 Task: Find connections with filter location Simmerath with filter topic #socialentrepreneurswith filter profile language Spanish with filter current company IFF with filter school KLE College of Engineering & Technology with filter industry Computer Hardware Manufacturing with filter service category Relocation with filter keywords title Entrepreneur
Action: Mouse moved to (213, 310)
Screenshot: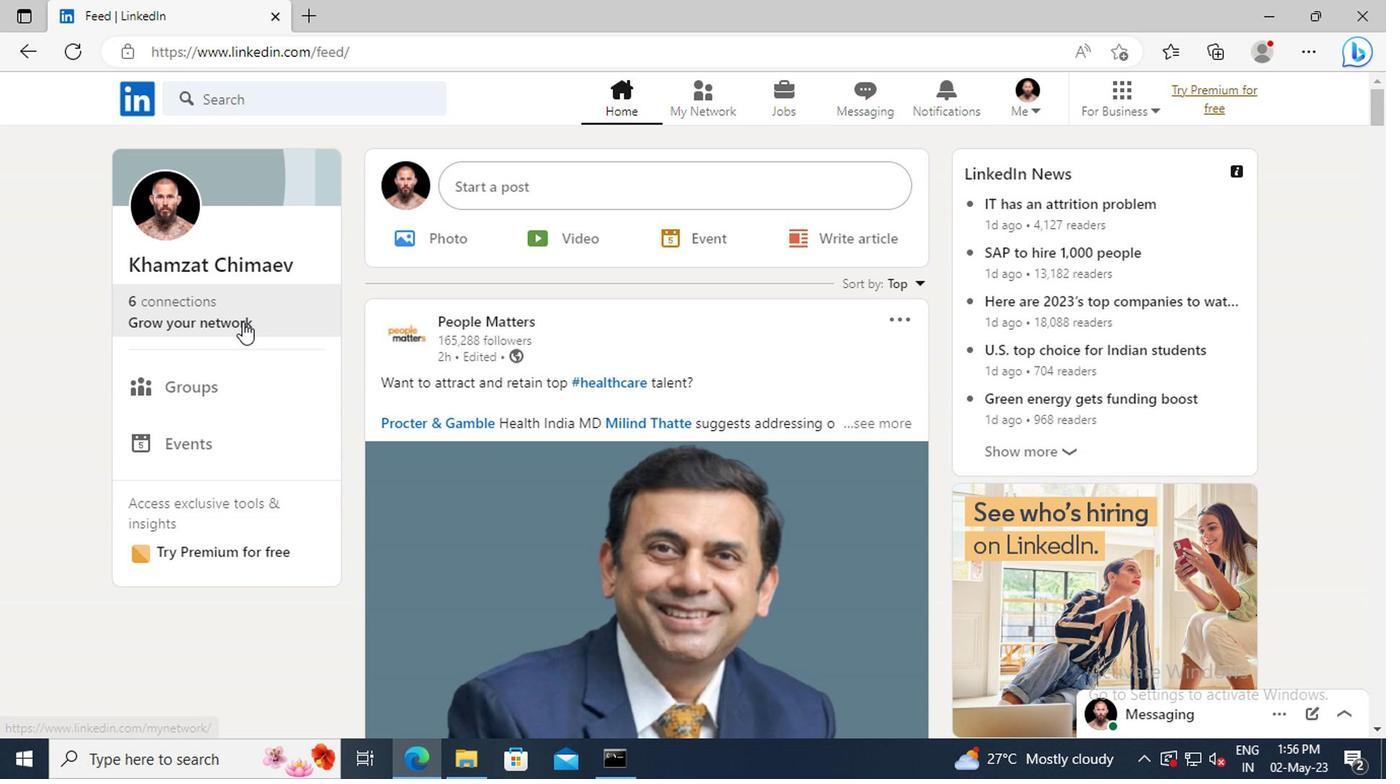 
Action: Mouse pressed left at (213, 310)
Screenshot: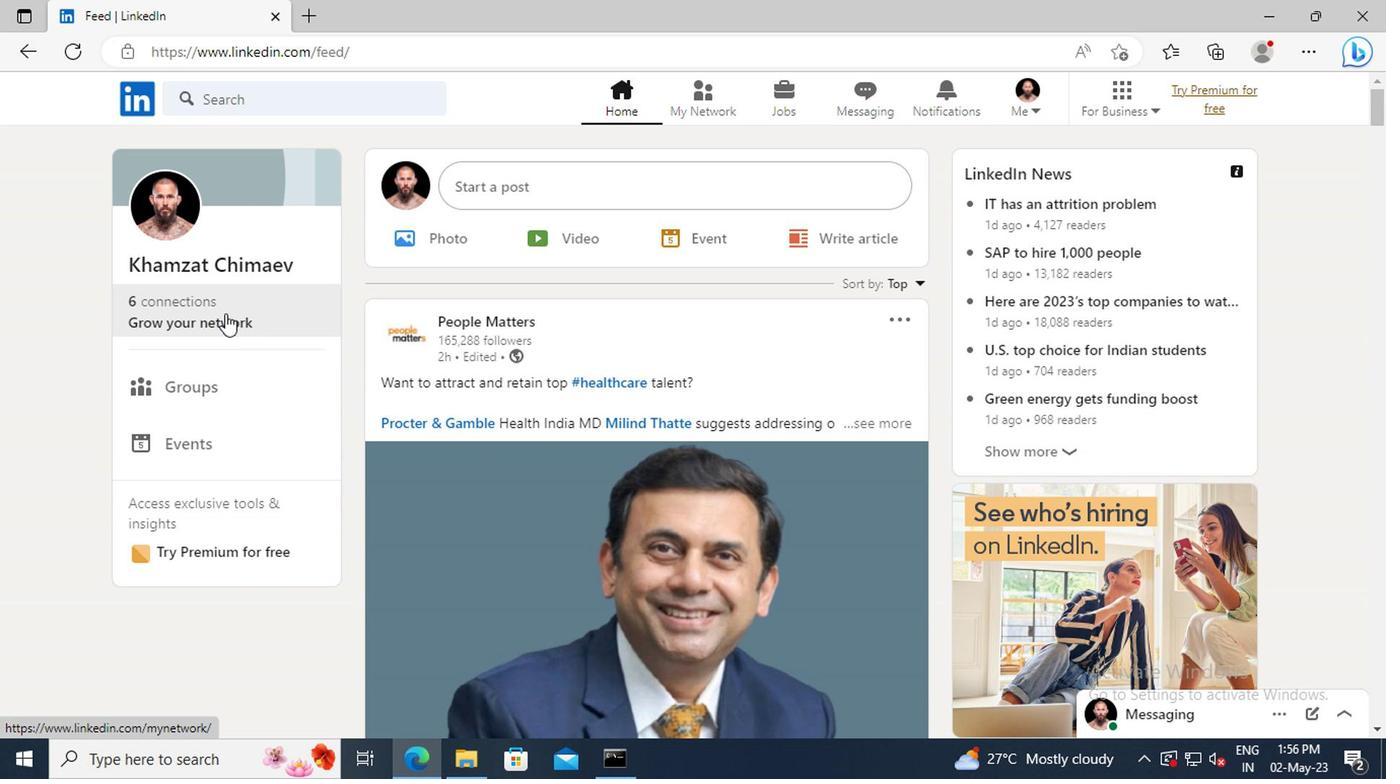 
Action: Mouse moved to (216, 217)
Screenshot: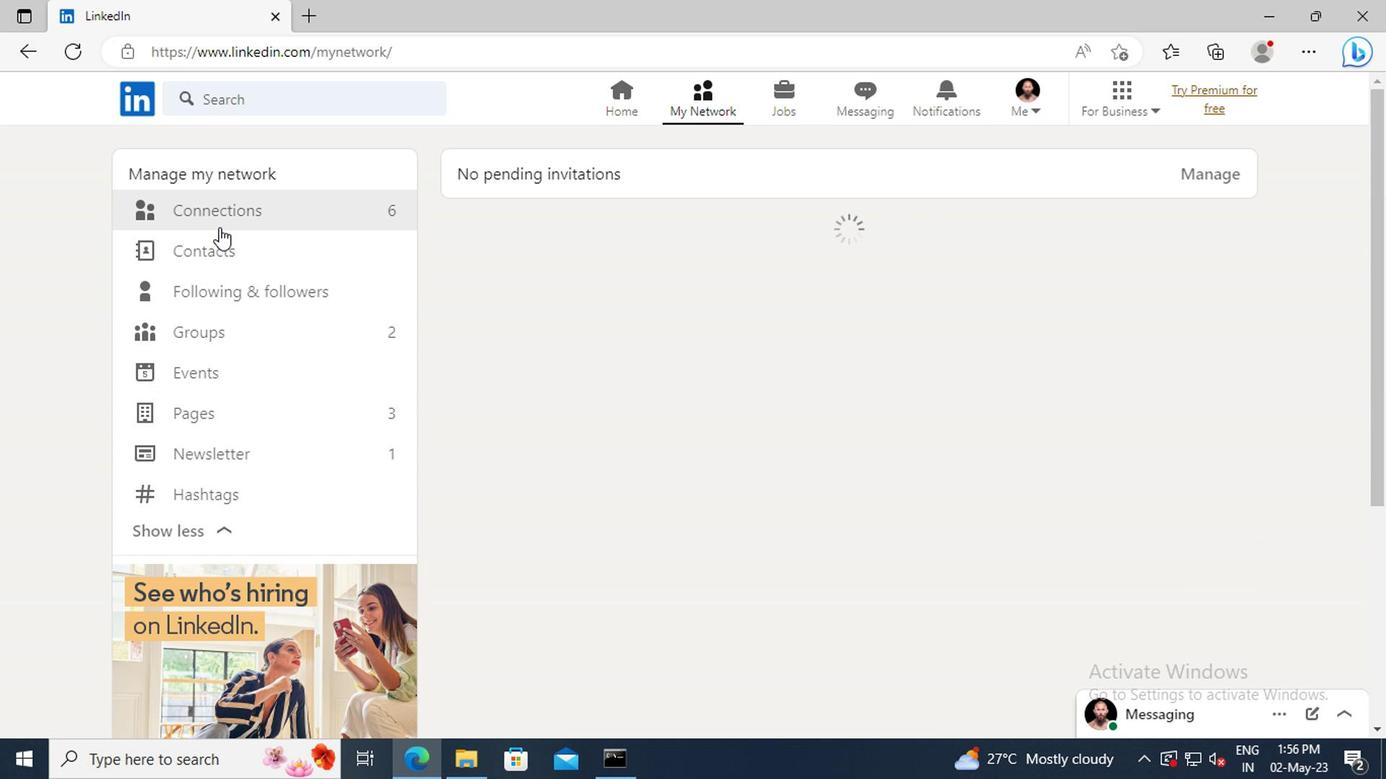 
Action: Mouse pressed left at (216, 217)
Screenshot: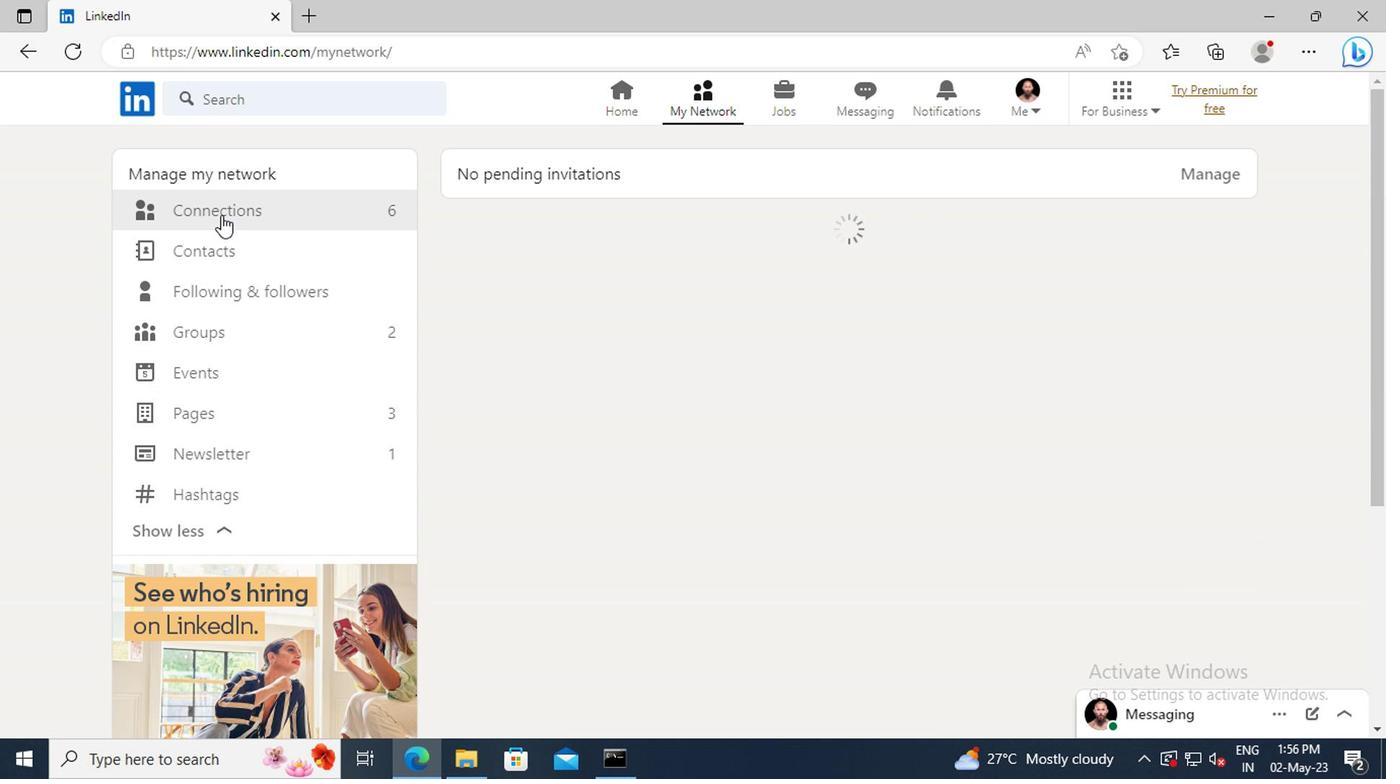 
Action: Mouse moved to (816, 220)
Screenshot: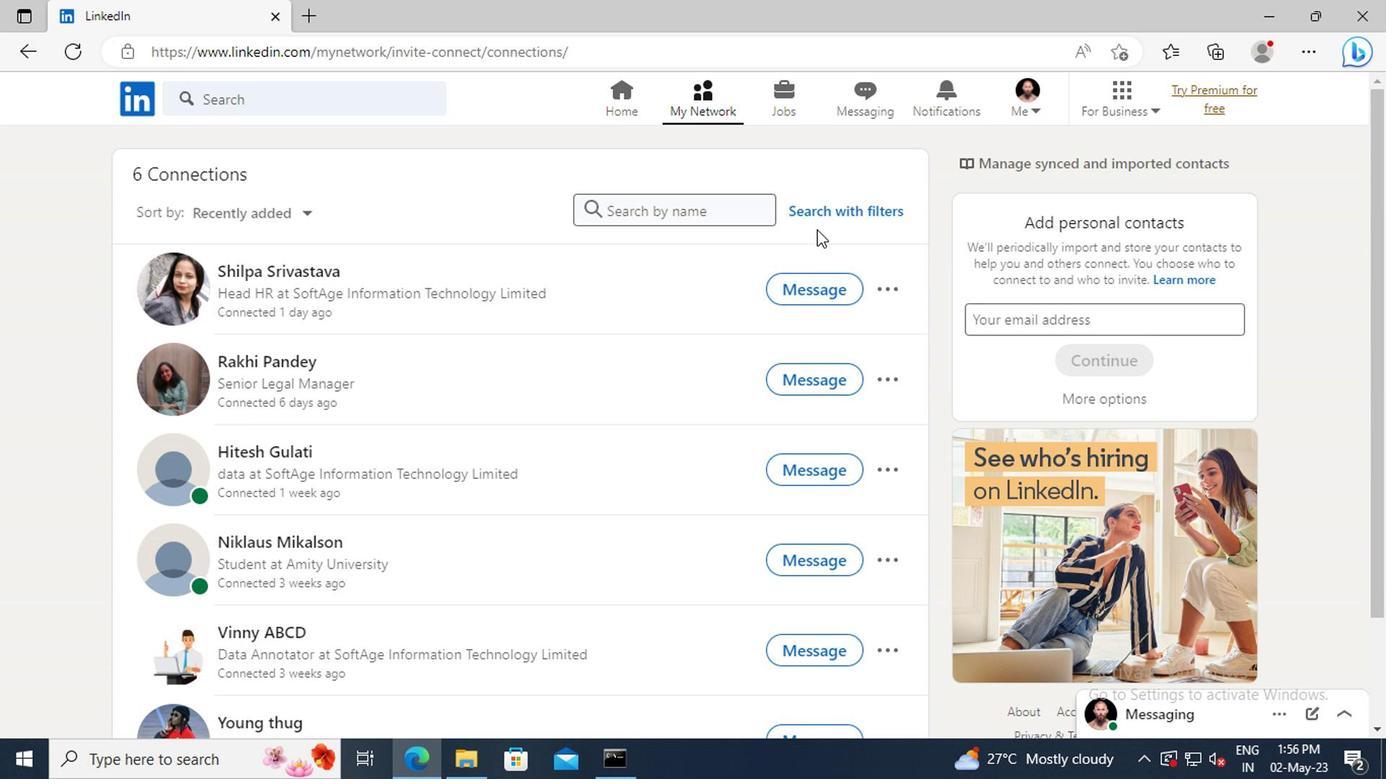 
Action: Mouse pressed left at (816, 220)
Screenshot: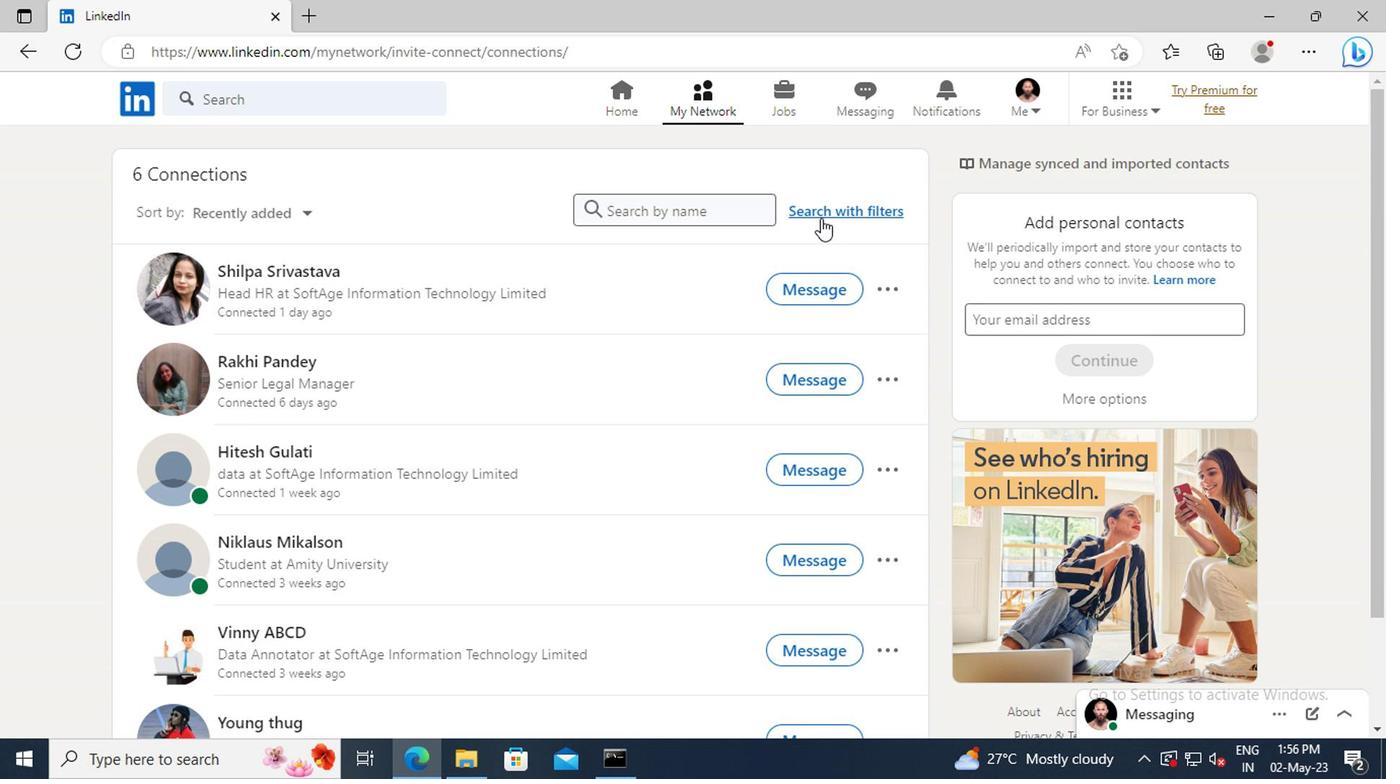 
Action: Mouse moved to (765, 162)
Screenshot: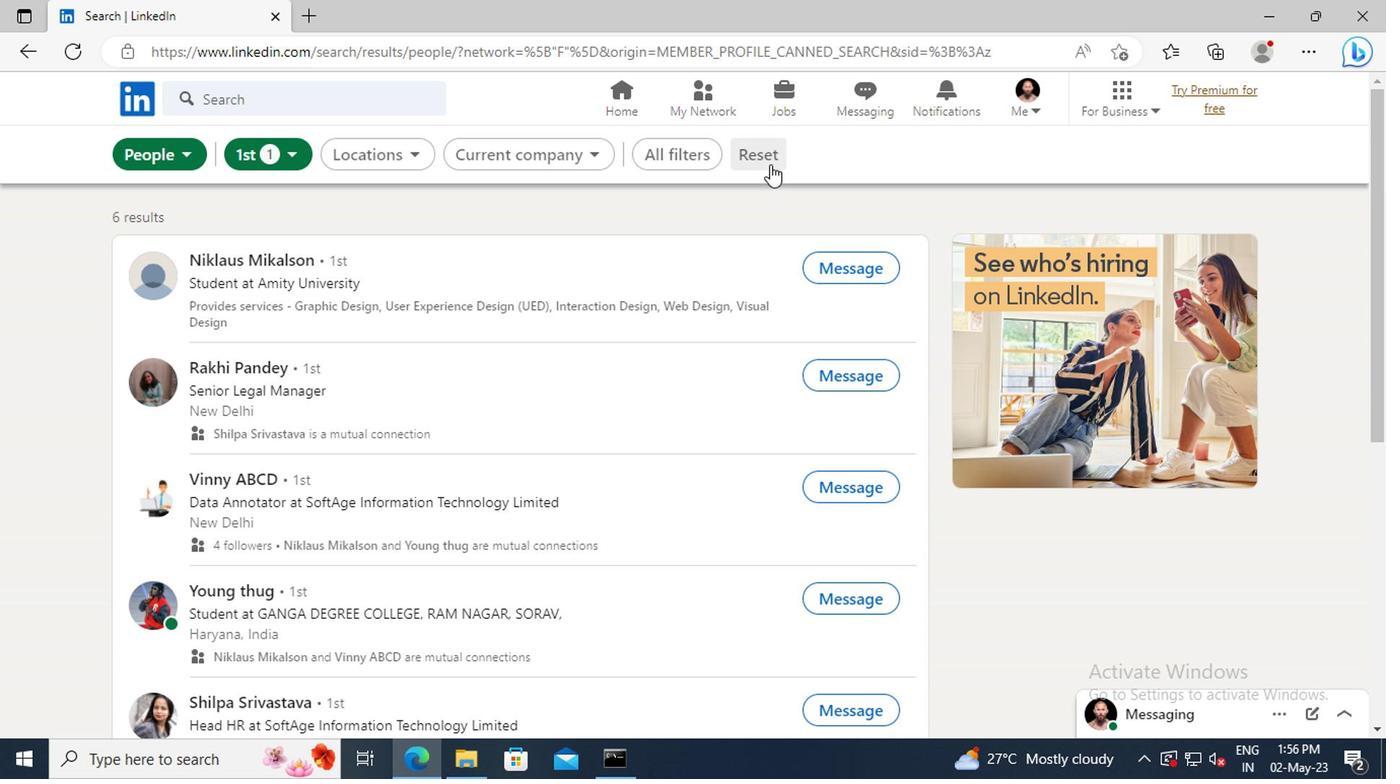 
Action: Mouse pressed left at (765, 162)
Screenshot: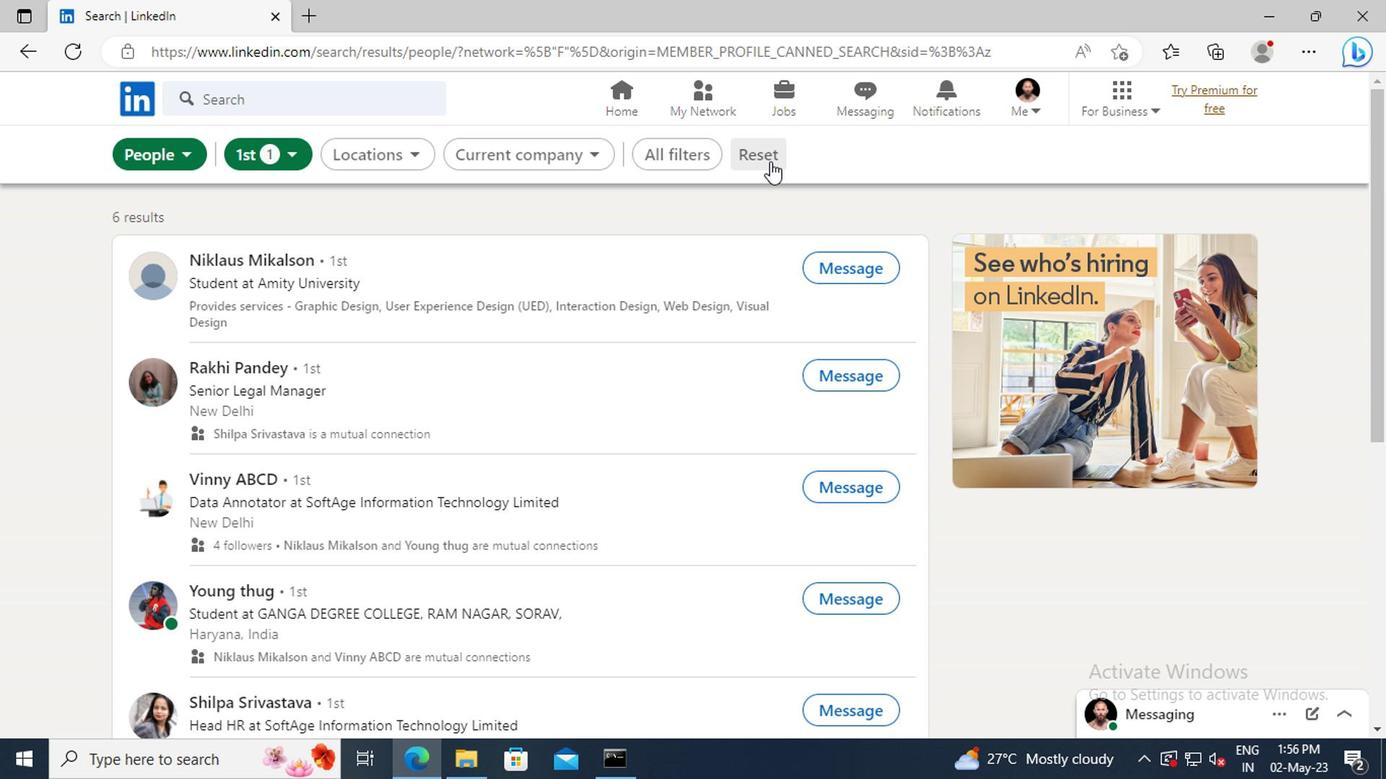 
Action: Mouse moved to (734, 160)
Screenshot: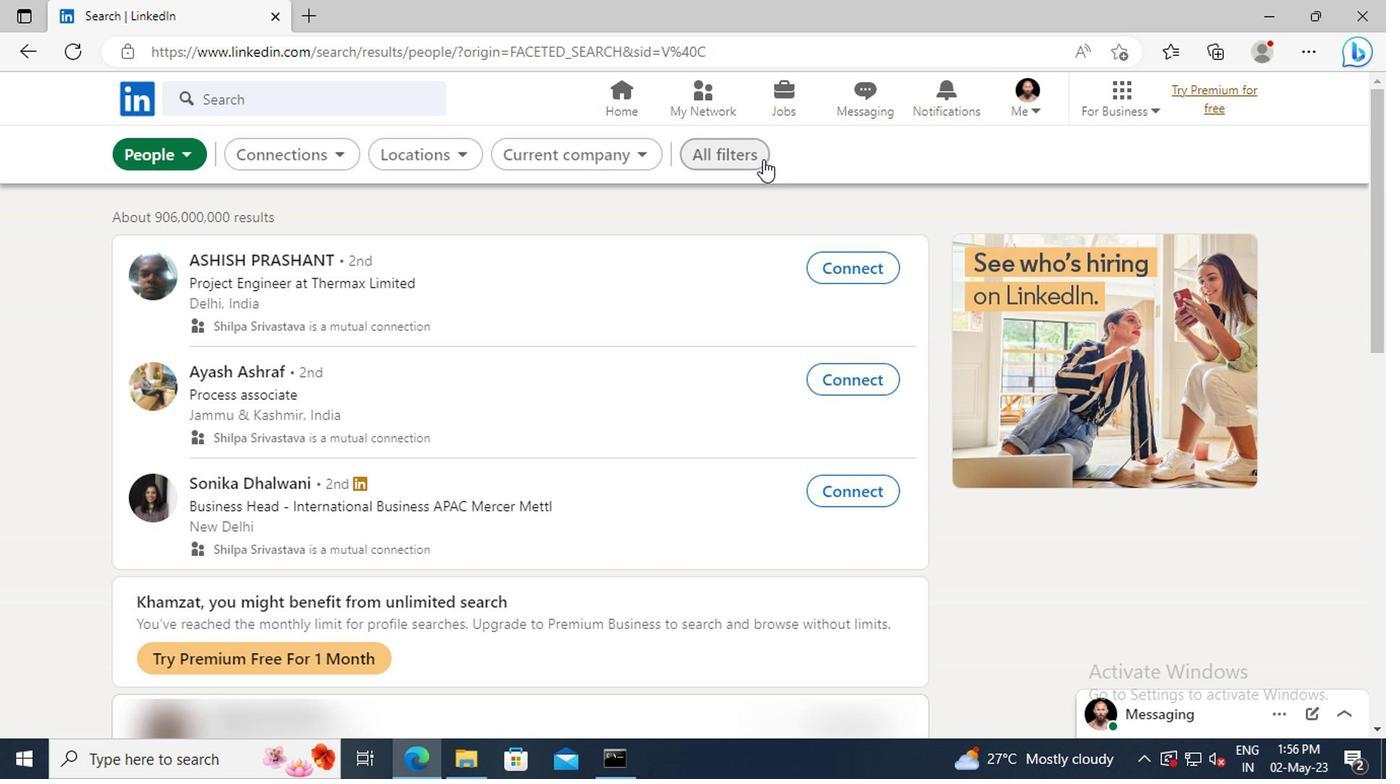 
Action: Mouse pressed left at (734, 160)
Screenshot: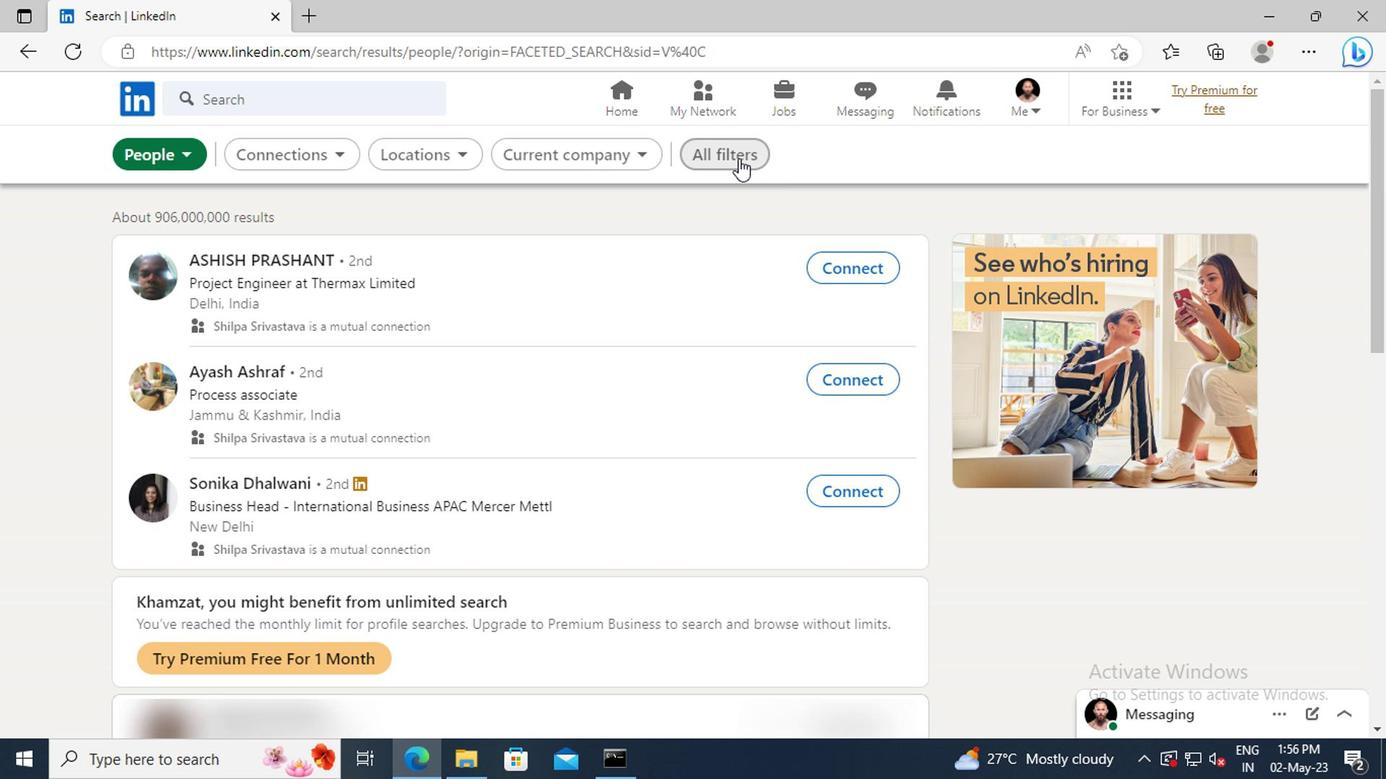 
Action: Mouse moved to (1077, 355)
Screenshot: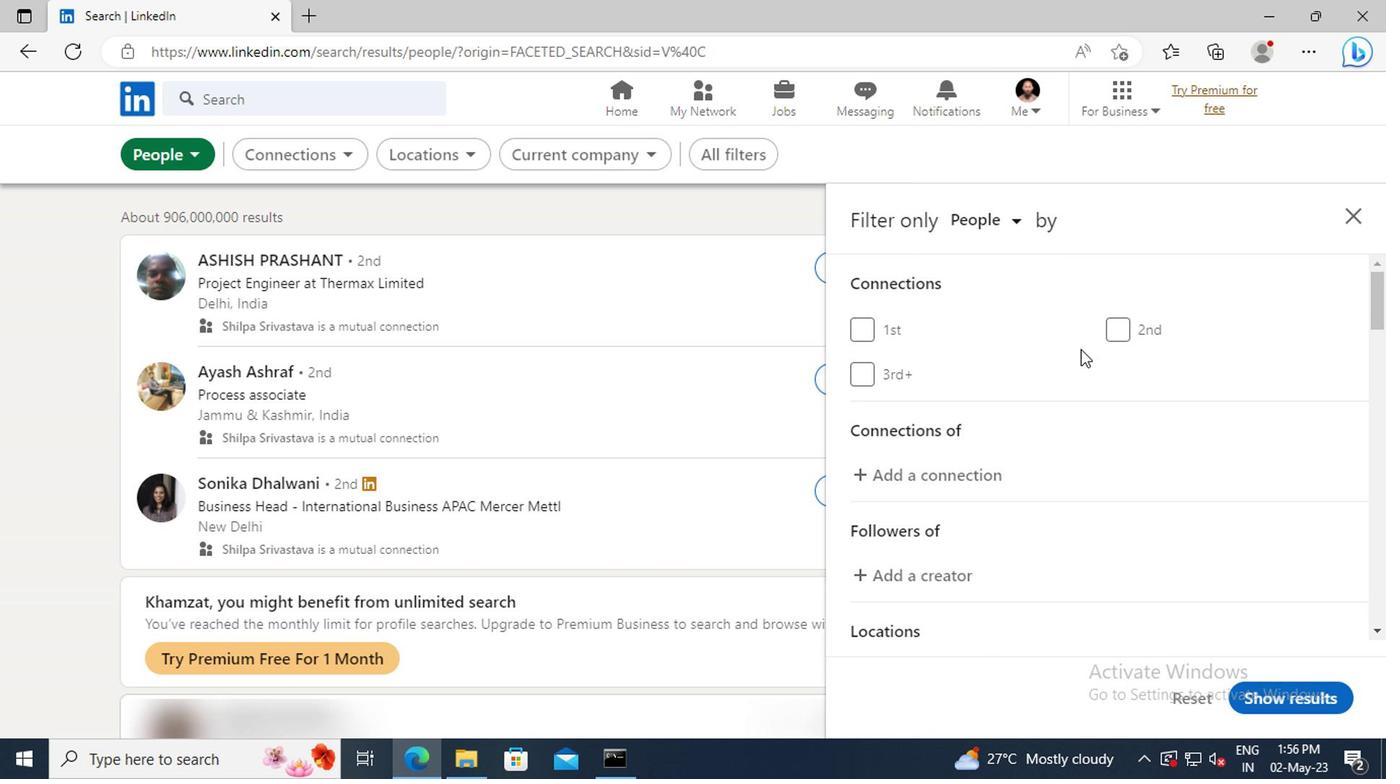 
Action: Mouse scrolled (1077, 354) with delta (0, -1)
Screenshot: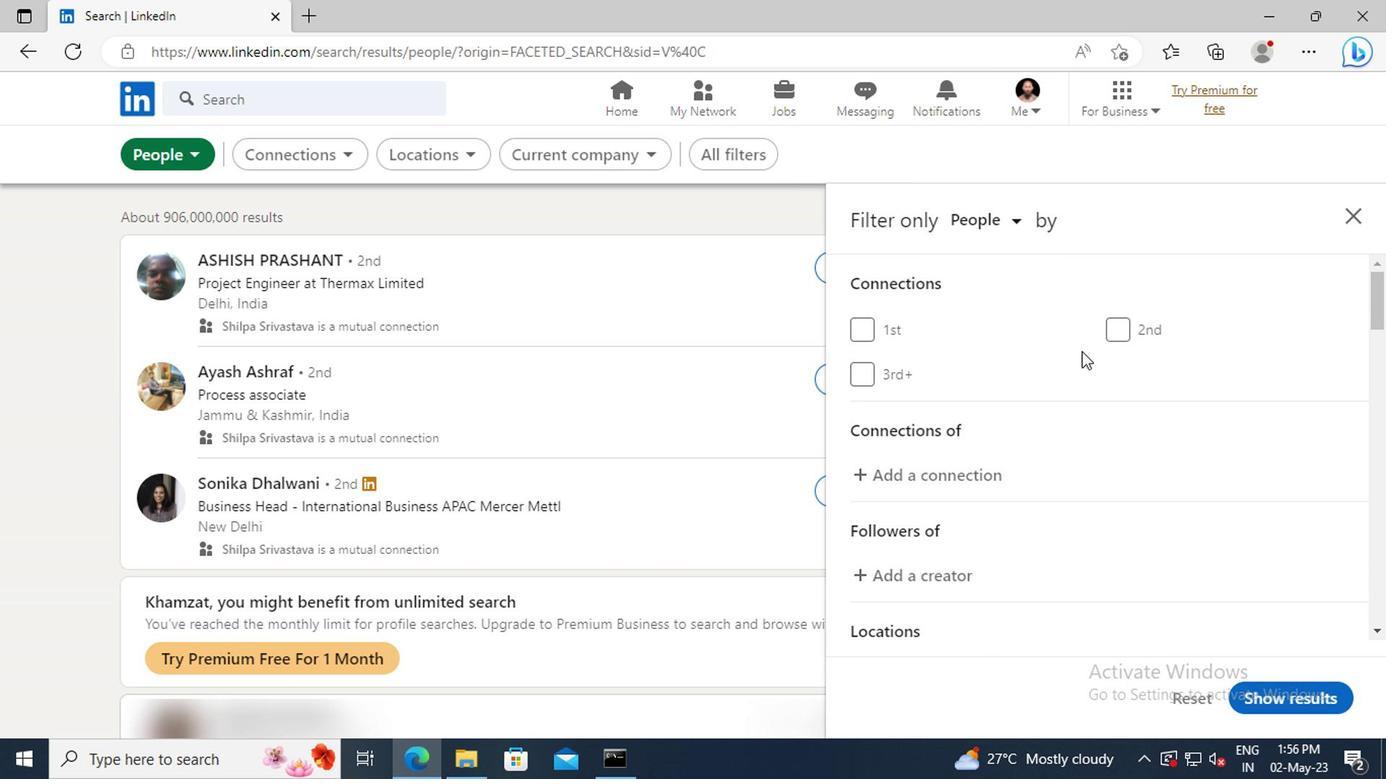
Action: Mouse moved to (1079, 356)
Screenshot: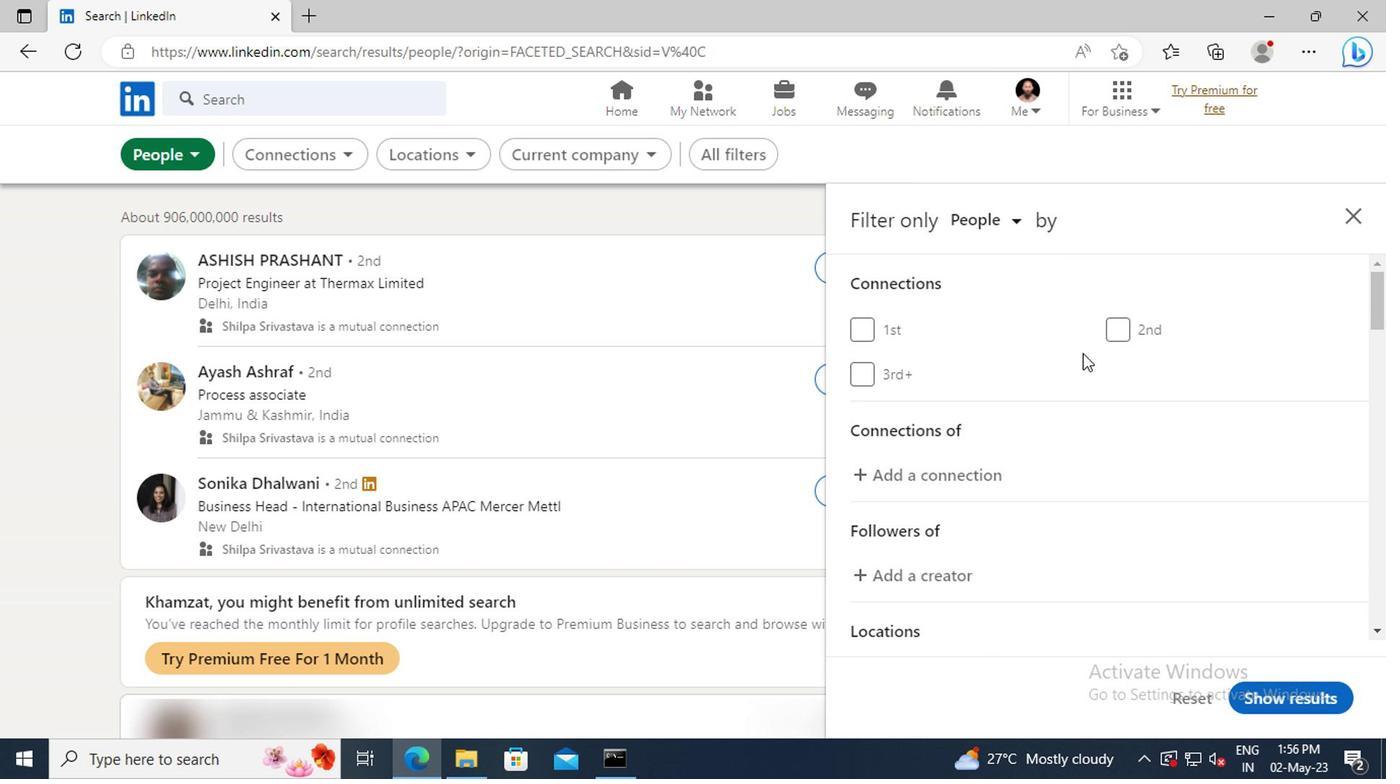 
Action: Mouse scrolled (1079, 355) with delta (0, 0)
Screenshot: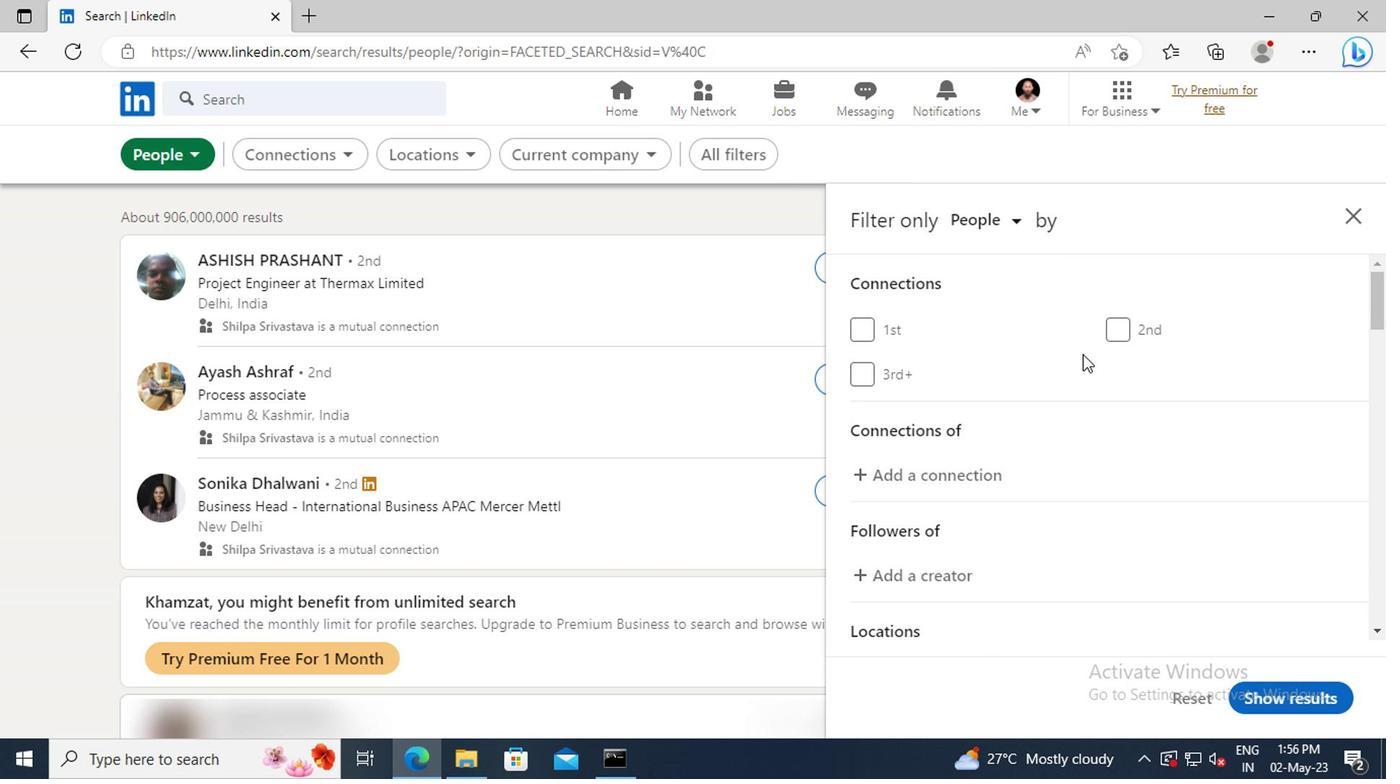 
Action: Mouse moved to (1079, 359)
Screenshot: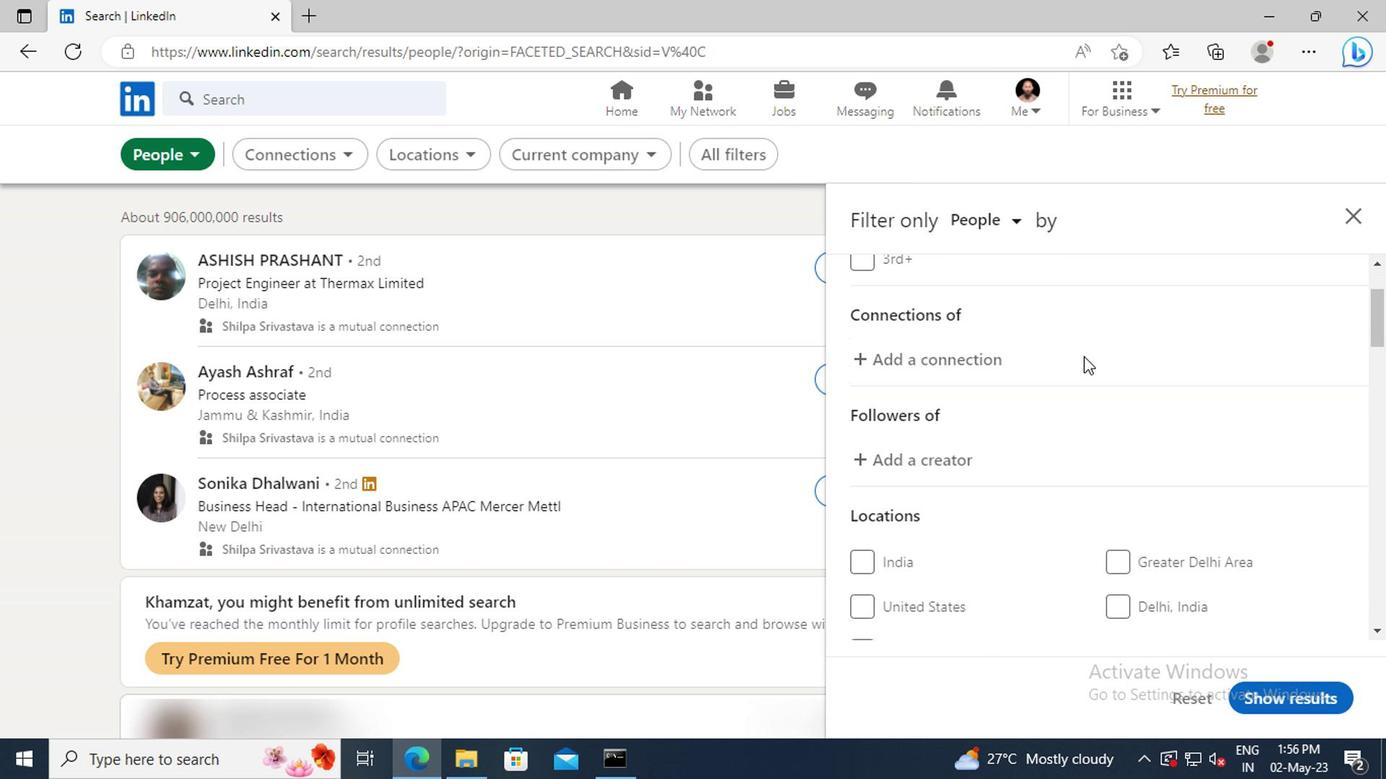 
Action: Mouse scrolled (1079, 358) with delta (0, 0)
Screenshot: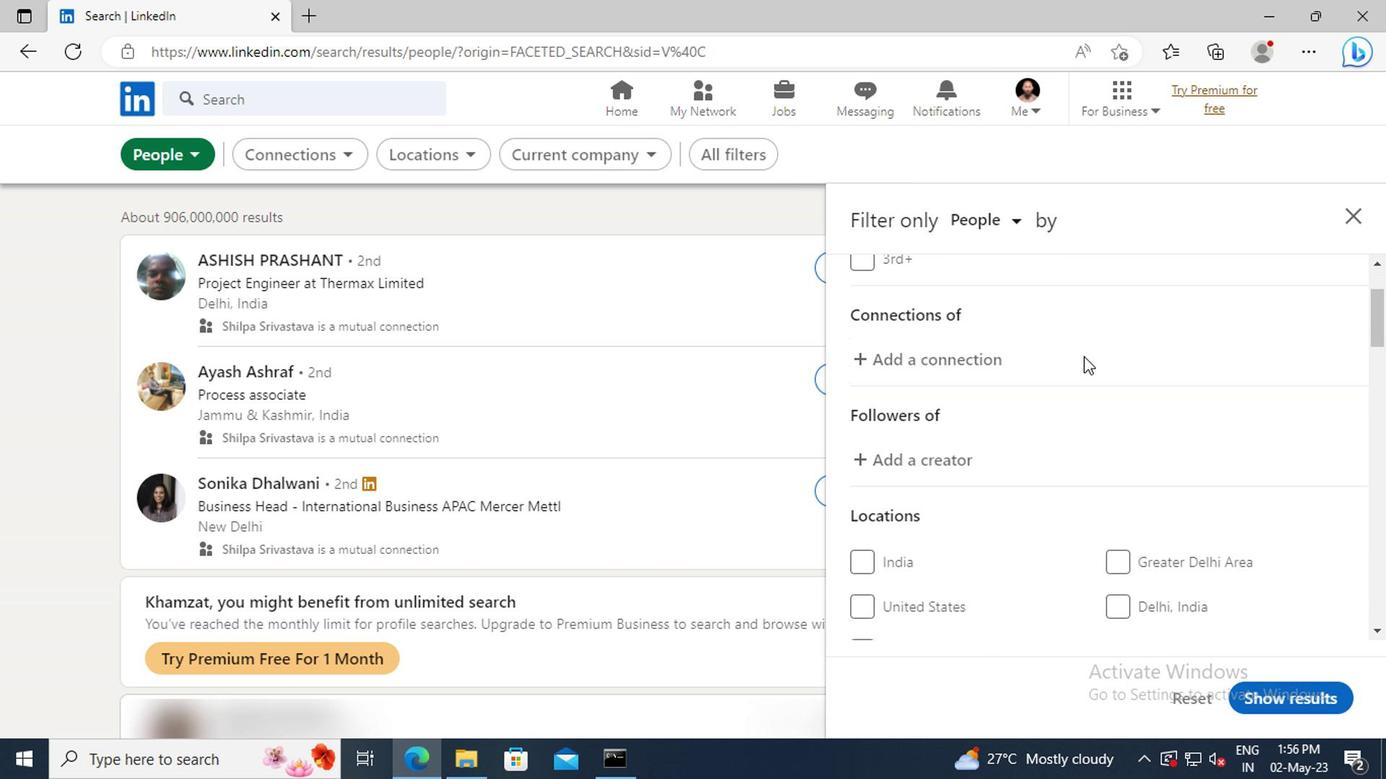 
Action: Mouse moved to (1079, 359)
Screenshot: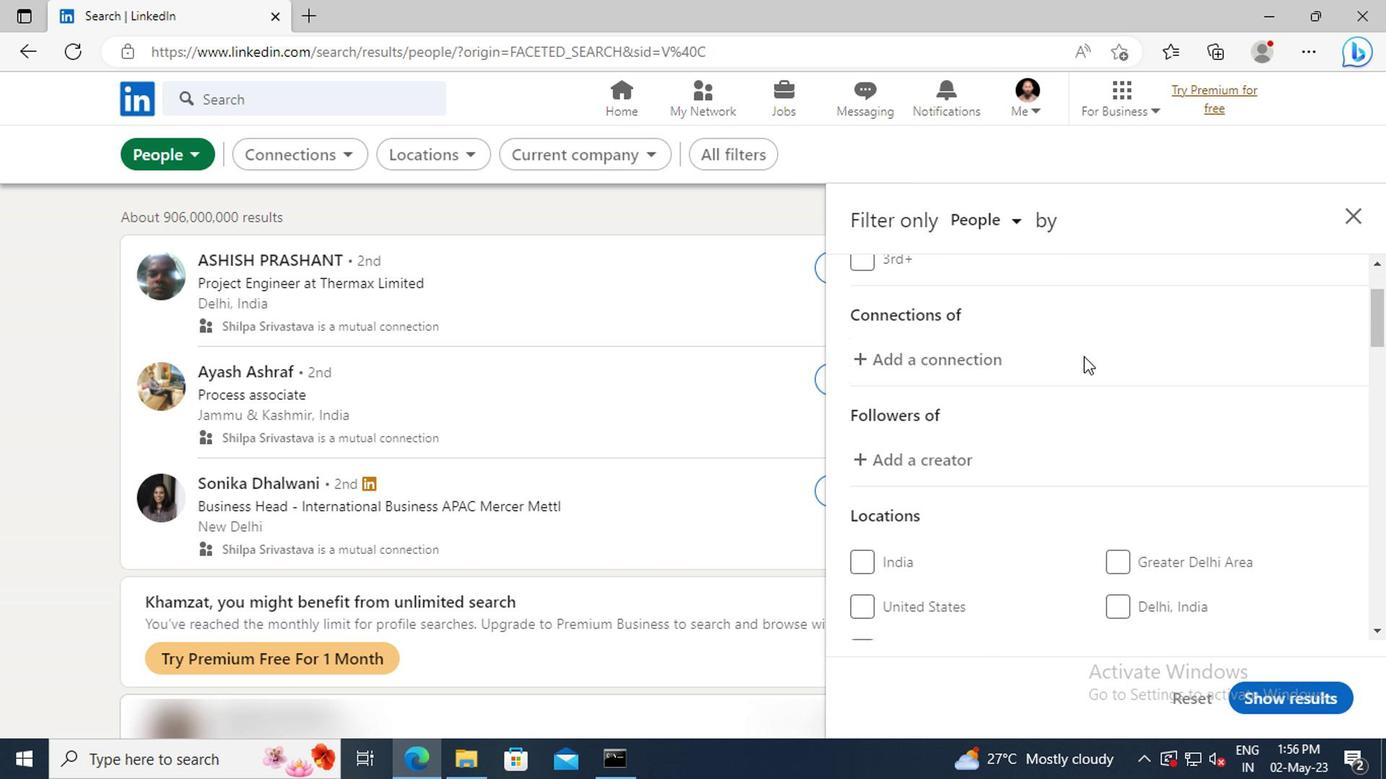 
Action: Mouse scrolled (1079, 358) with delta (0, 0)
Screenshot: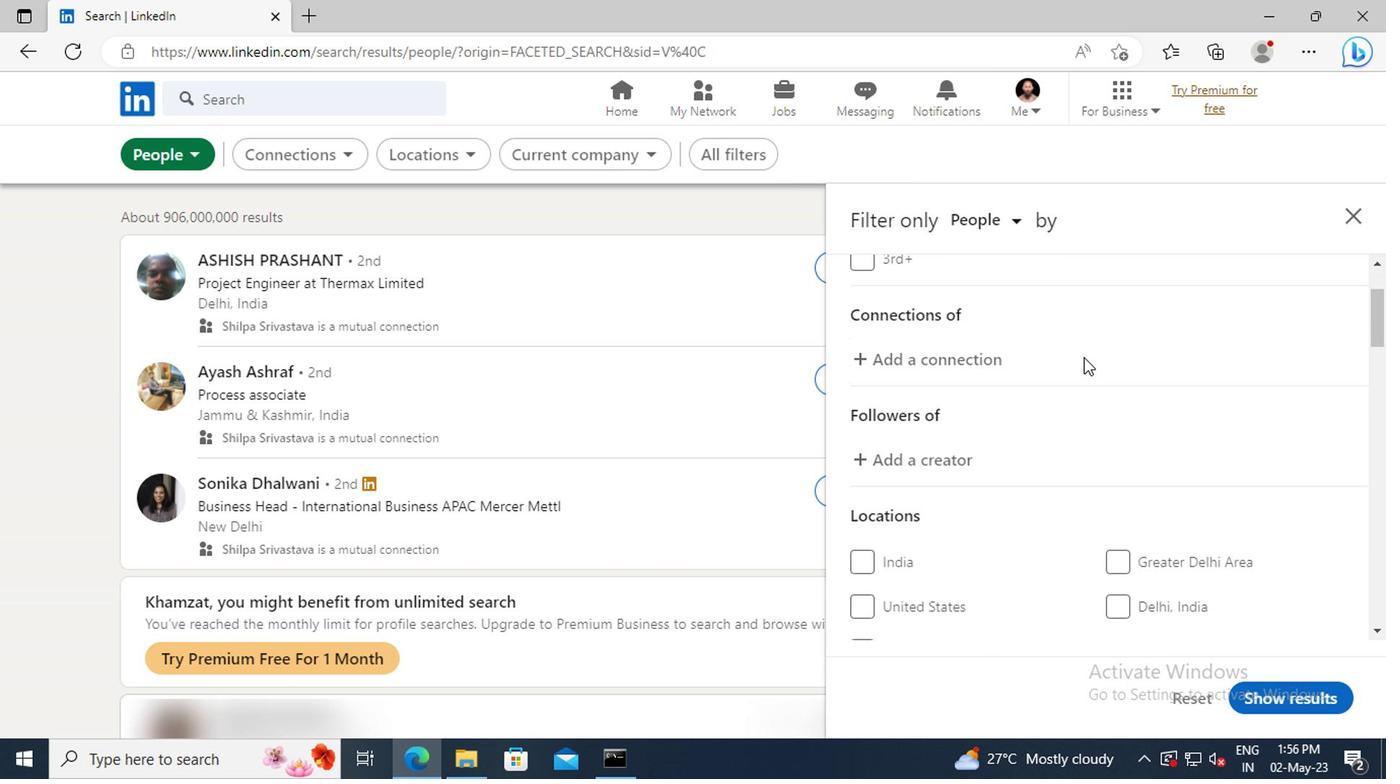 
Action: Mouse moved to (1080, 366)
Screenshot: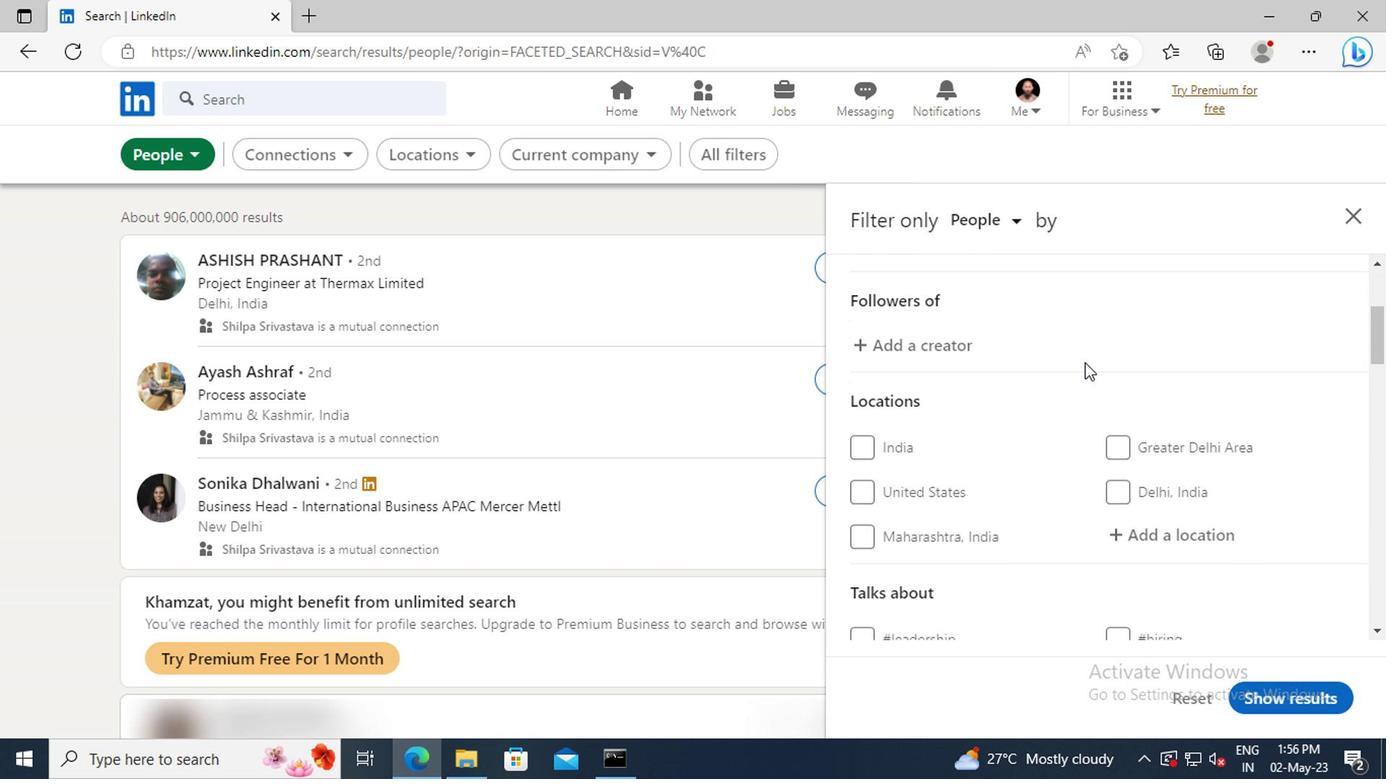 
Action: Mouse scrolled (1080, 364) with delta (0, -1)
Screenshot: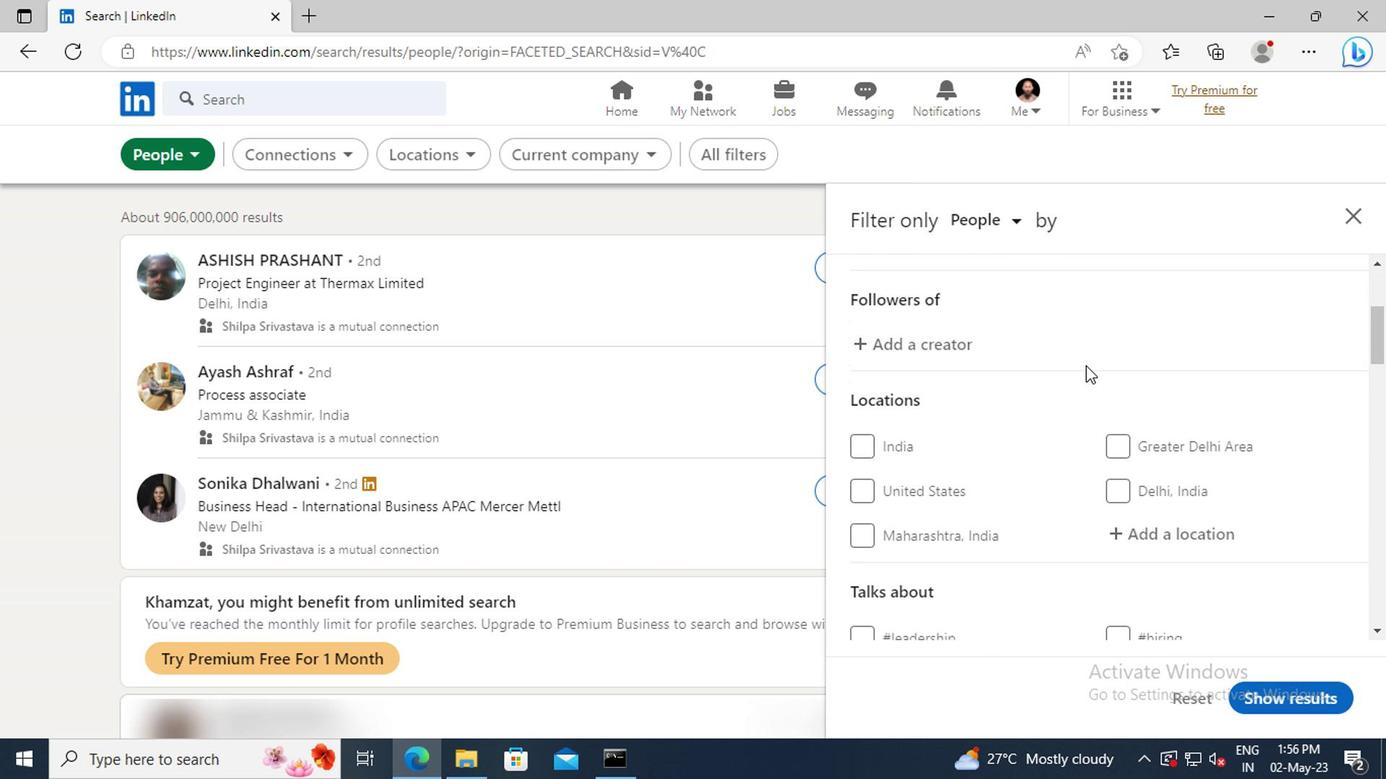 
Action: Mouse moved to (1113, 473)
Screenshot: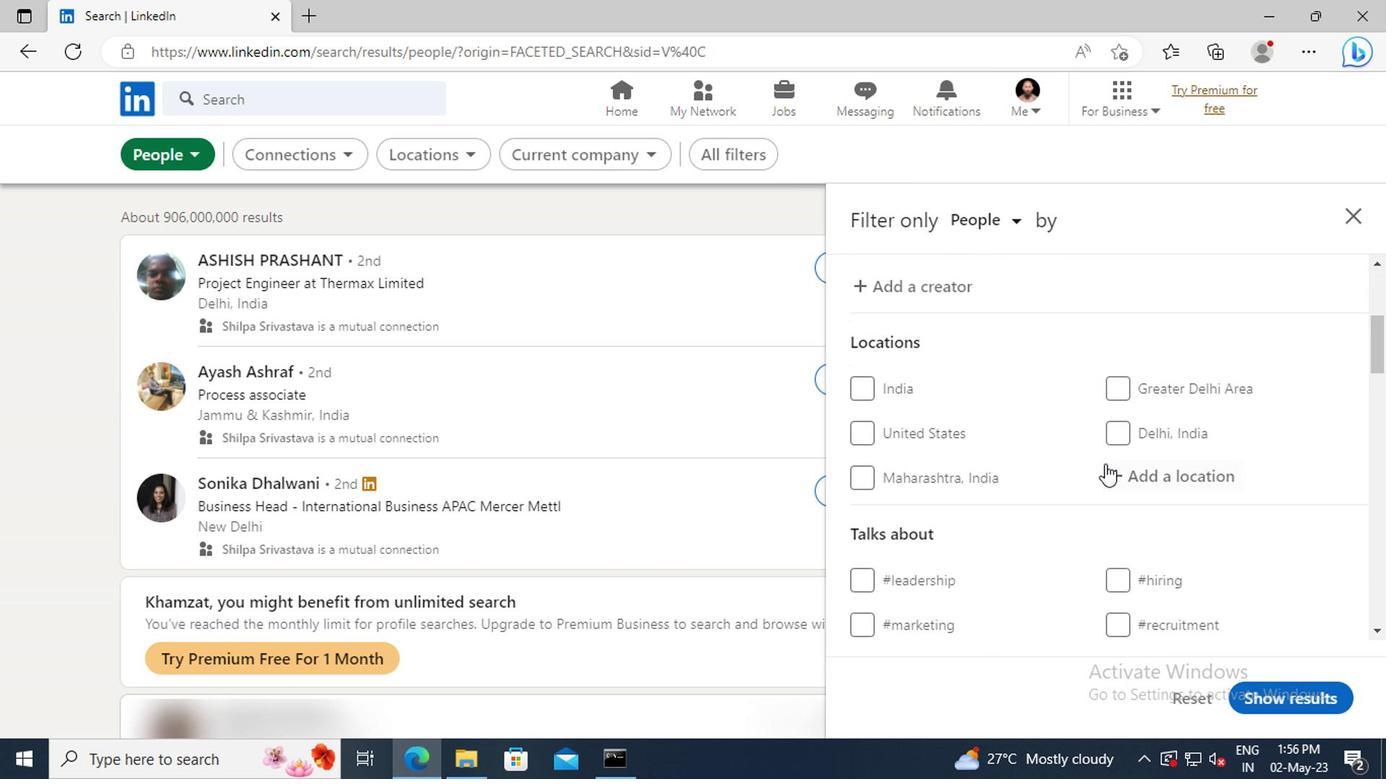 
Action: Mouse pressed left at (1113, 473)
Screenshot: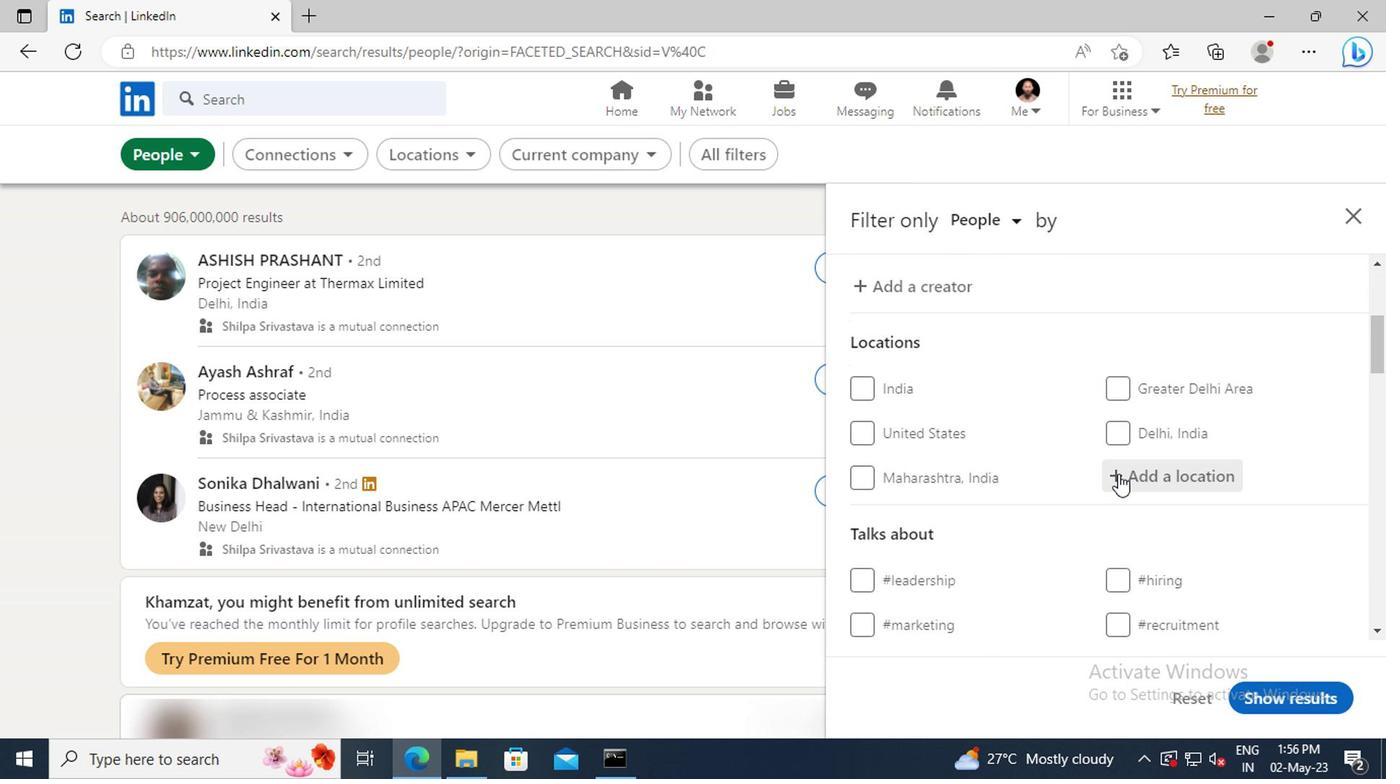 
Action: Mouse moved to (1113, 475)
Screenshot: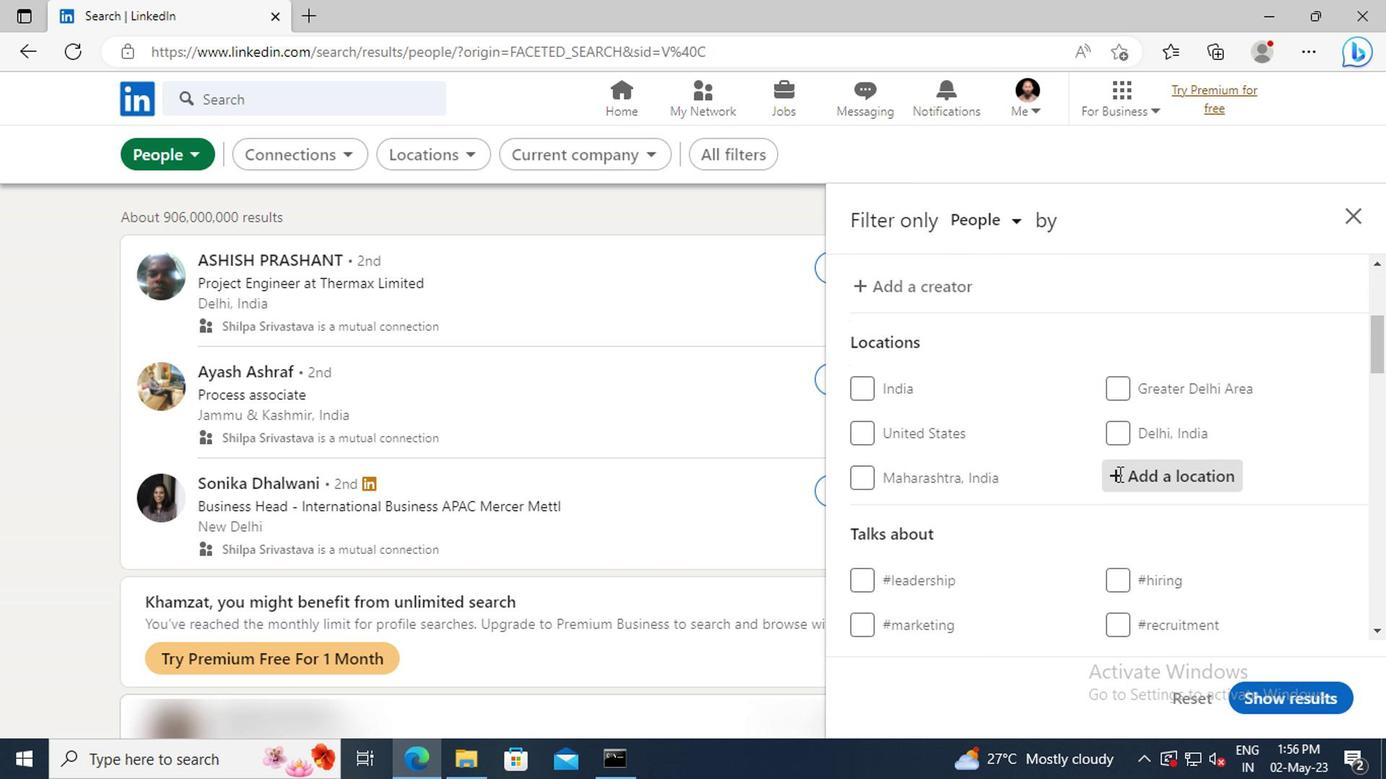 
Action: Key pressed <Key.shift>SIMMERATH
Screenshot: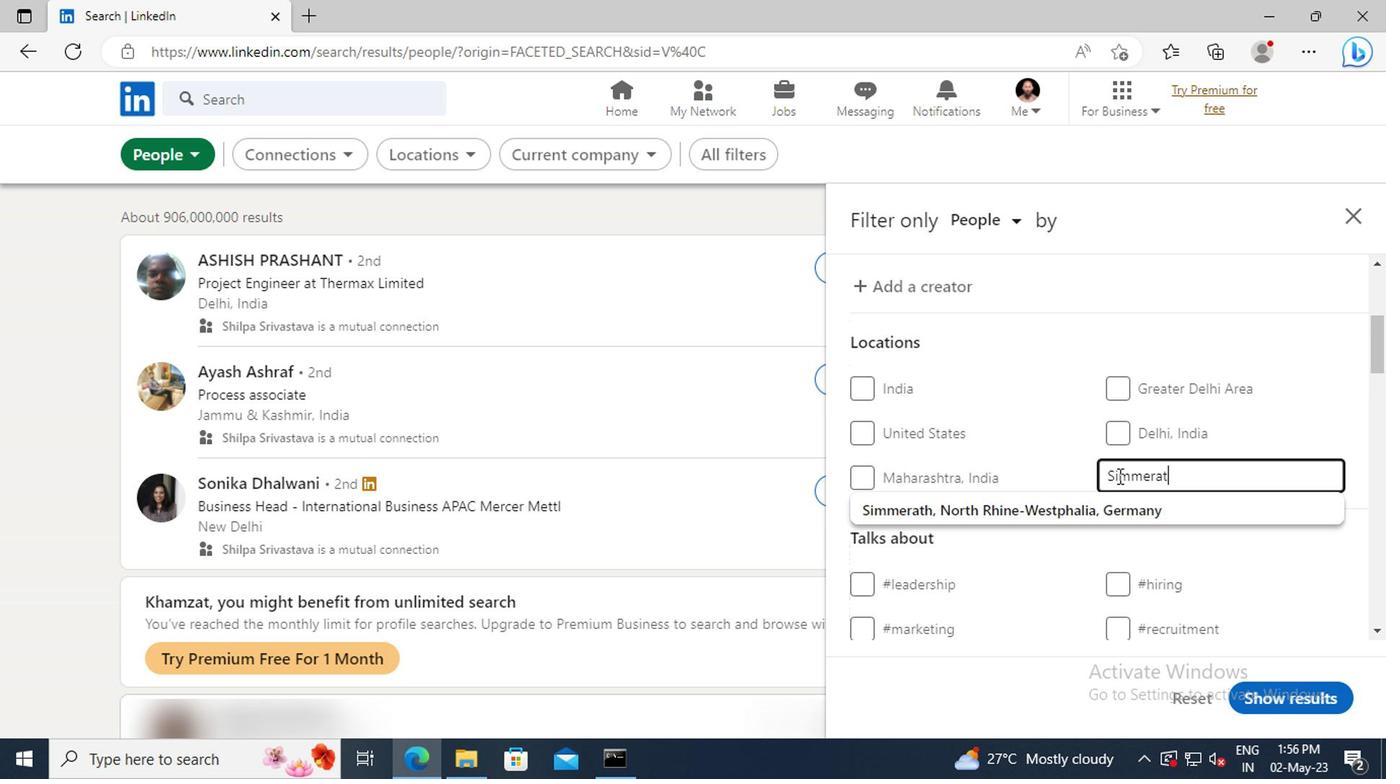 
Action: Mouse moved to (1117, 511)
Screenshot: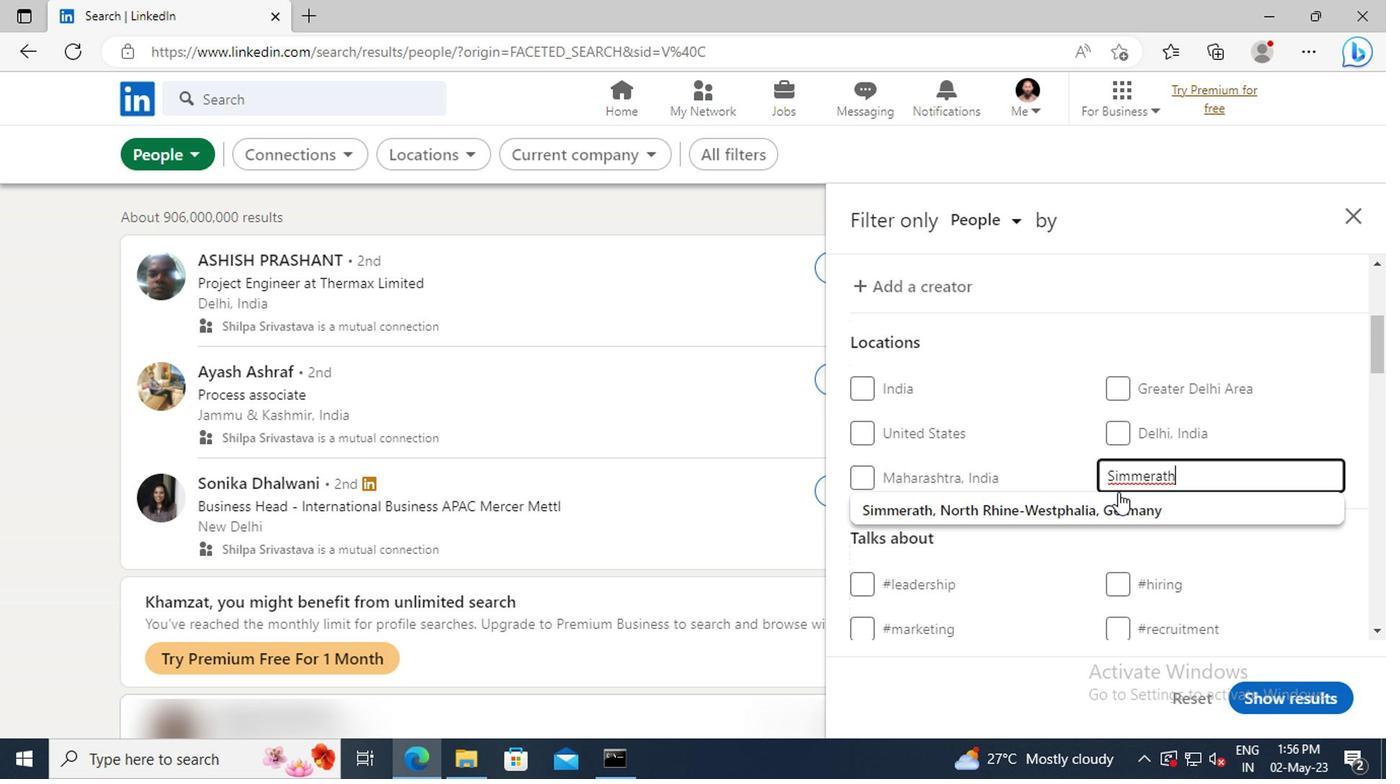 
Action: Mouse pressed left at (1117, 511)
Screenshot: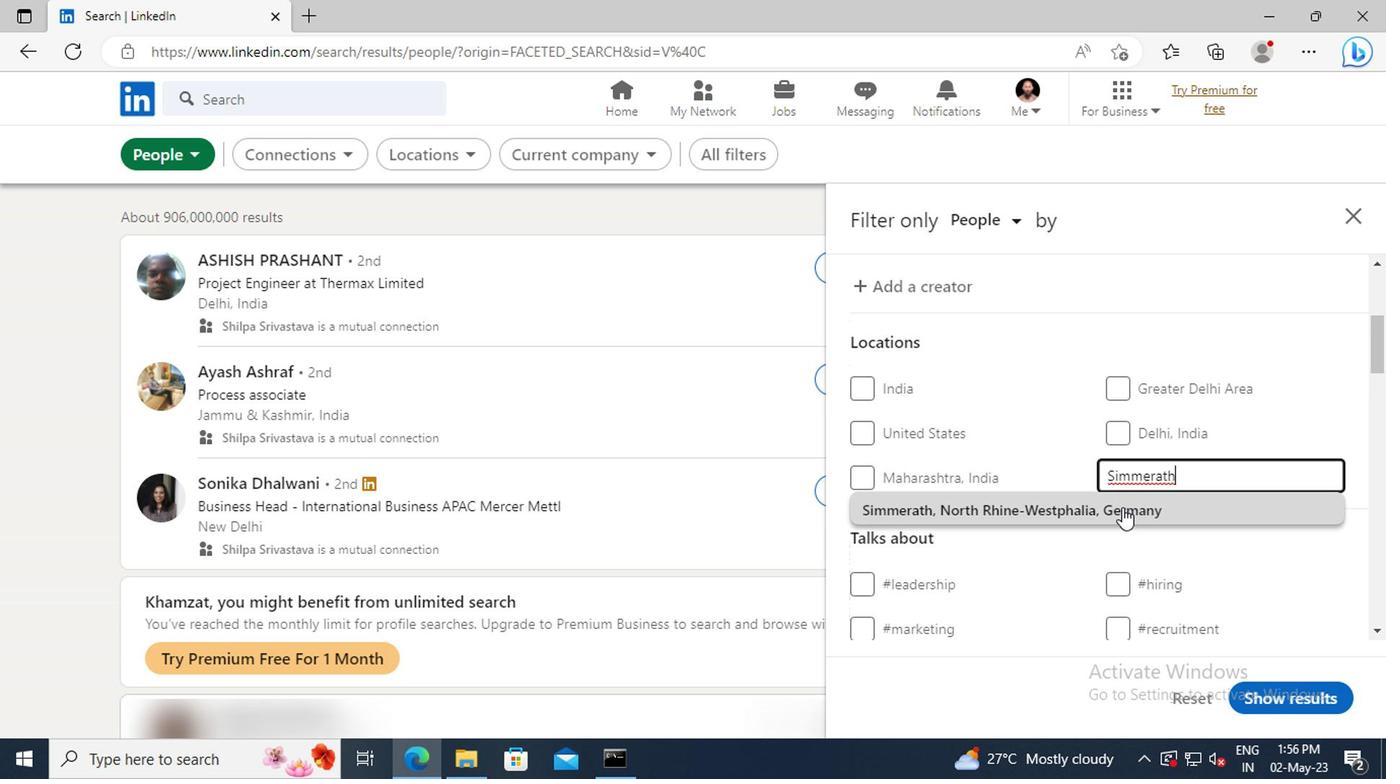 
Action: Mouse moved to (1118, 511)
Screenshot: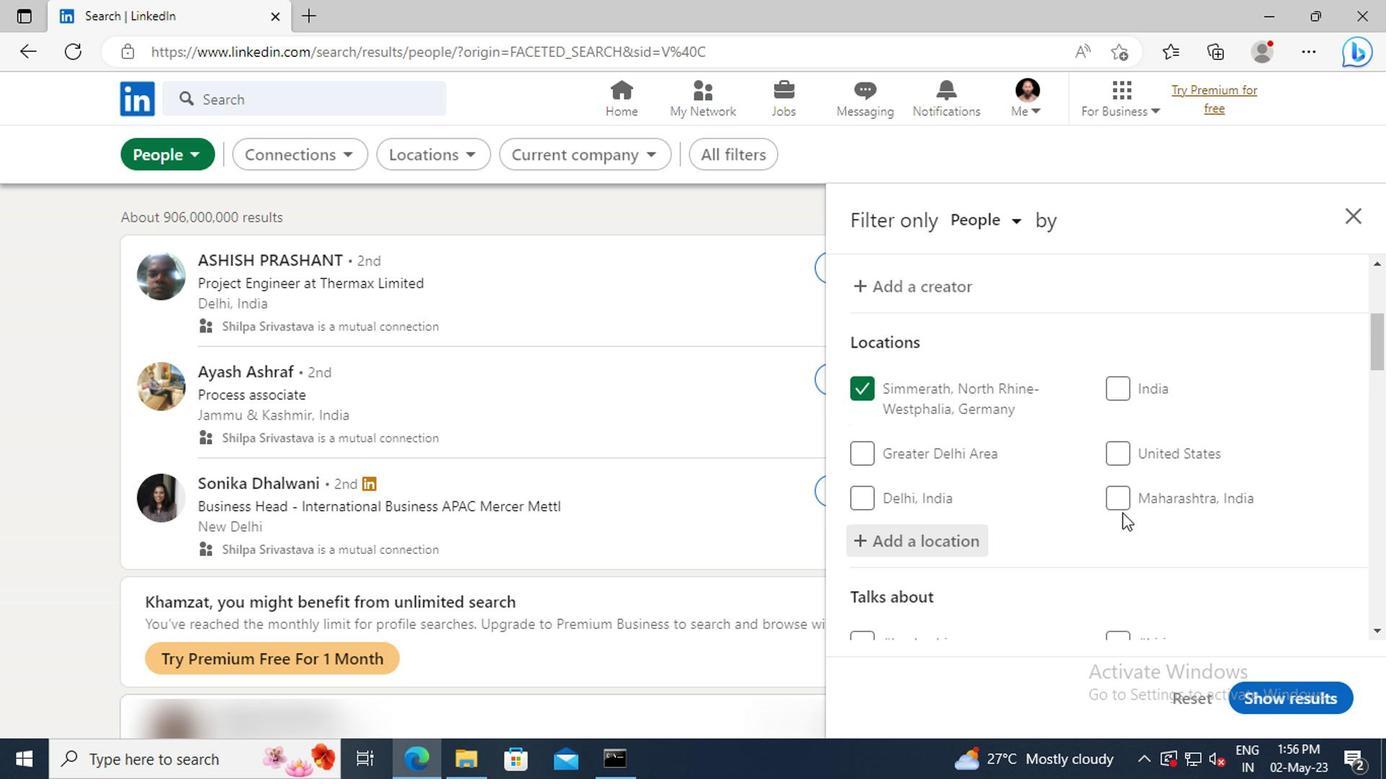 
Action: Mouse scrolled (1118, 510) with delta (0, -1)
Screenshot: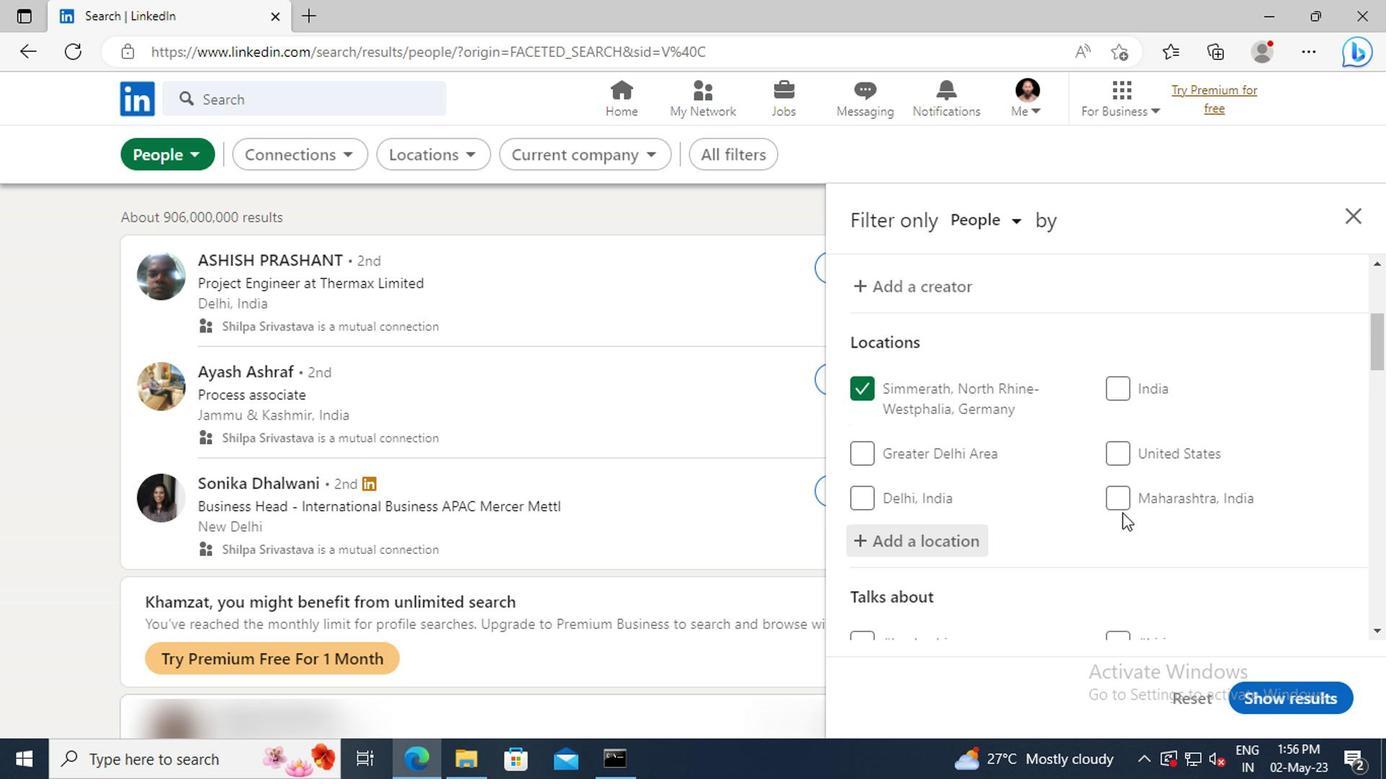 
Action: Mouse scrolled (1118, 510) with delta (0, -1)
Screenshot: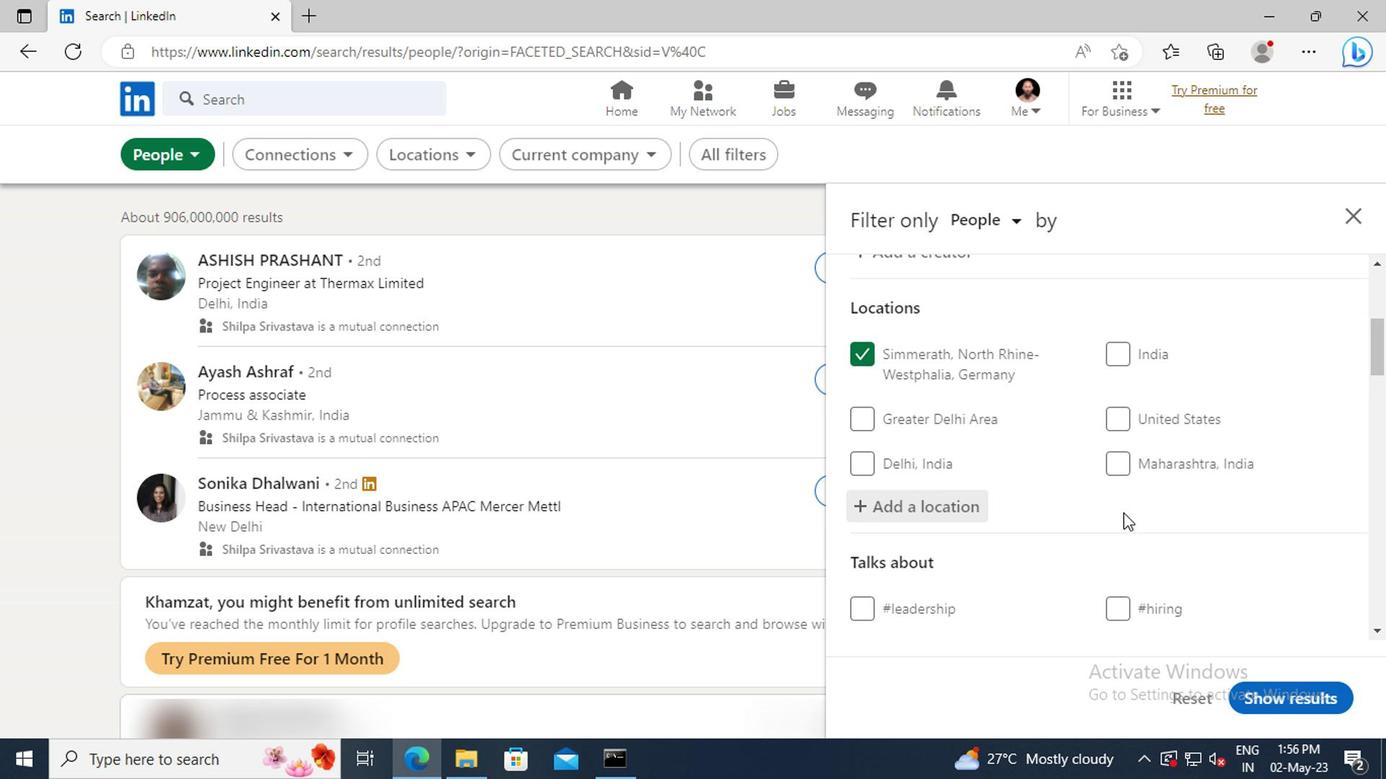 
Action: Mouse moved to (1120, 491)
Screenshot: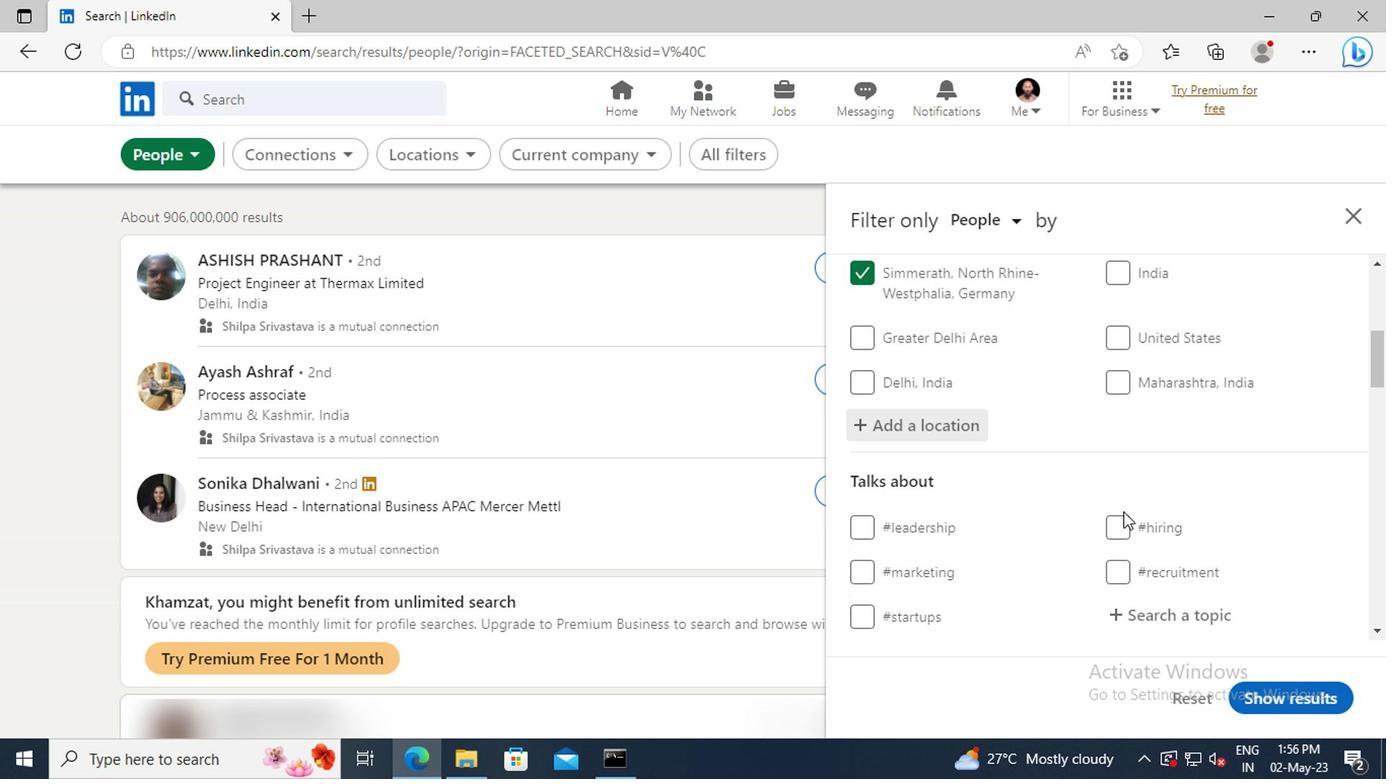 
Action: Mouse scrolled (1120, 490) with delta (0, -1)
Screenshot: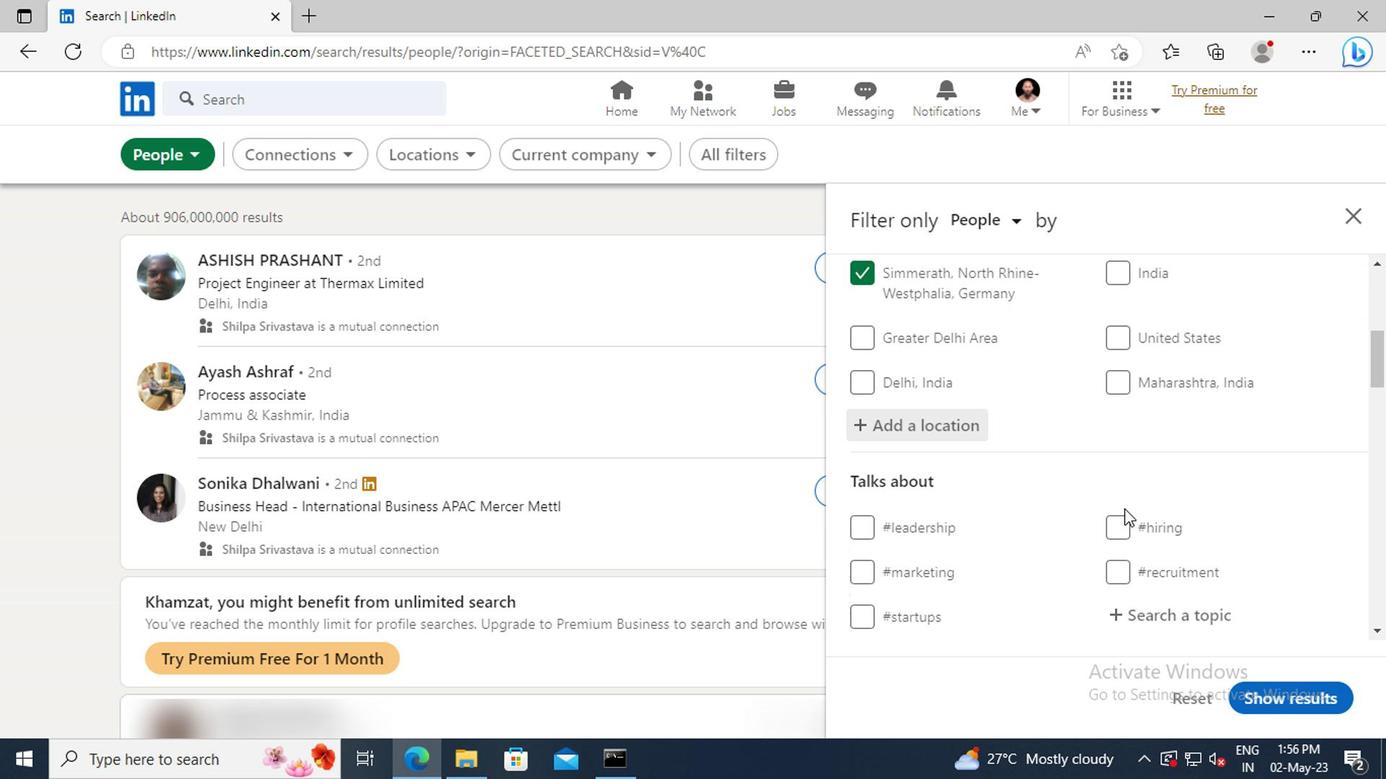 
Action: Mouse scrolled (1120, 490) with delta (0, -1)
Screenshot: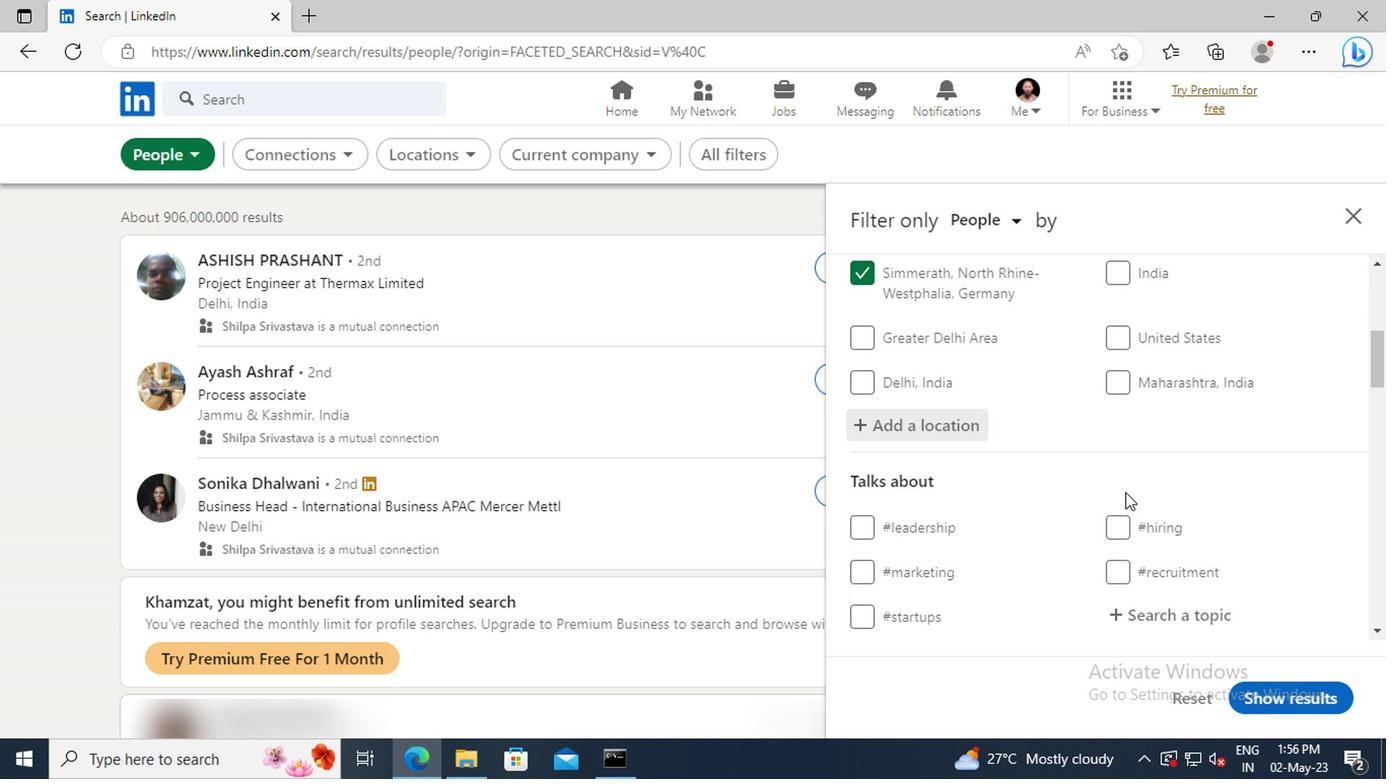 
Action: Mouse moved to (1125, 495)
Screenshot: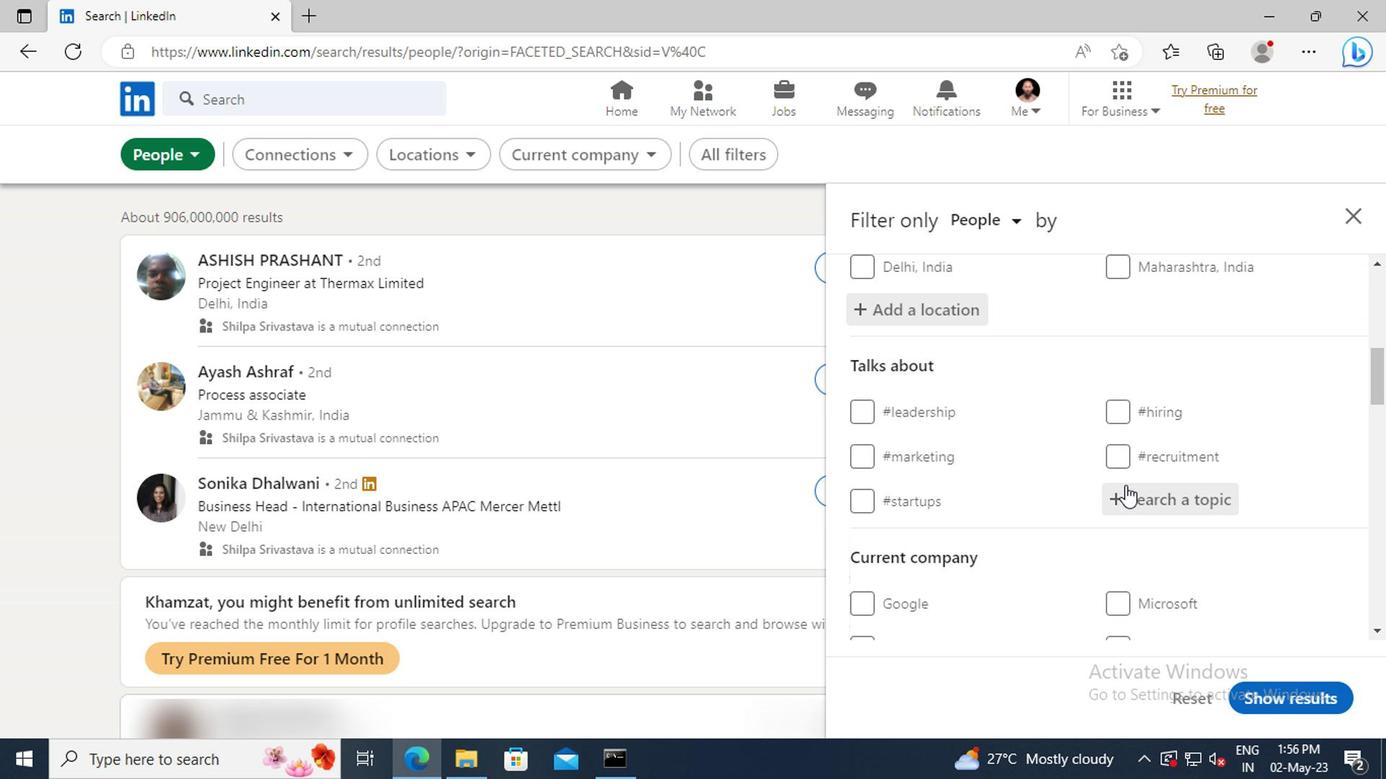 
Action: Mouse pressed left at (1125, 495)
Screenshot: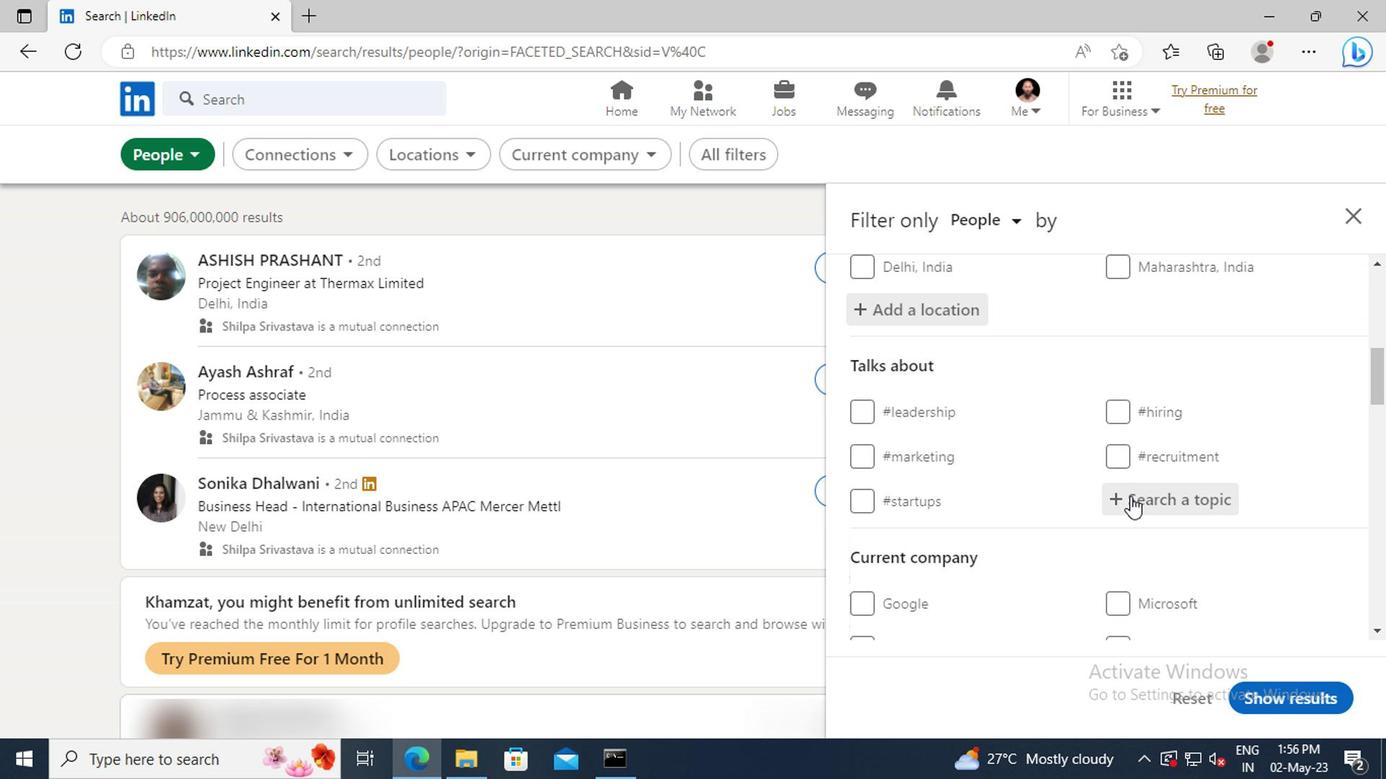 
Action: Key pressed SOCIALENTR
Screenshot: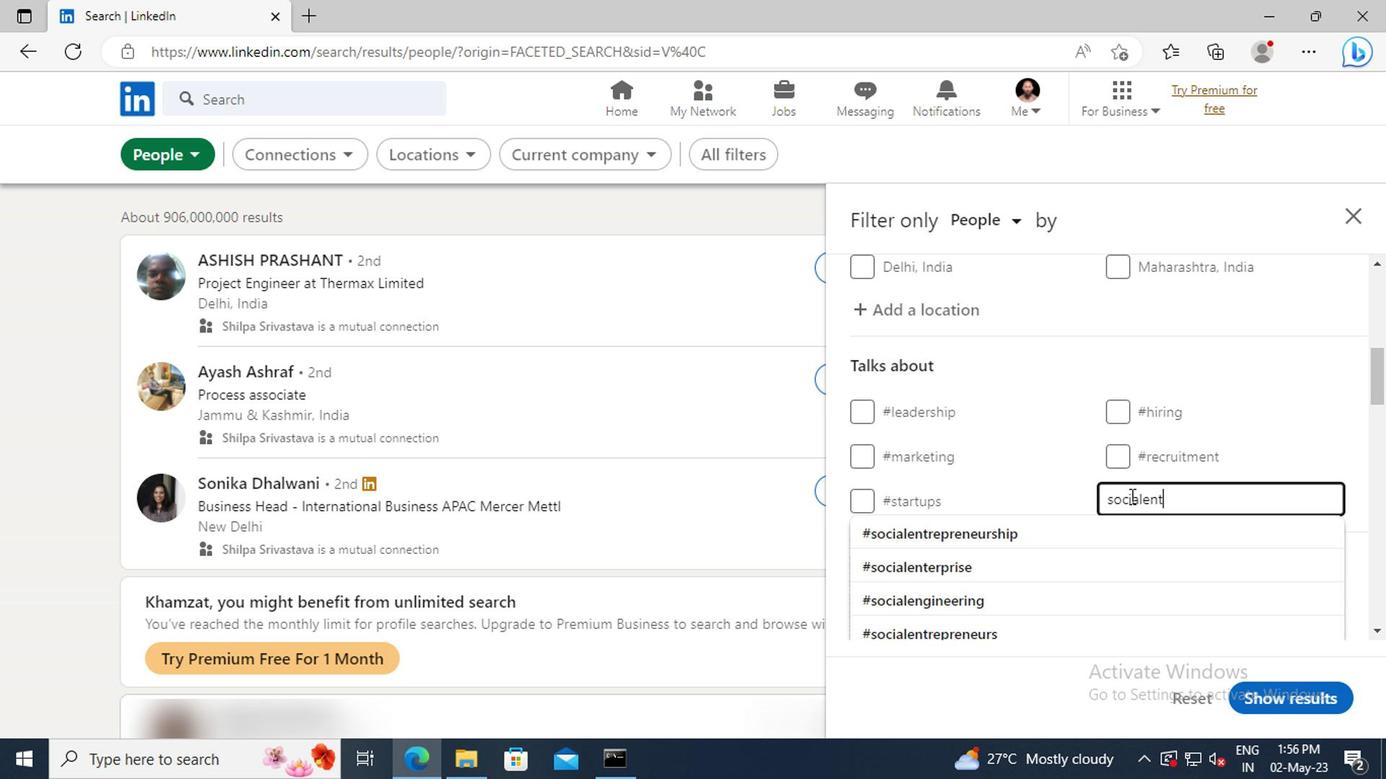 
Action: Mouse moved to (1109, 559)
Screenshot: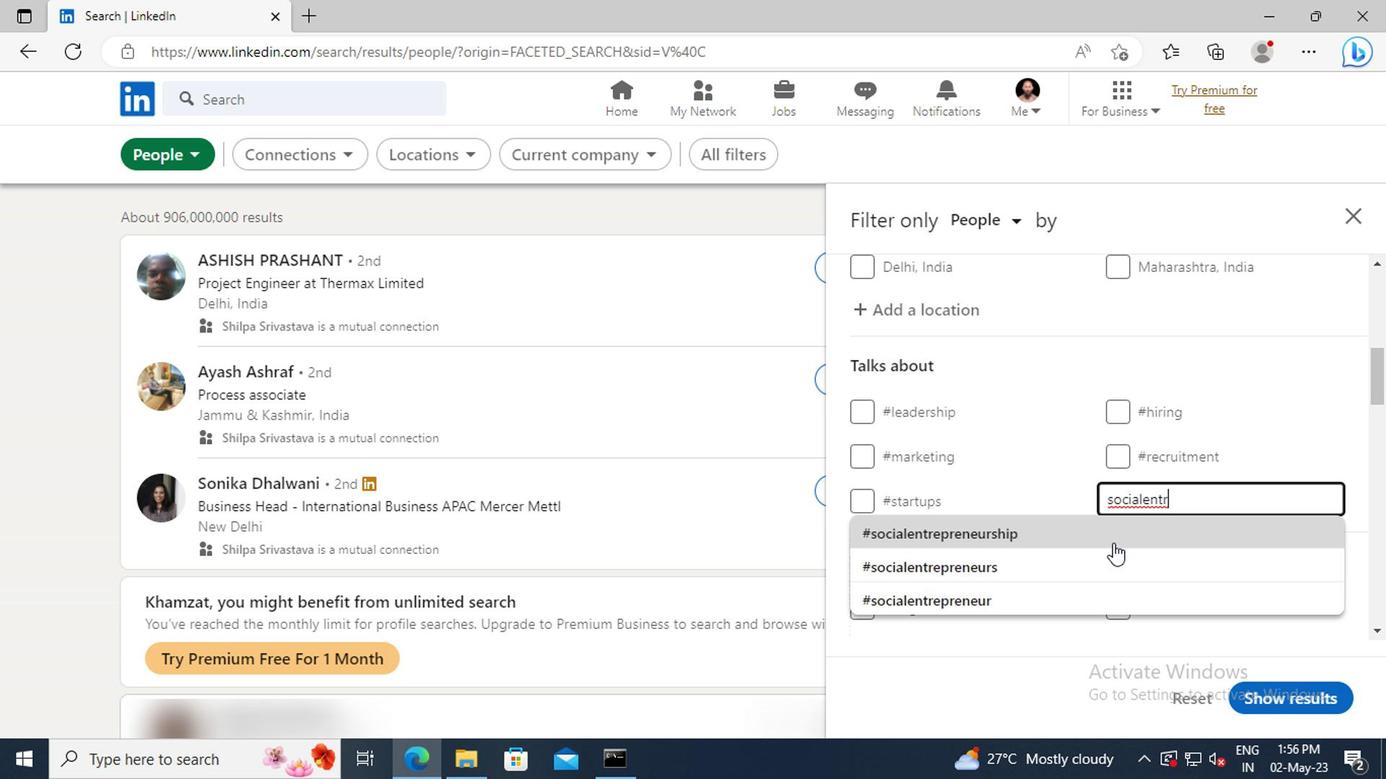 
Action: Mouse pressed left at (1109, 559)
Screenshot: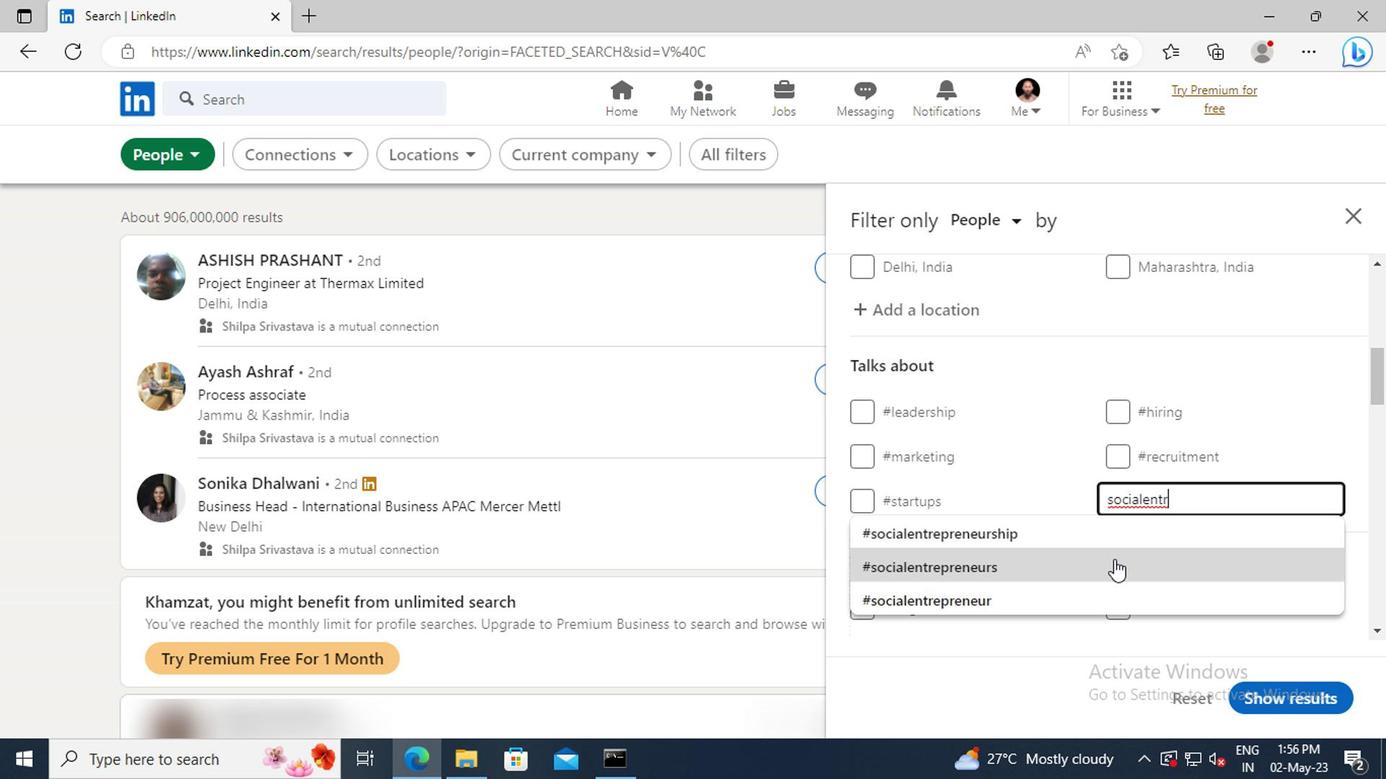 
Action: Mouse scrolled (1109, 558) with delta (0, 0)
Screenshot: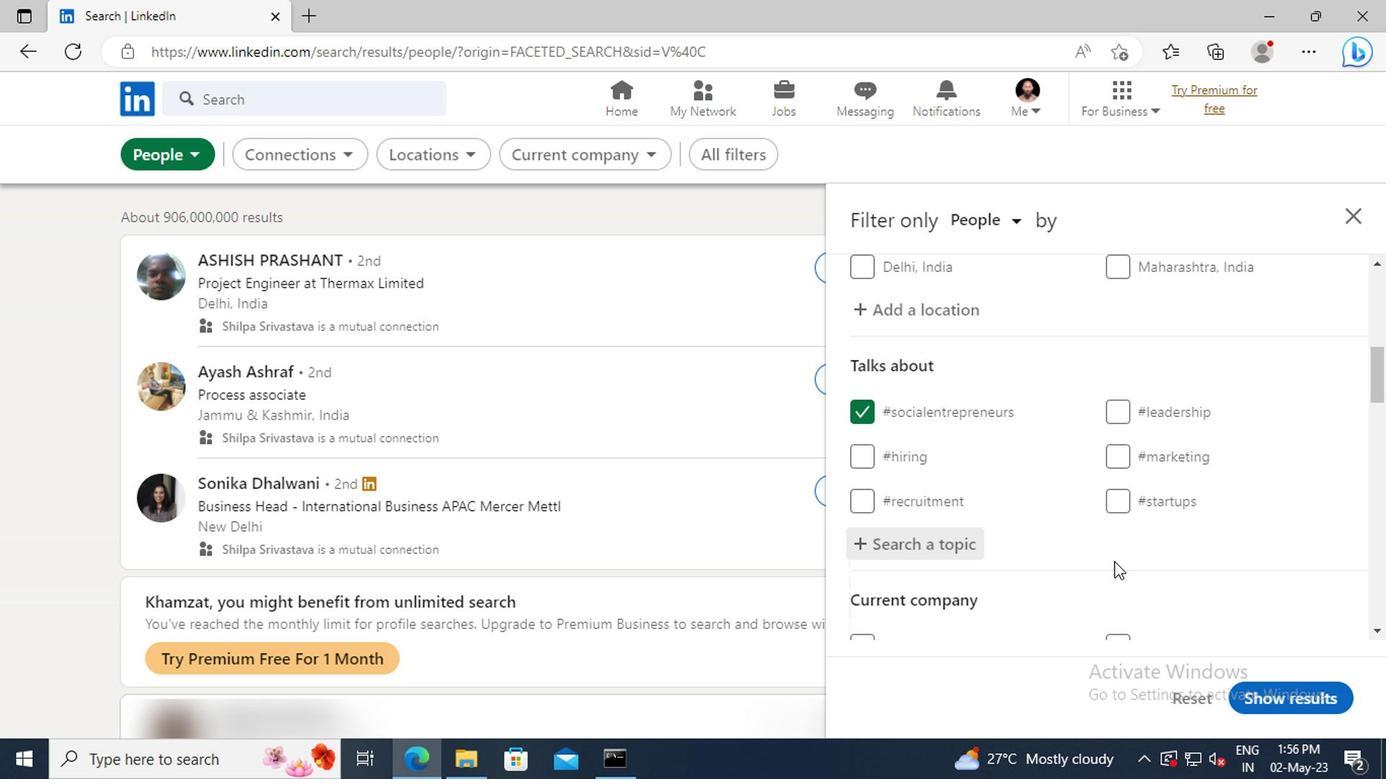 
Action: Mouse scrolled (1109, 558) with delta (0, 0)
Screenshot: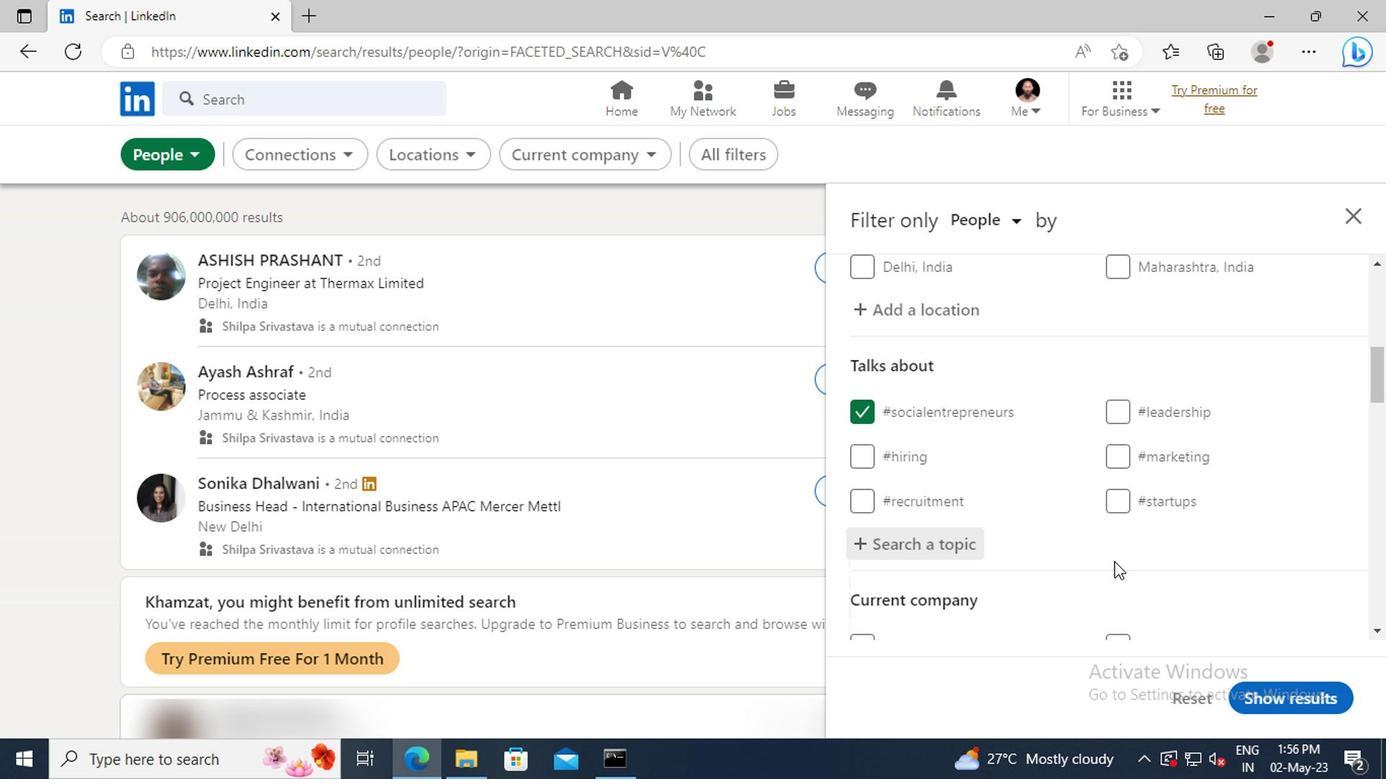 
Action: Mouse scrolled (1109, 558) with delta (0, 0)
Screenshot: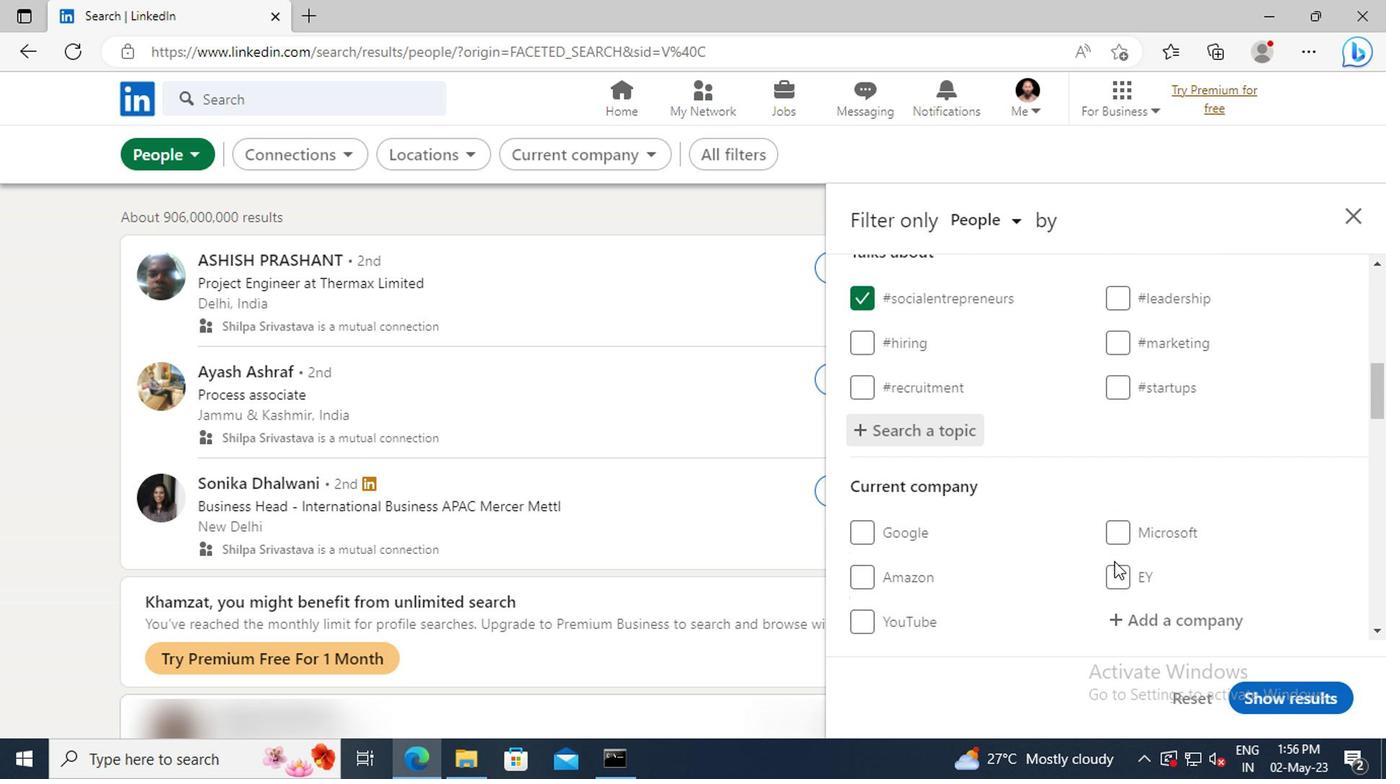 
Action: Mouse scrolled (1109, 558) with delta (0, 0)
Screenshot: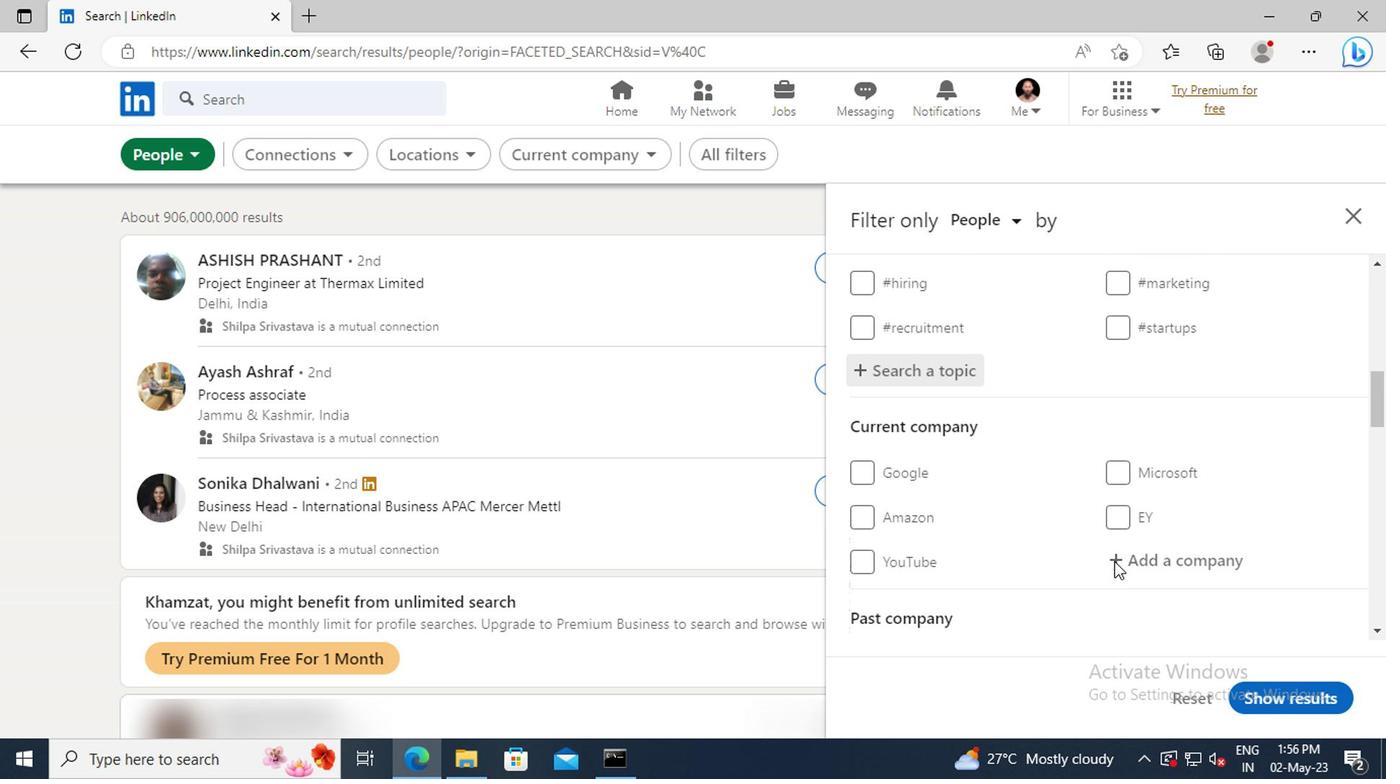 
Action: Mouse scrolled (1109, 558) with delta (0, 0)
Screenshot: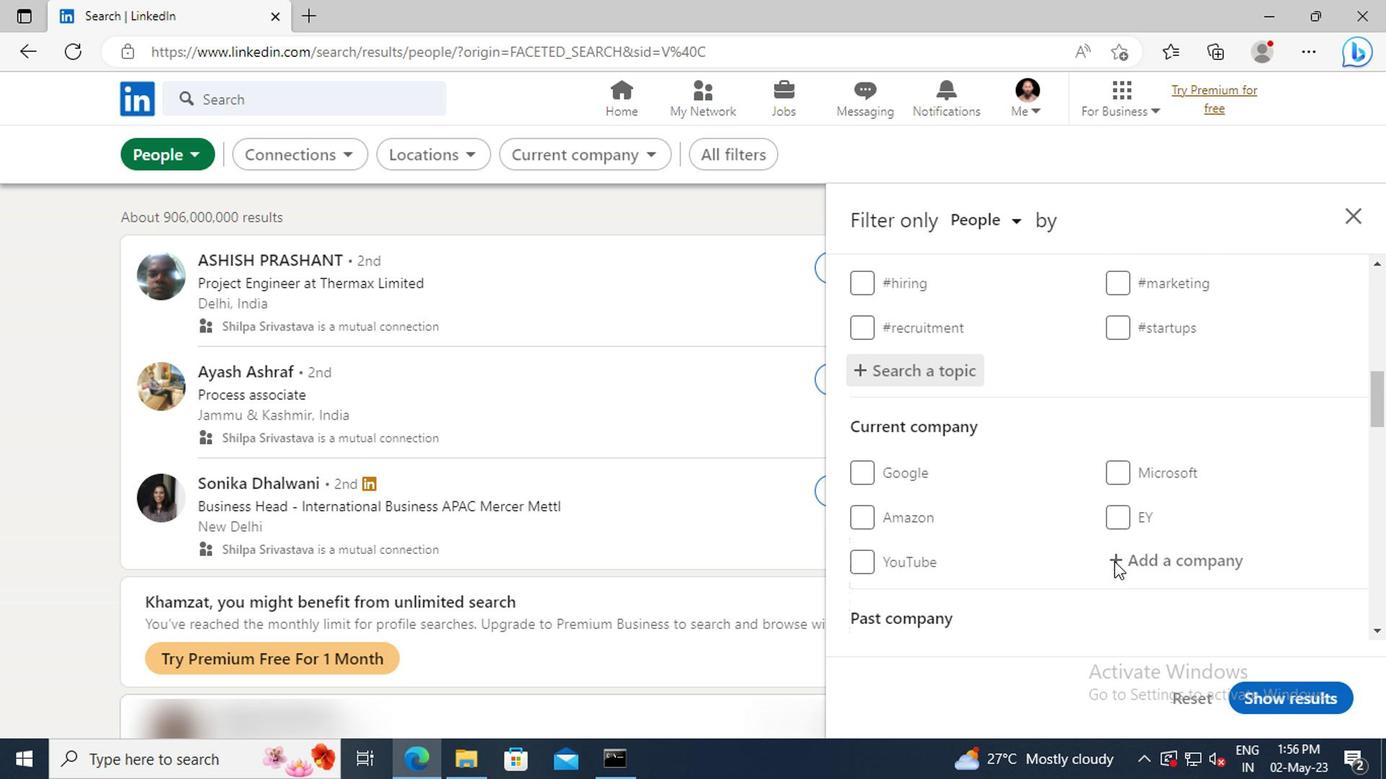 
Action: Mouse scrolled (1109, 558) with delta (0, 0)
Screenshot: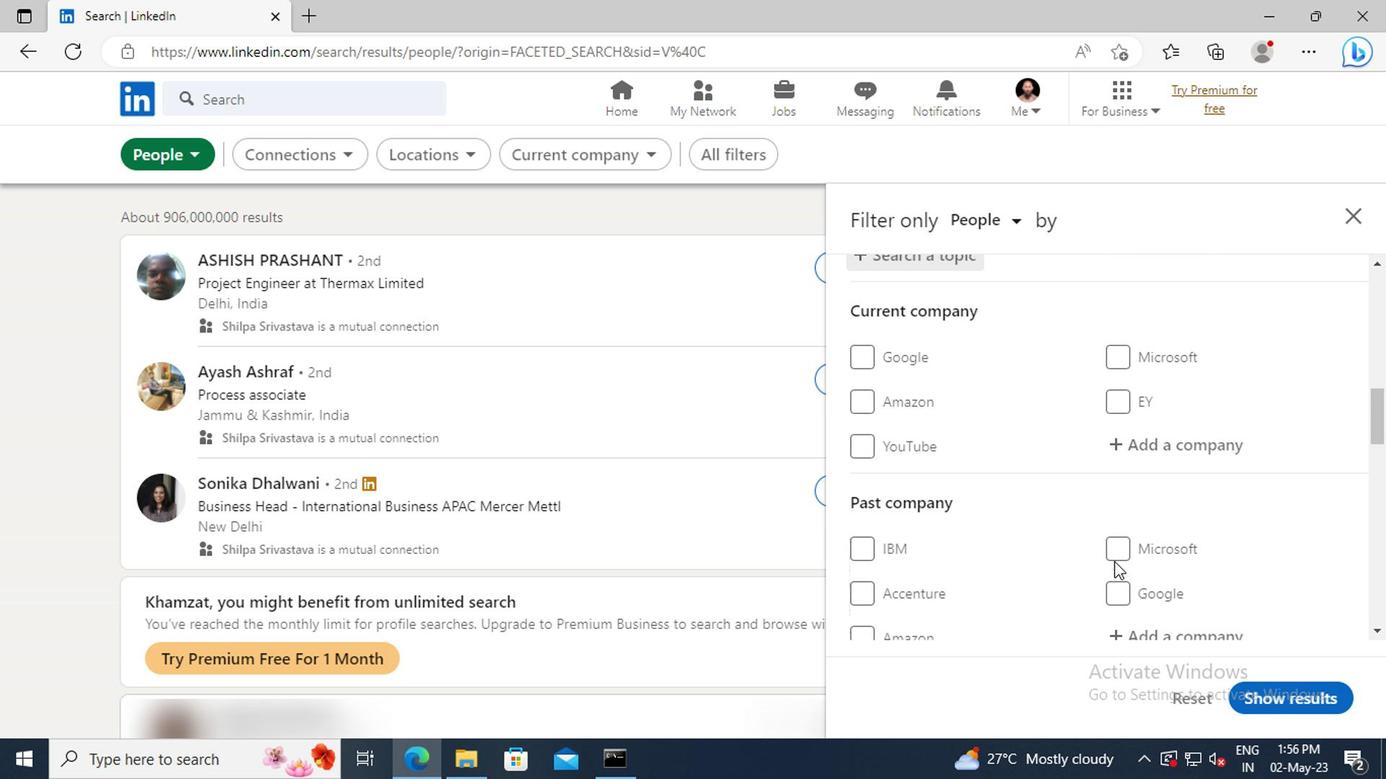 
Action: Mouse scrolled (1109, 558) with delta (0, 0)
Screenshot: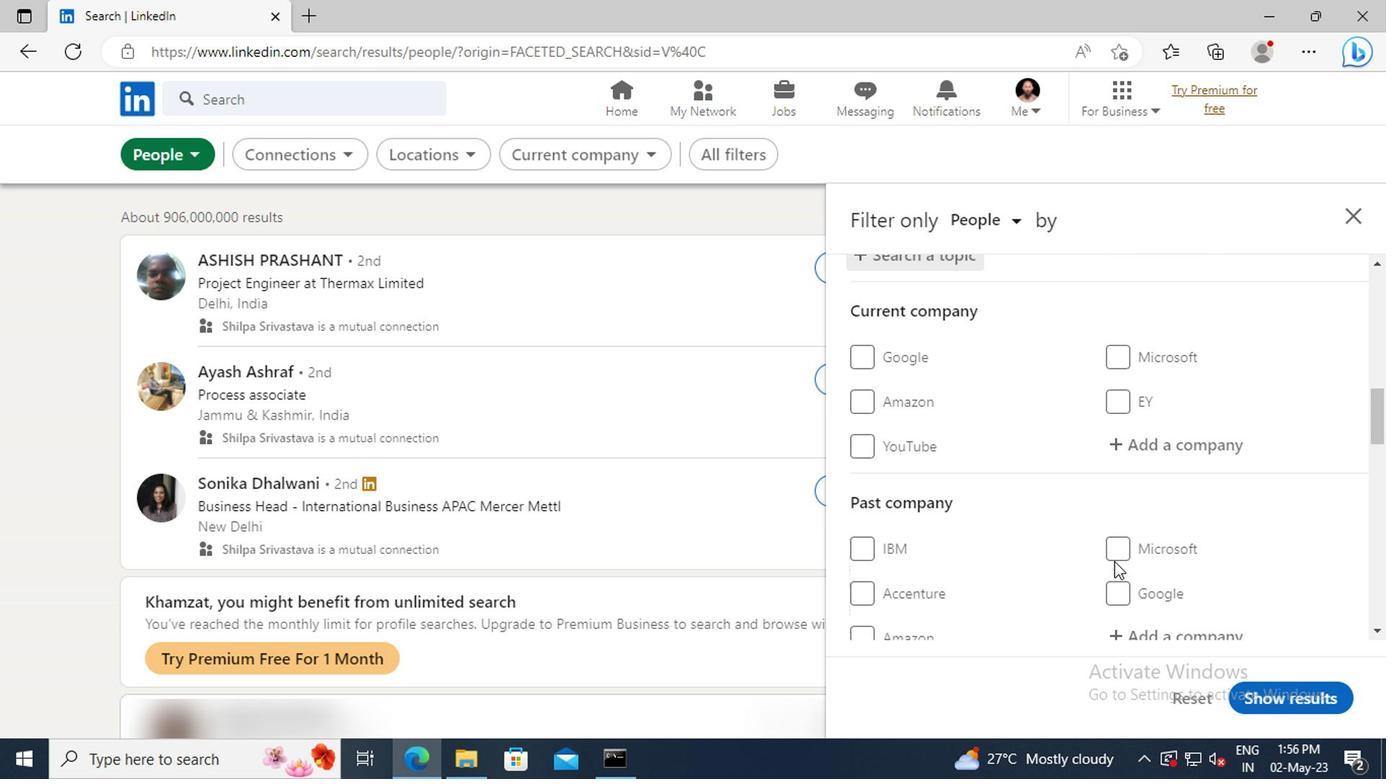 
Action: Mouse scrolled (1109, 558) with delta (0, 0)
Screenshot: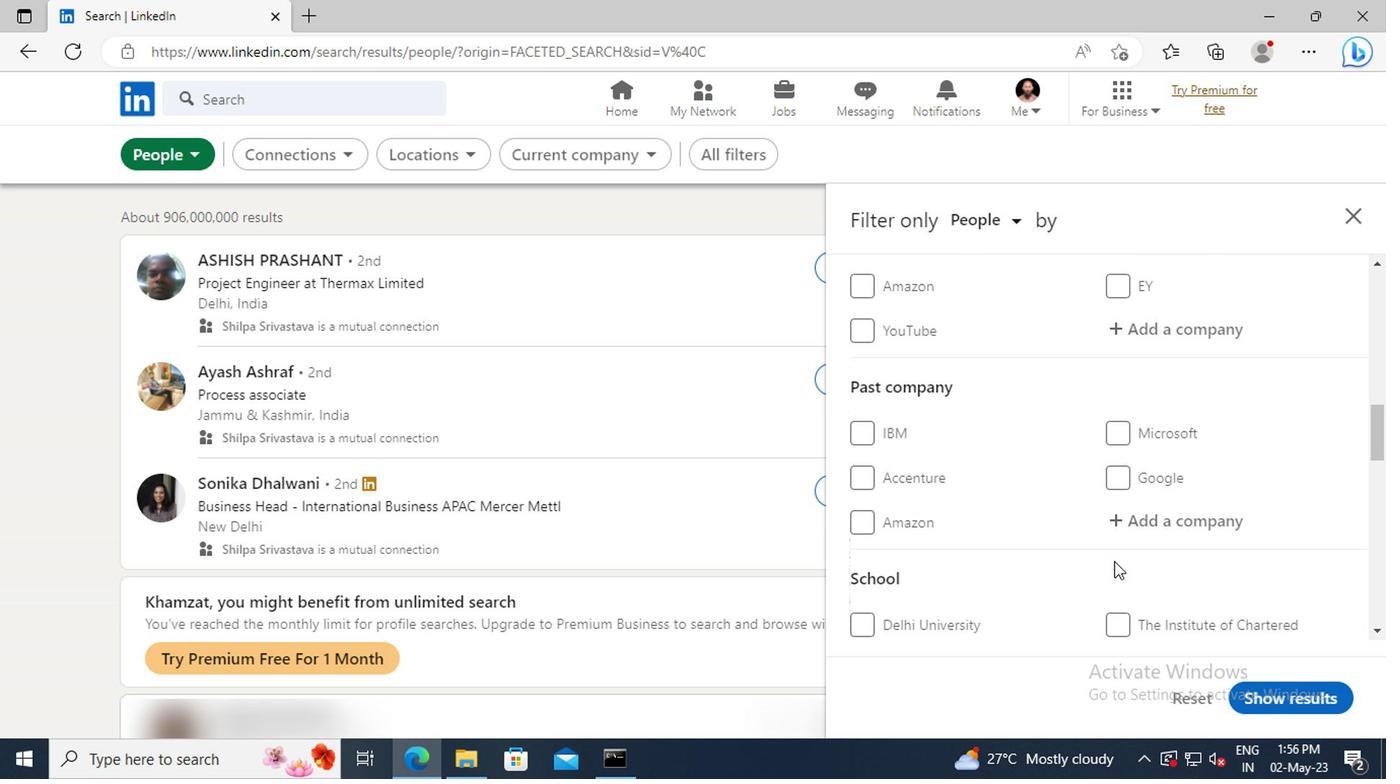 
Action: Mouse scrolled (1109, 558) with delta (0, 0)
Screenshot: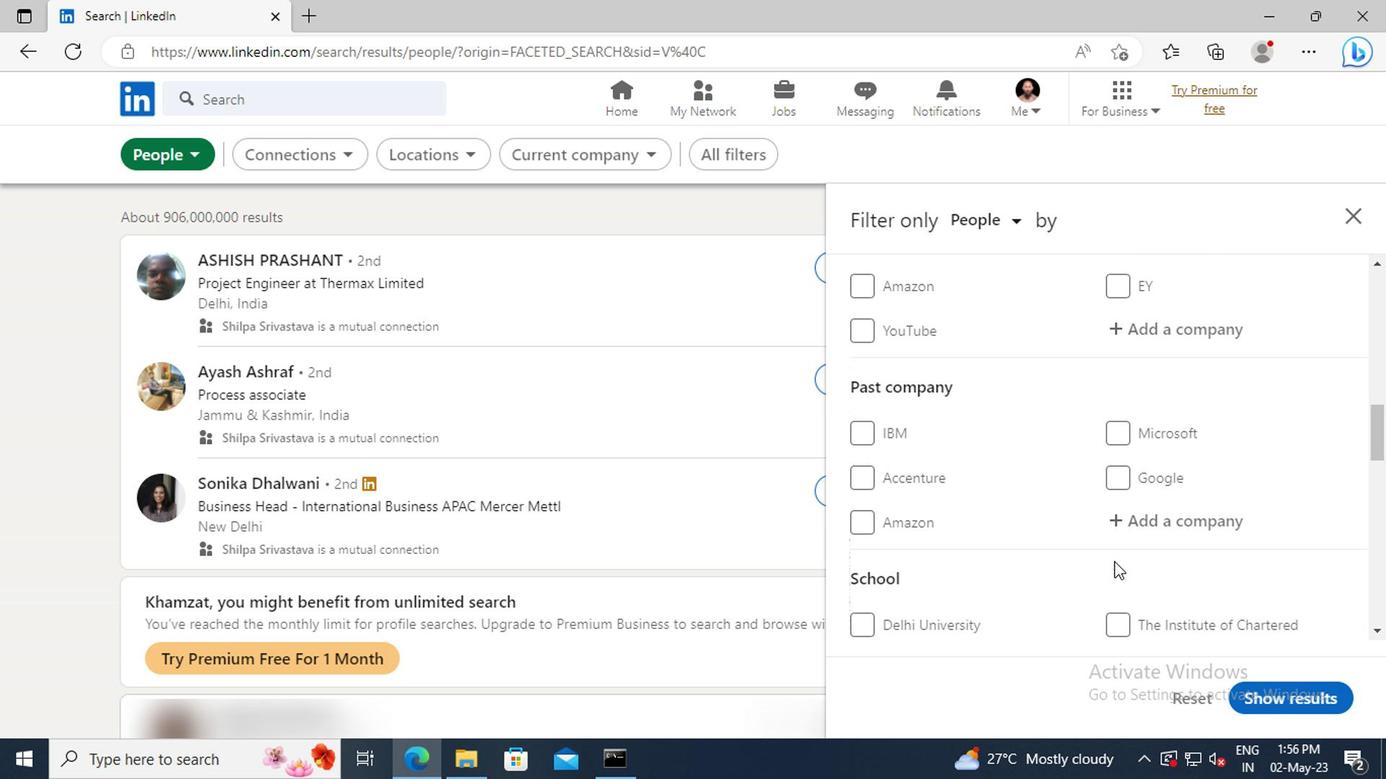 
Action: Mouse scrolled (1109, 558) with delta (0, 0)
Screenshot: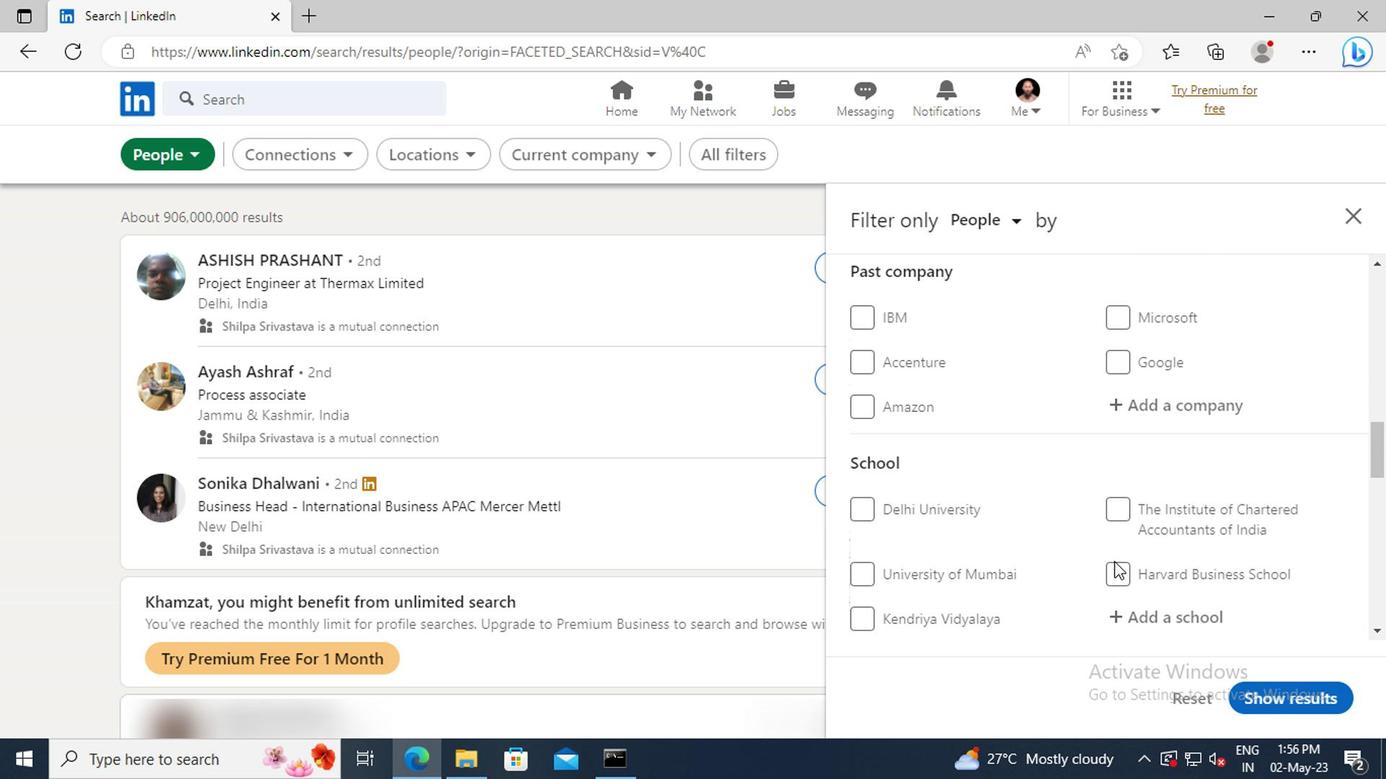 
Action: Mouse scrolled (1109, 558) with delta (0, 0)
Screenshot: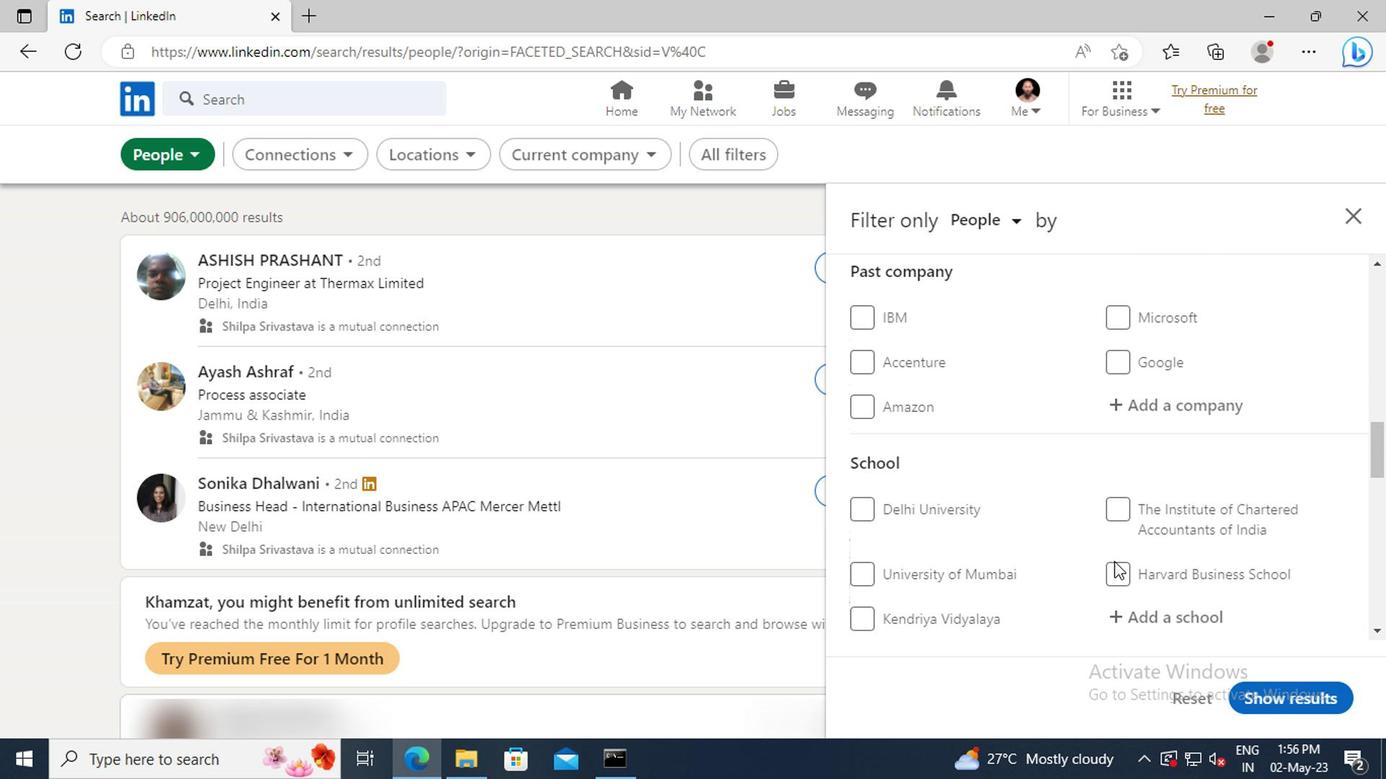 
Action: Mouse scrolled (1109, 558) with delta (0, 0)
Screenshot: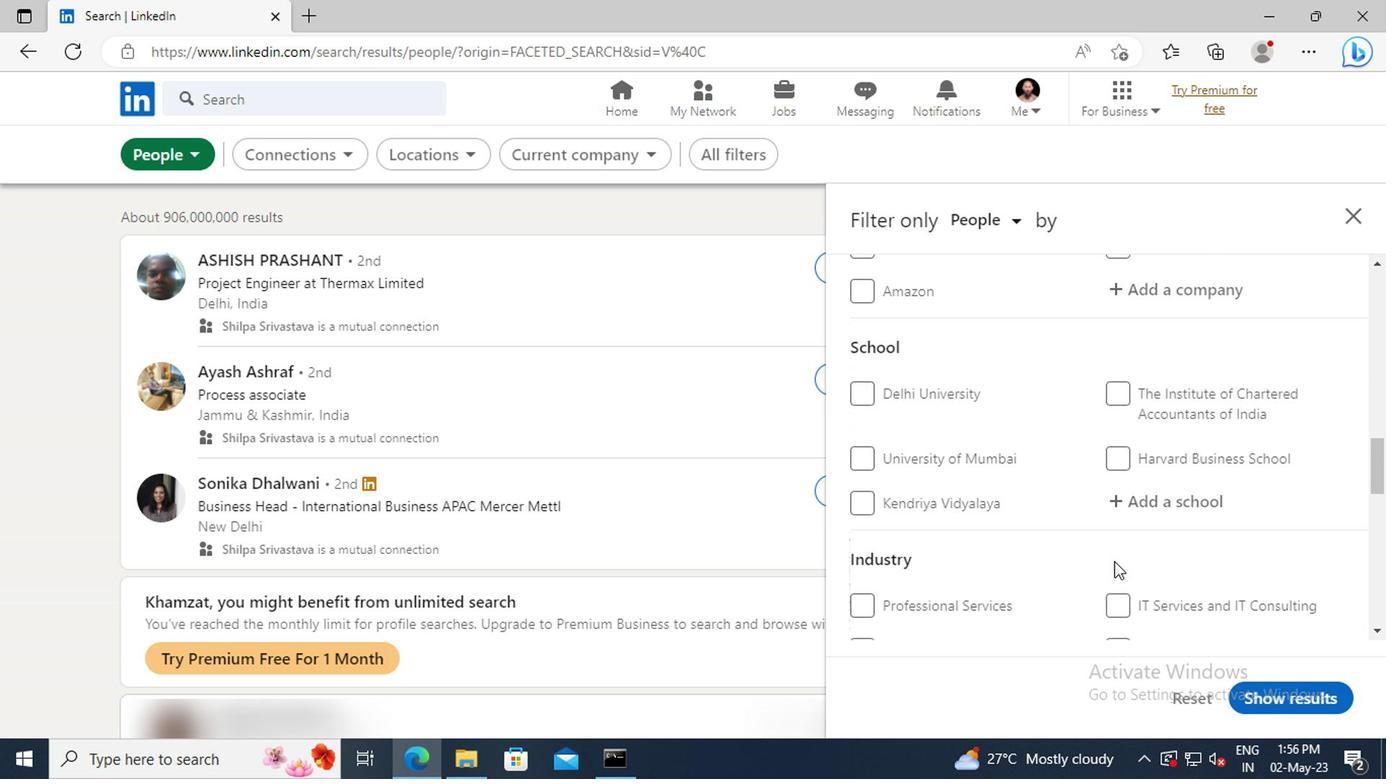 
Action: Mouse scrolled (1109, 558) with delta (0, 0)
Screenshot: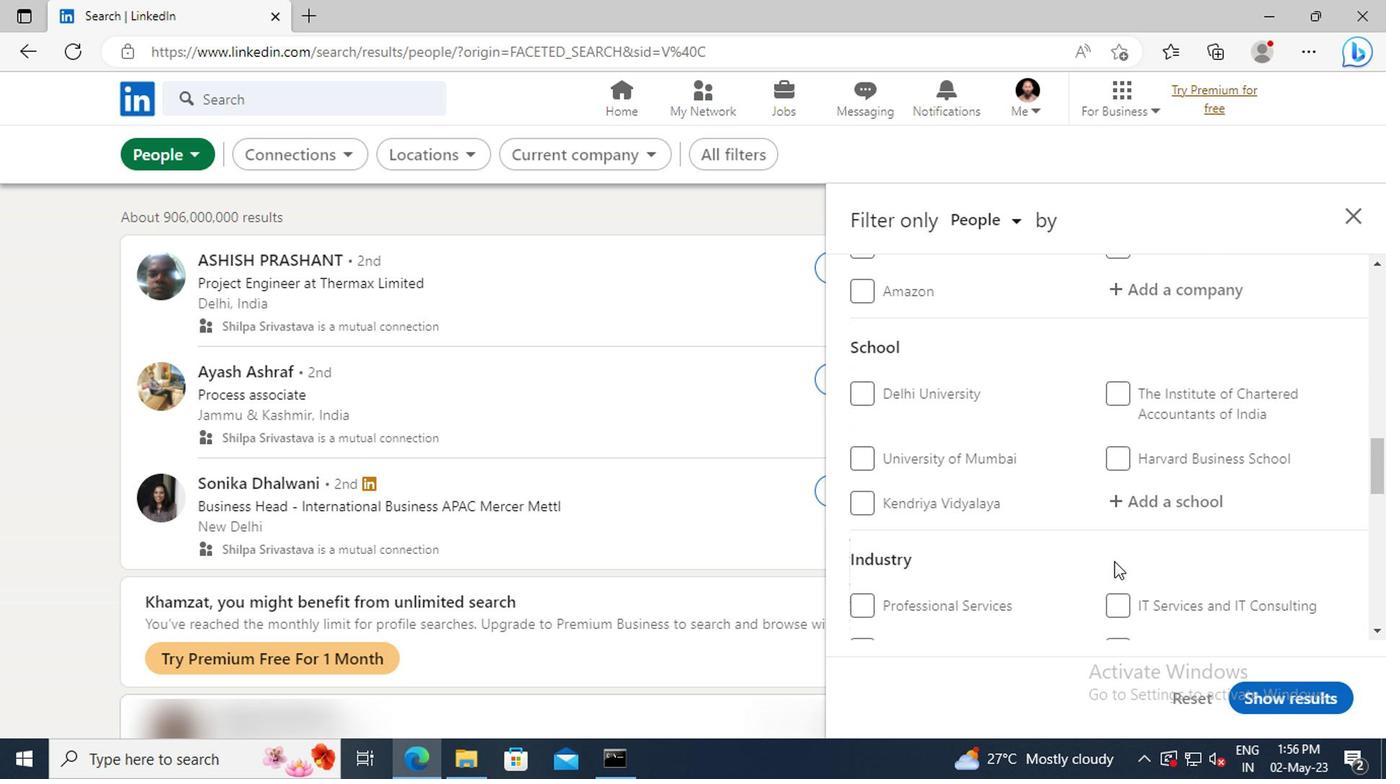 
Action: Mouse scrolled (1109, 558) with delta (0, 0)
Screenshot: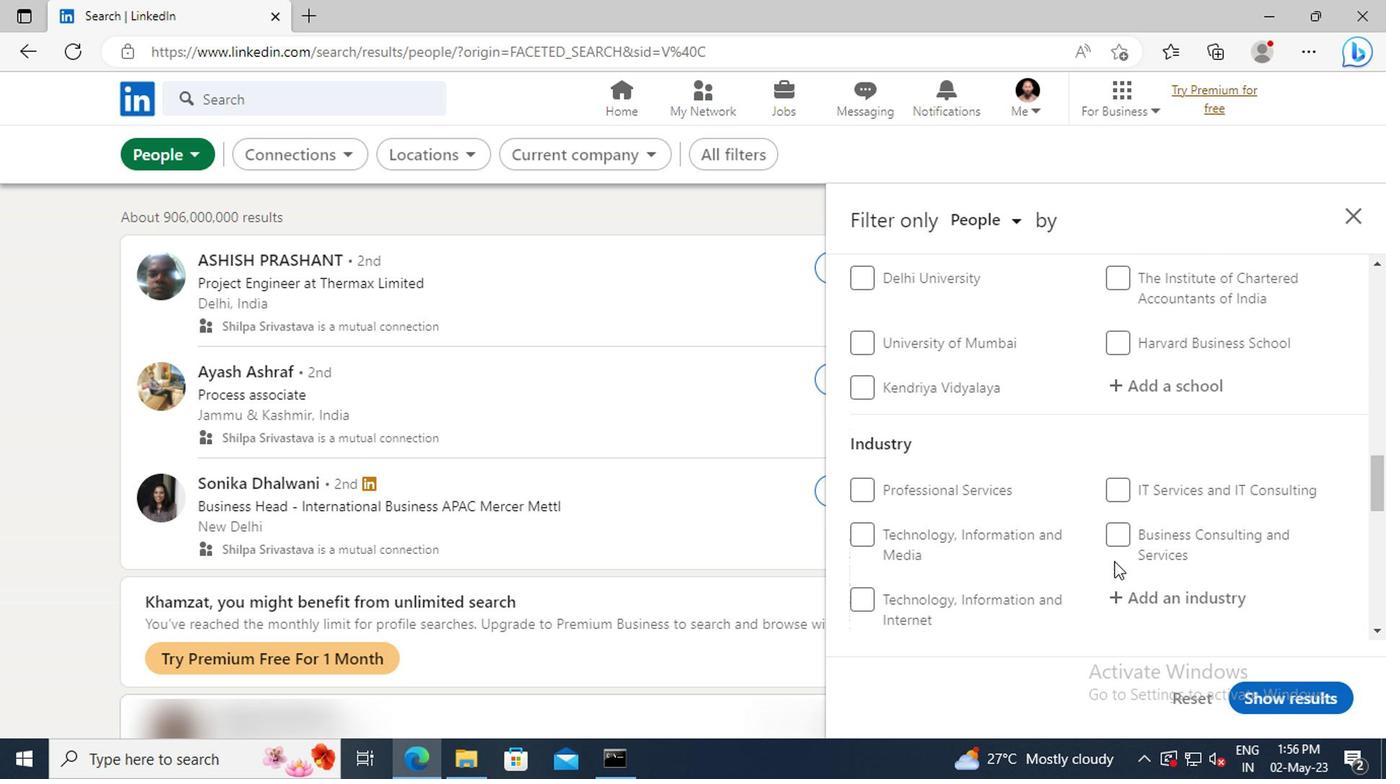 
Action: Mouse scrolled (1109, 558) with delta (0, 0)
Screenshot: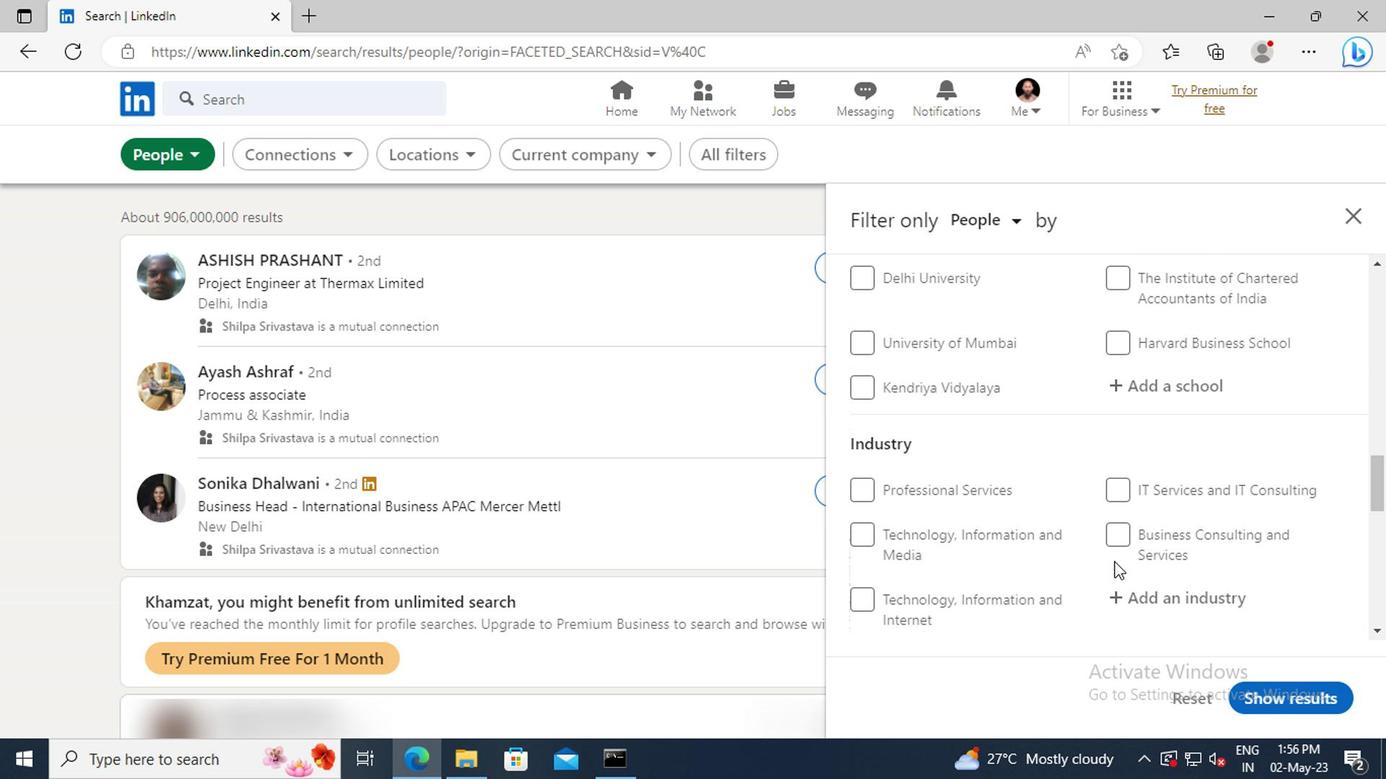 
Action: Mouse scrolled (1109, 558) with delta (0, 0)
Screenshot: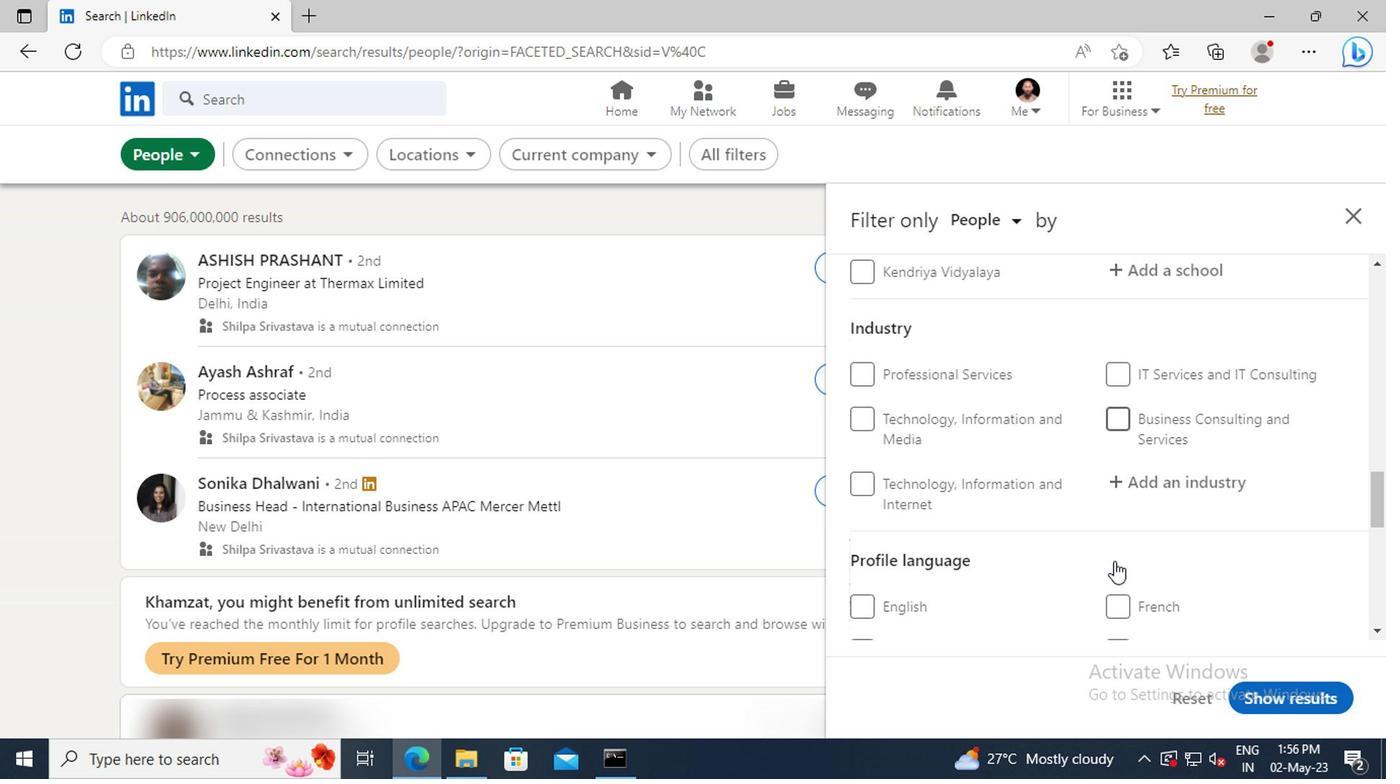 
Action: Mouse scrolled (1109, 558) with delta (0, 0)
Screenshot: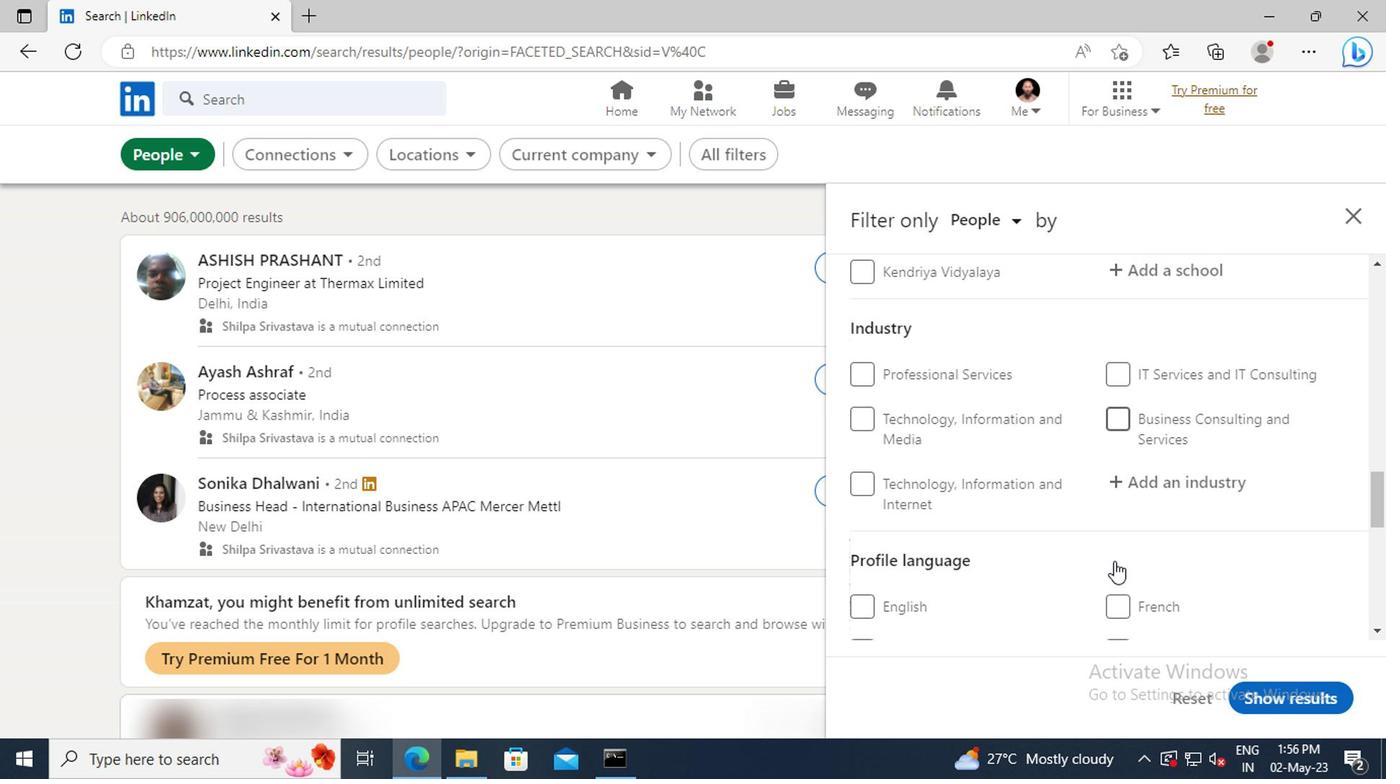 
Action: Mouse moved to (852, 527)
Screenshot: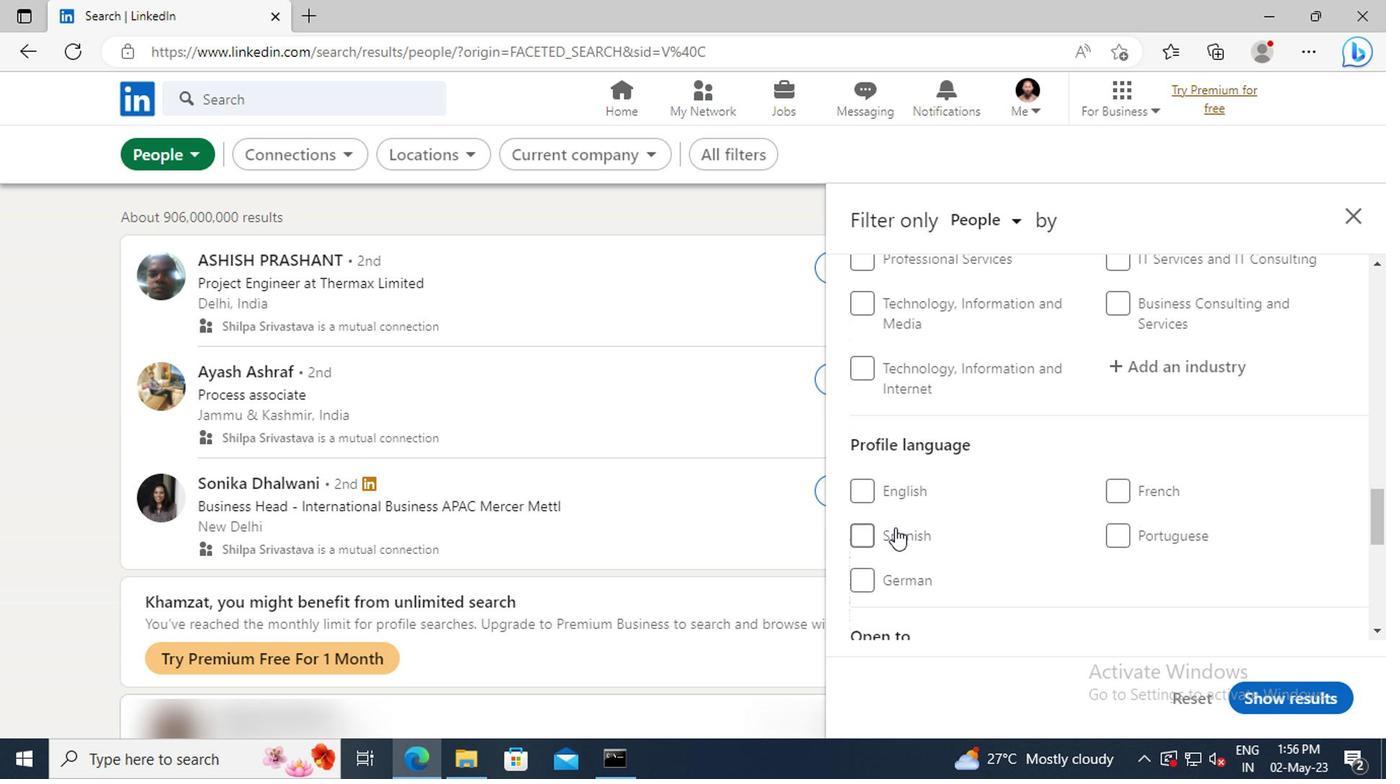 
Action: Mouse pressed left at (852, 527)
Screenshot: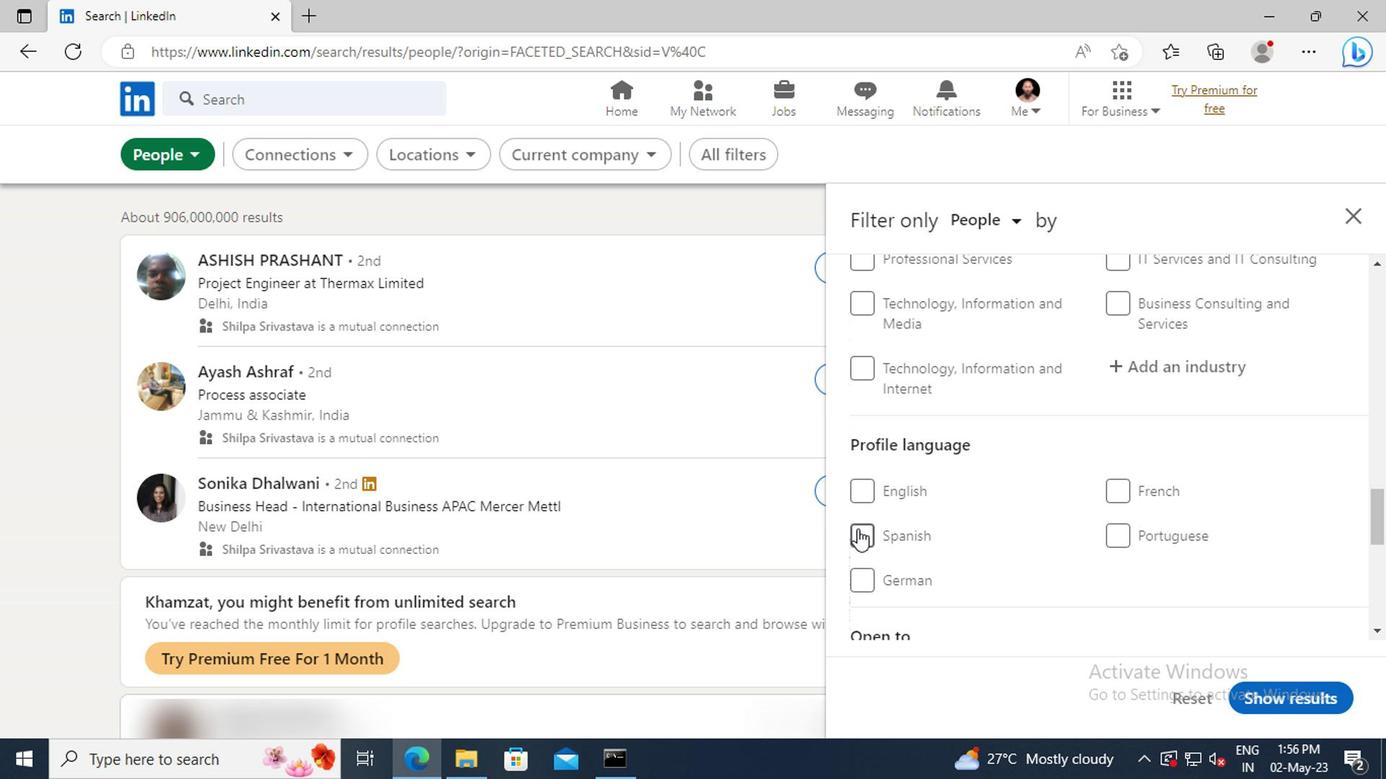 
Action: Mouse moved to (1119, 534)
Screenshot: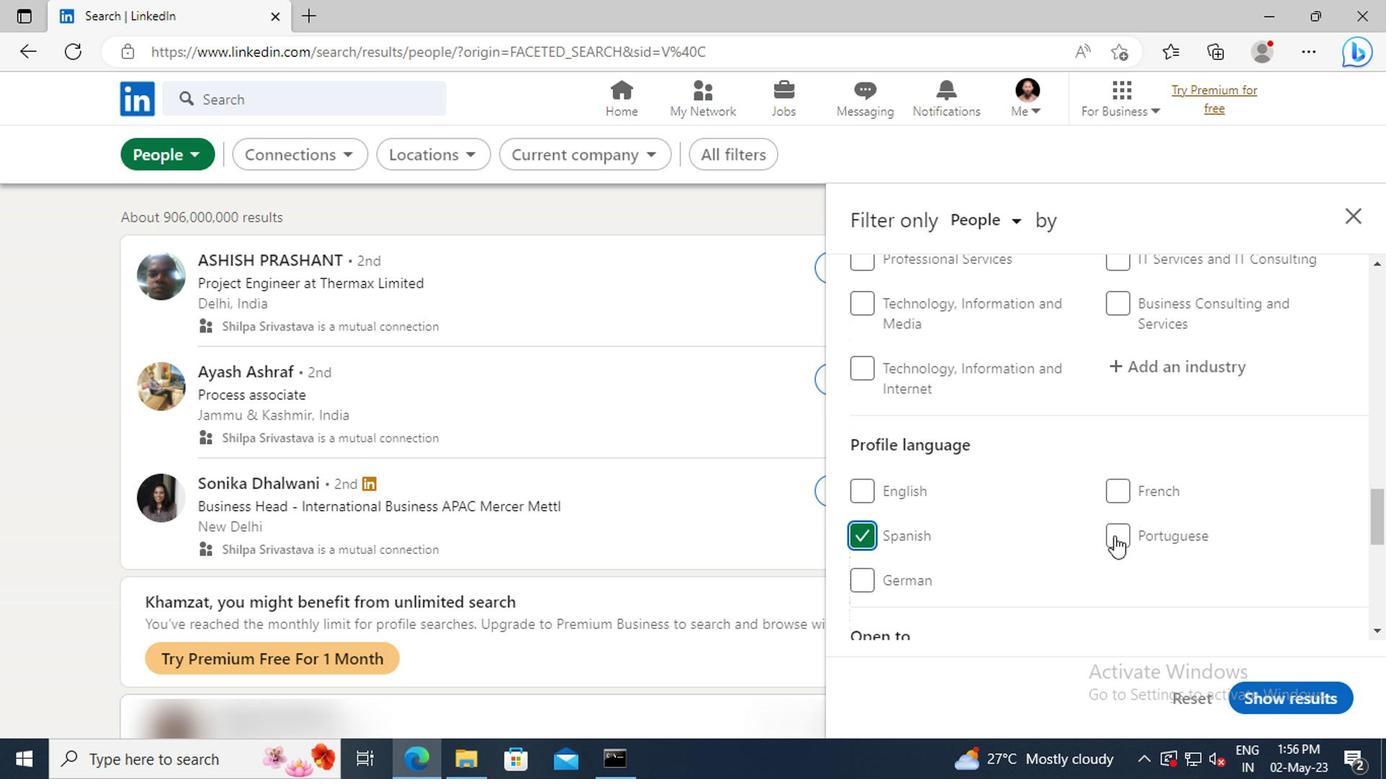 
Action: Mouse scrolled (1119, 535) with delta (0, 0)
Screenshot: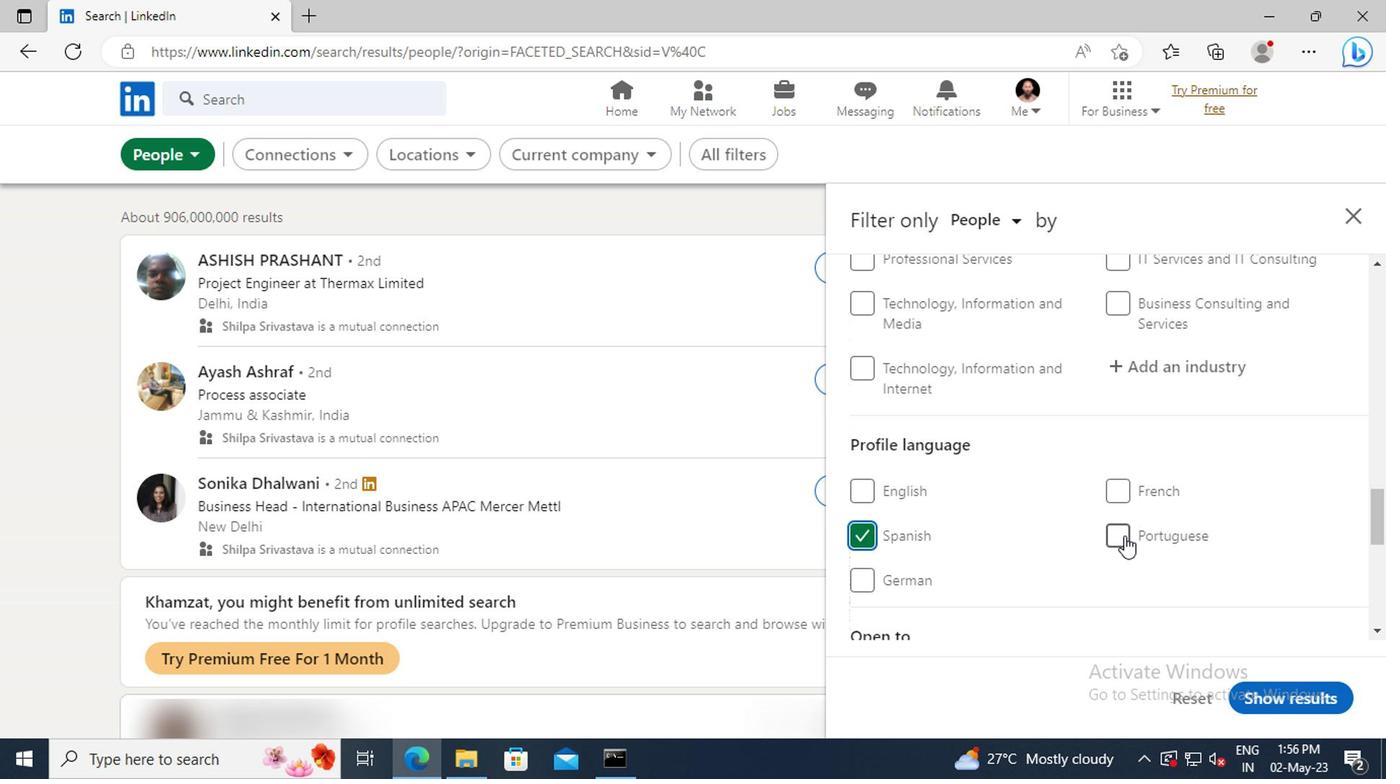 
Action: Mouse scrolled (1119, 535) with delta (0, 0)
Screenshot: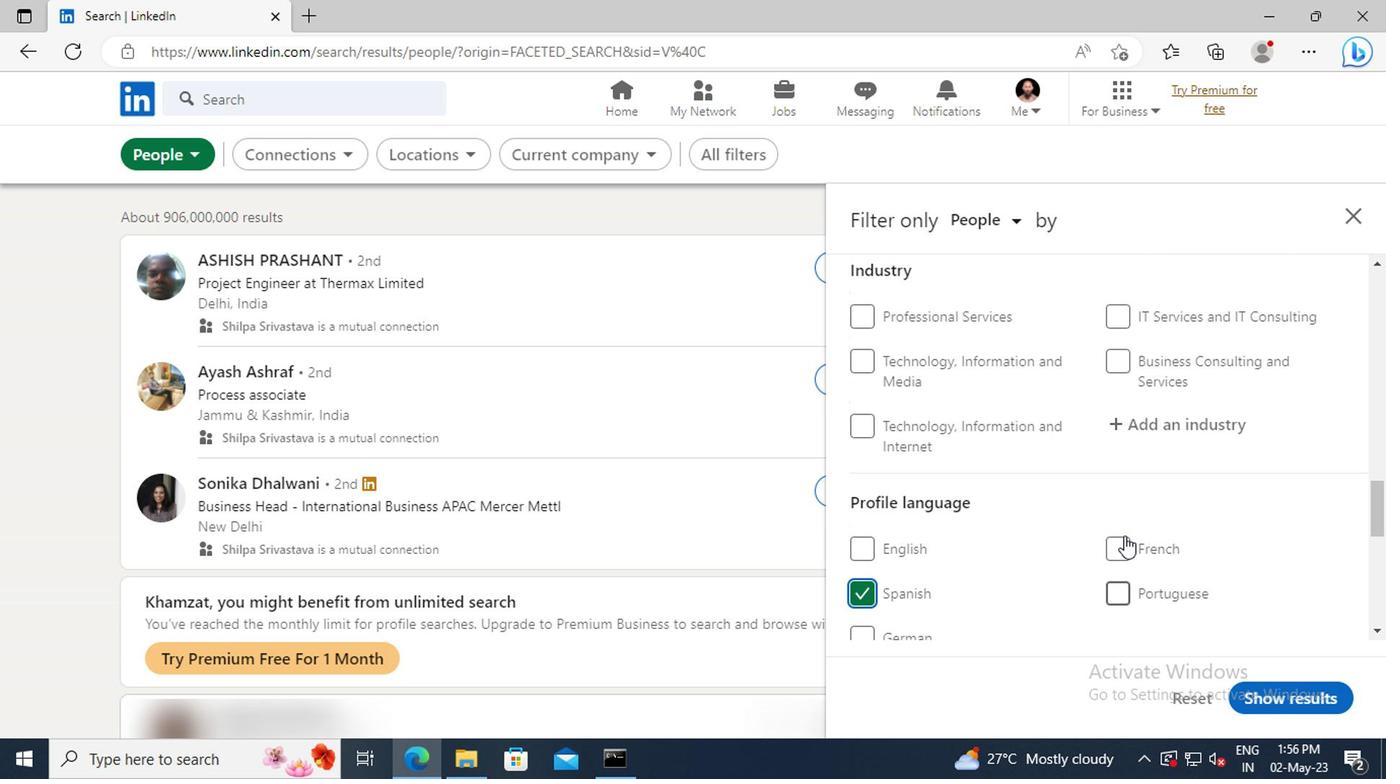 
Action: Mouse scrolled (1119, 535) with delta (0, 0)
Screenshot: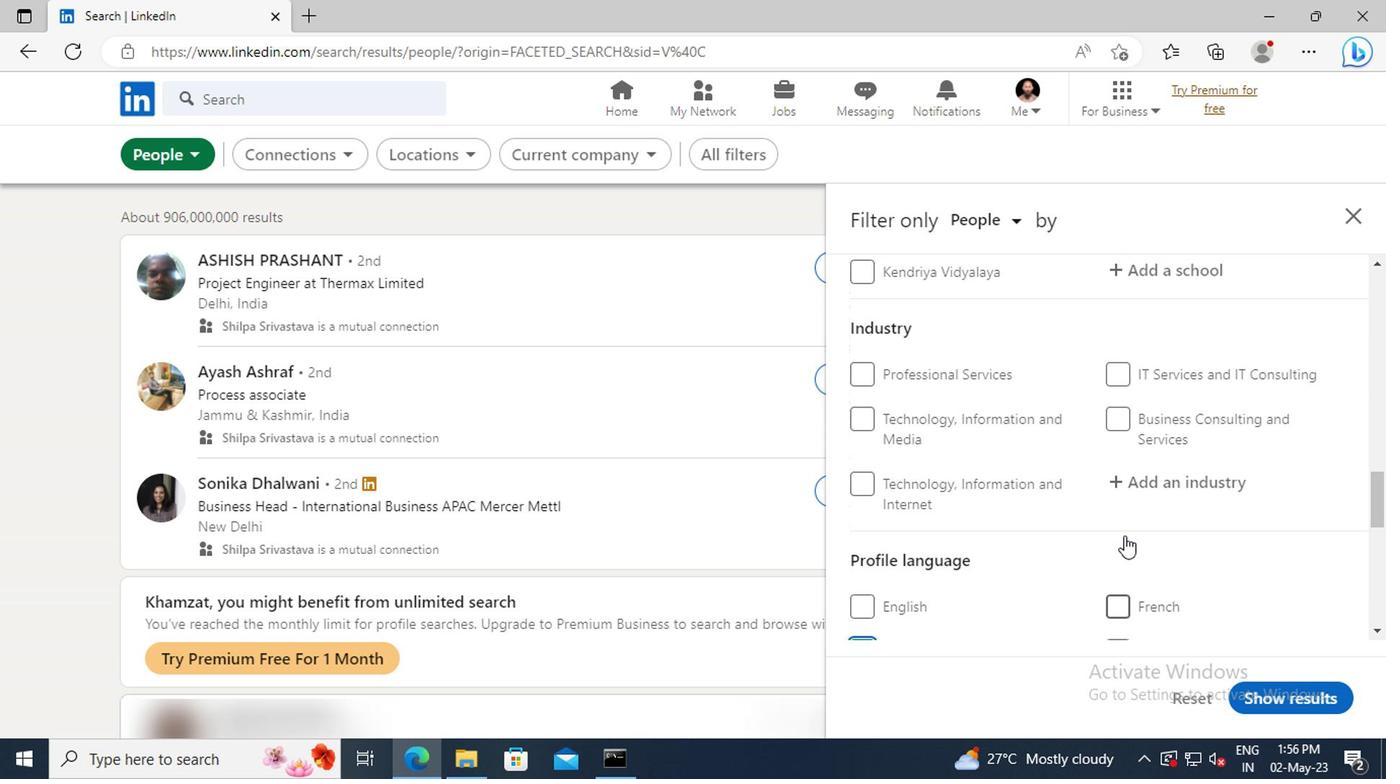 
Action: Mouse scrolled (1119, 535) with delta (0, 0)
Screenshot: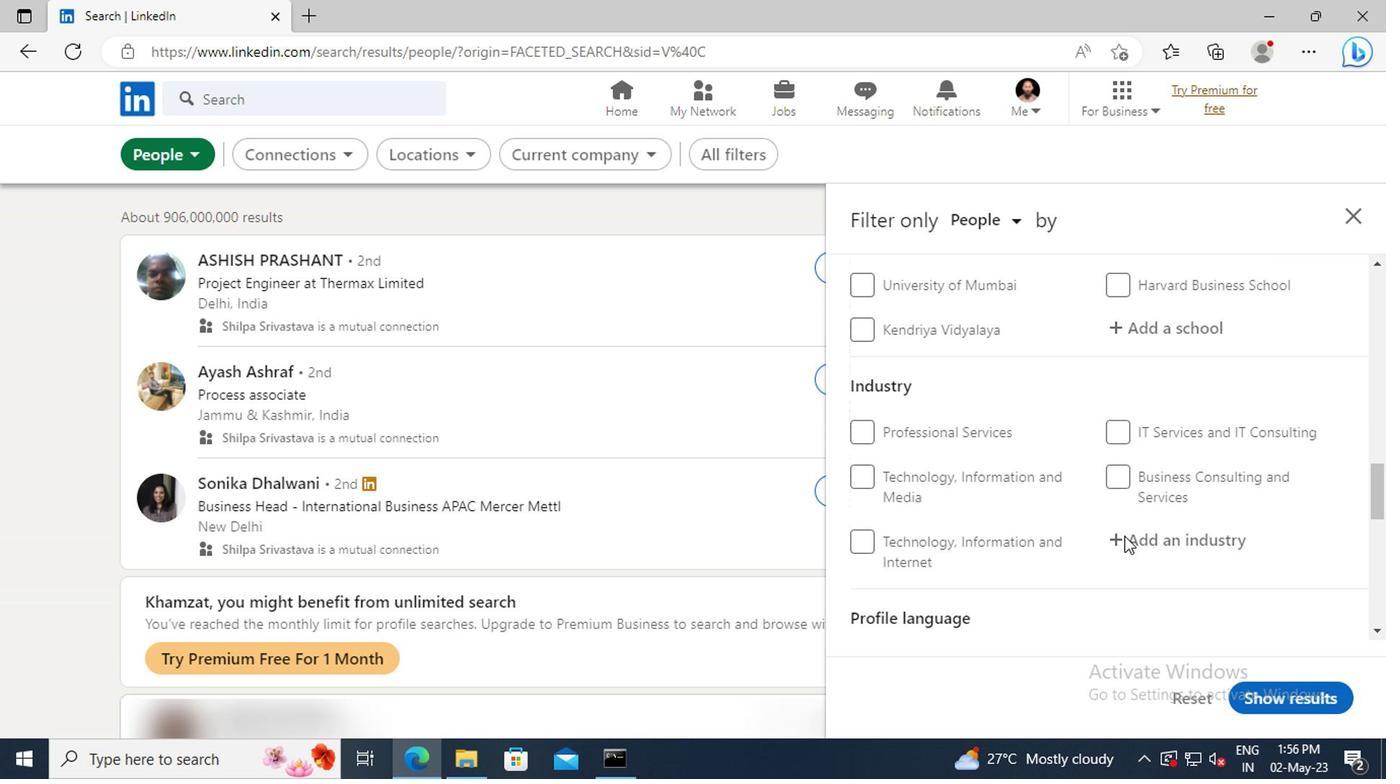 
Action: Mouse scrolled (1119, 535) with delta (0, 0)
Screenshot: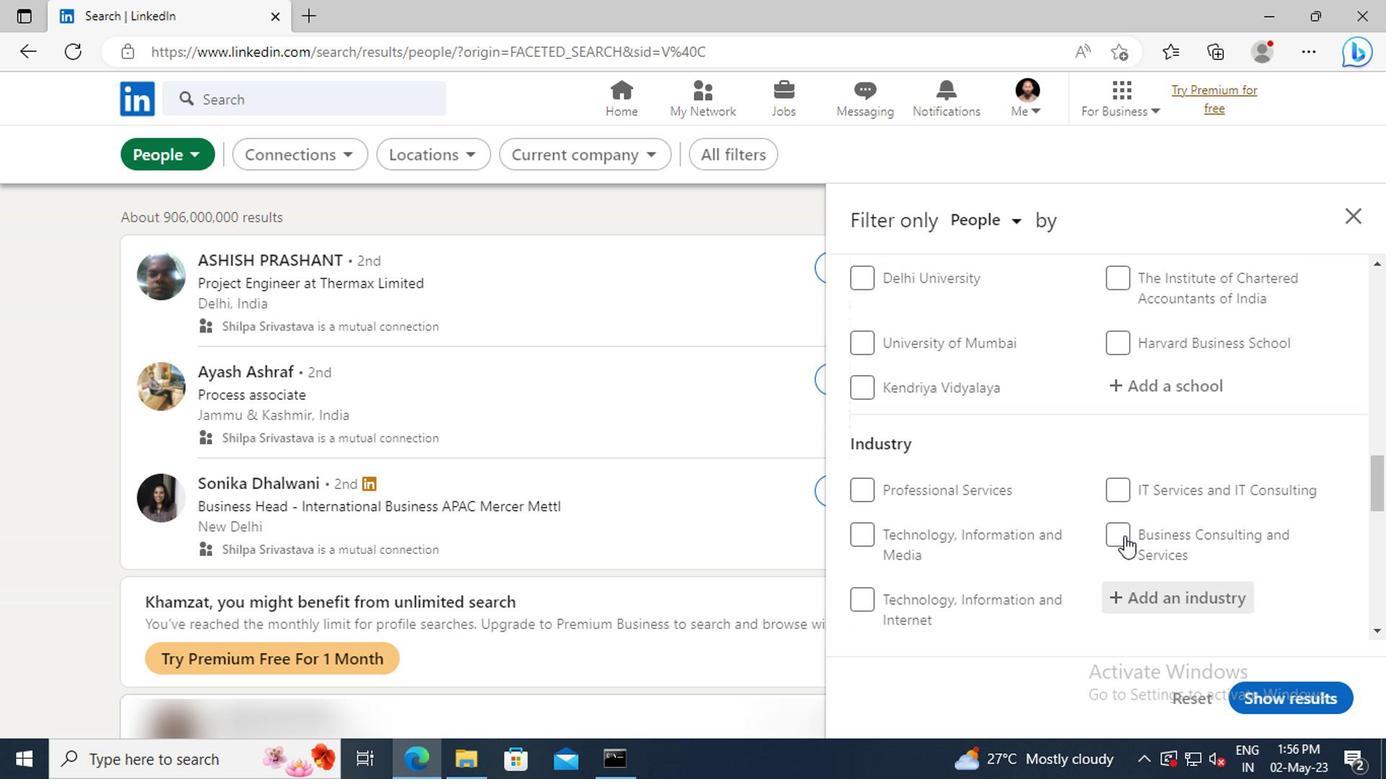 
Action: Mouse scrolled (1119, 535) with delta (0, 0)
Screenshot: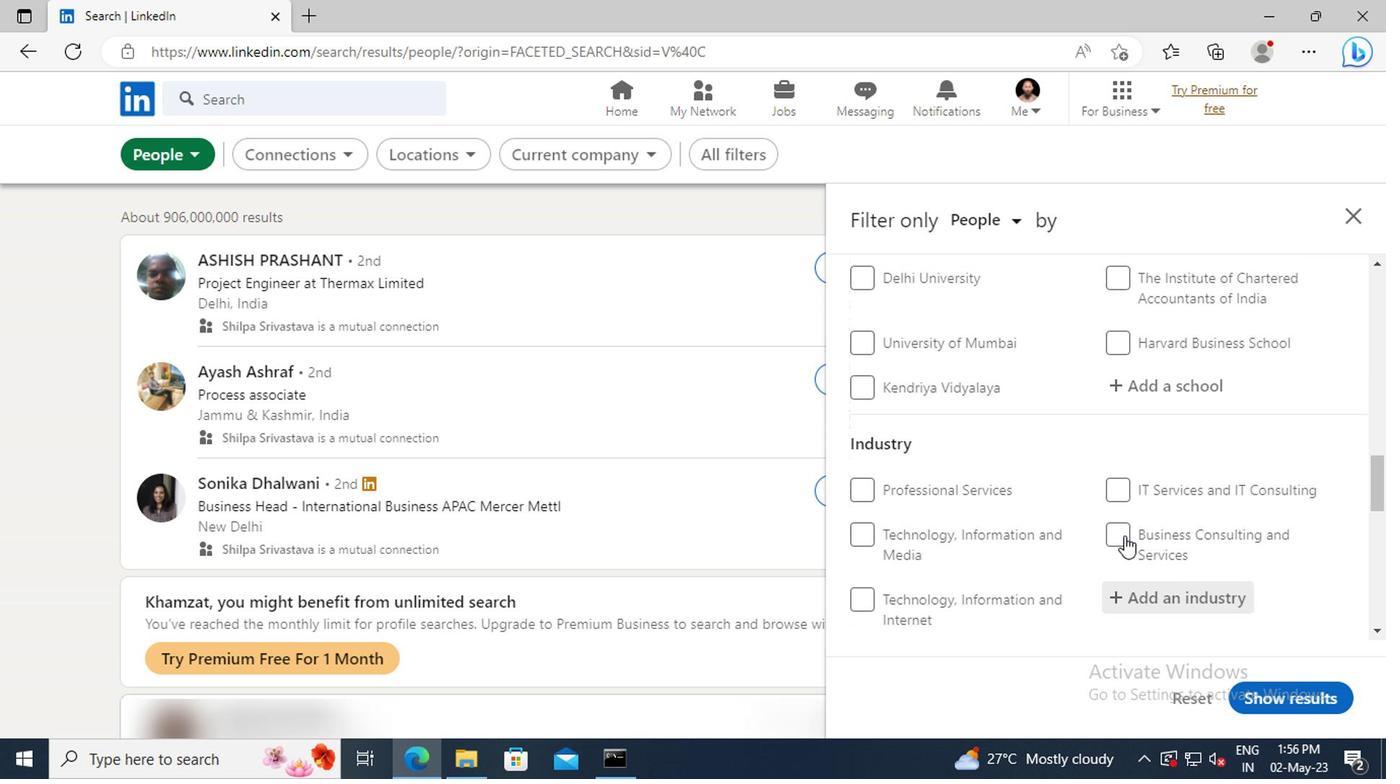 
Action: Mouse scrolled (1119, 535) with delta (0, 0)
Screenshot: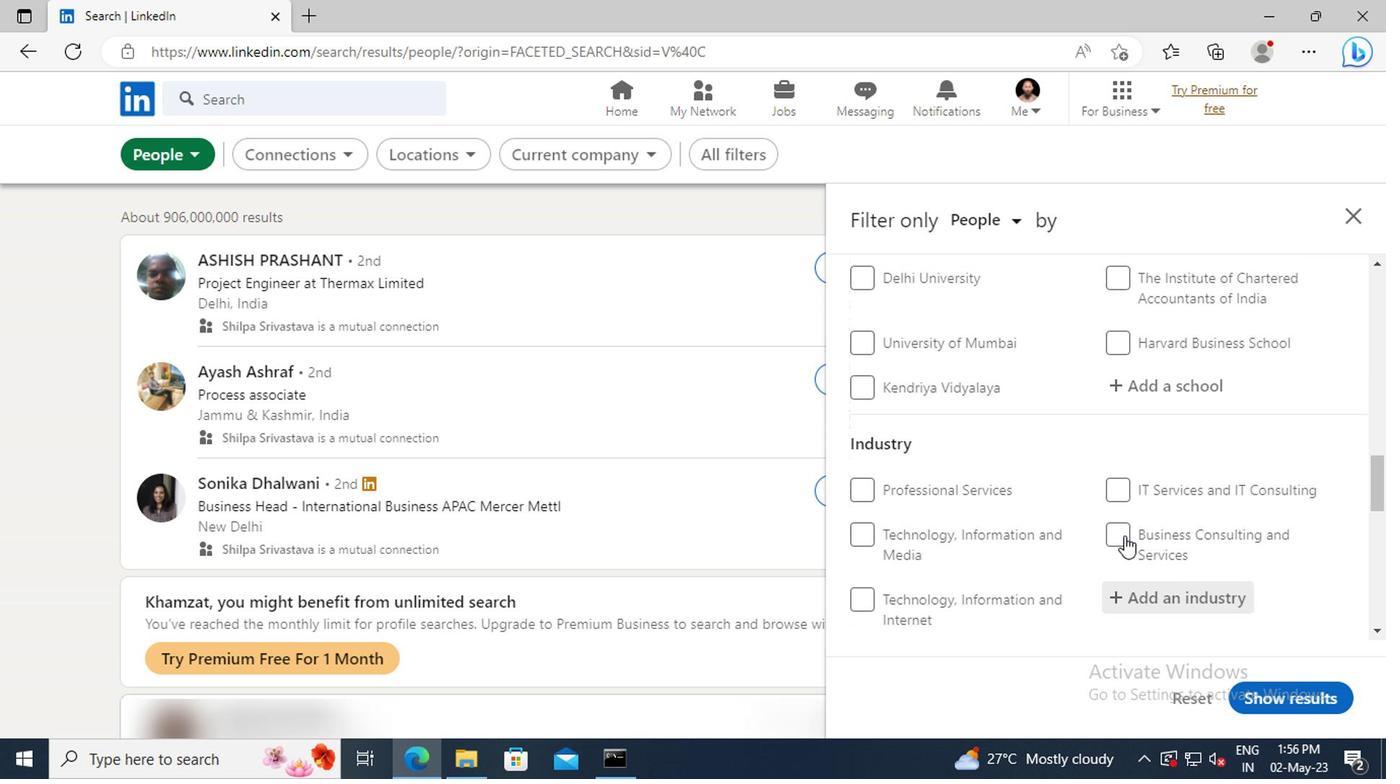 
Action: Mouse scrolled (1119, 535) with delta (0, 0)
Screenshot: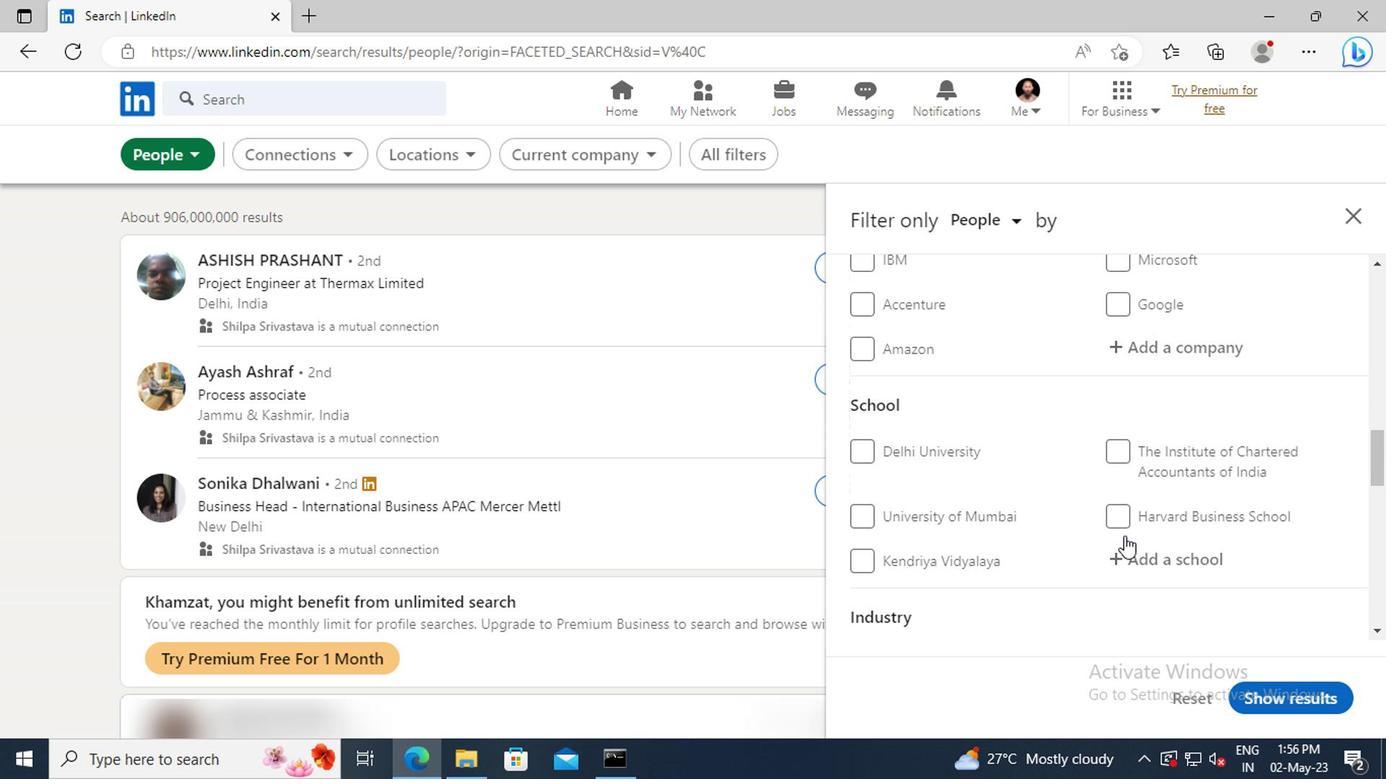 
Action: Mouse scrolled (1119, 535) with delta (0, 0)
Screenshot: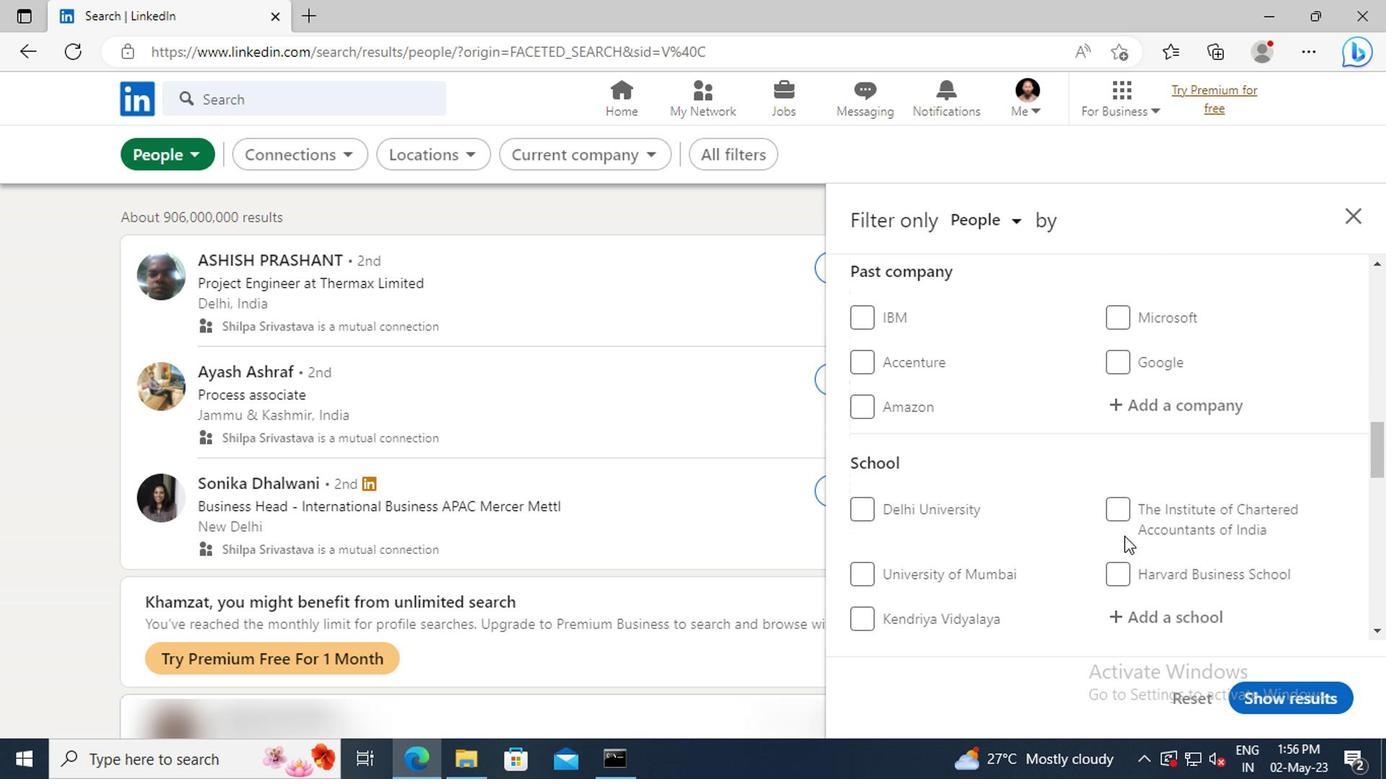 
Action: Mouse scrolled (1119, 535) with delta (0, 0)
Screenshot: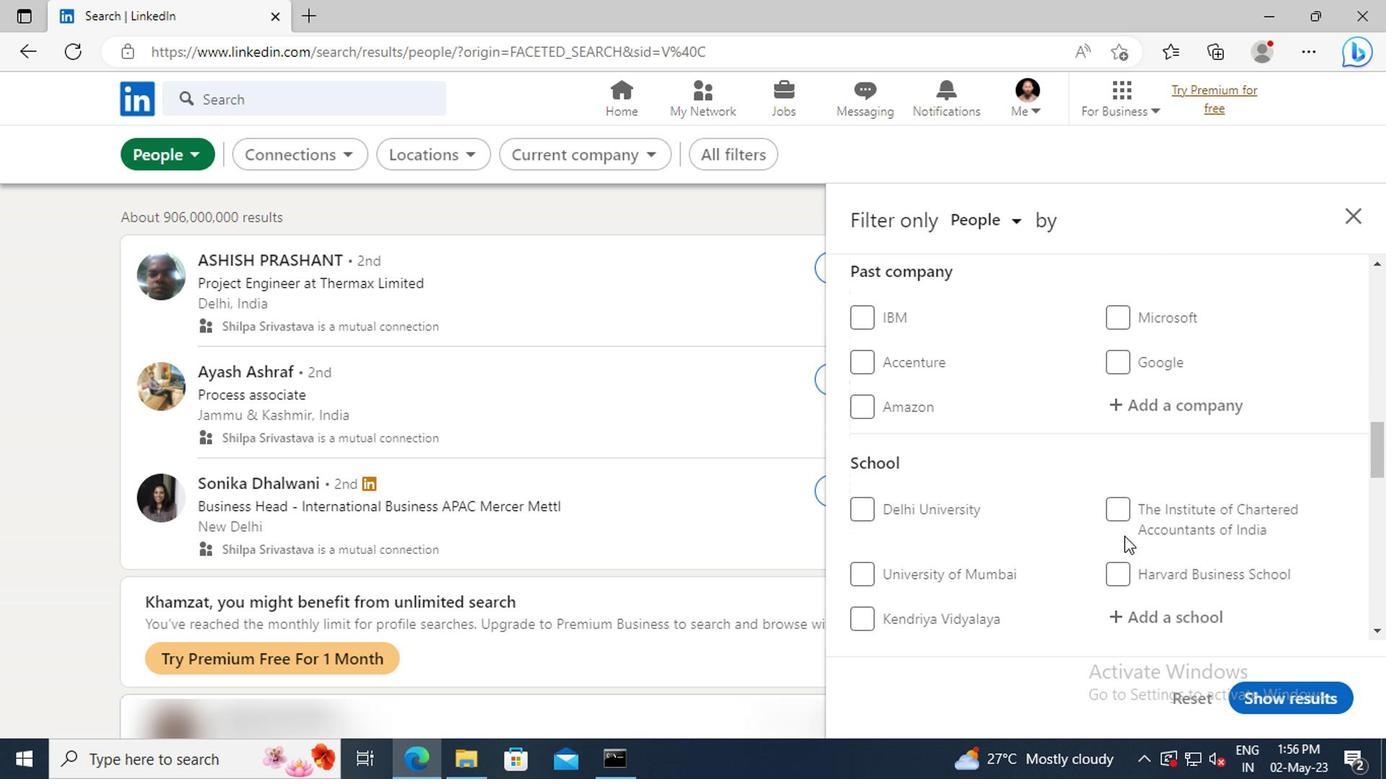 
Action: Mouse scrolled (1119, 535) with delta (0, 0)
Screenshot: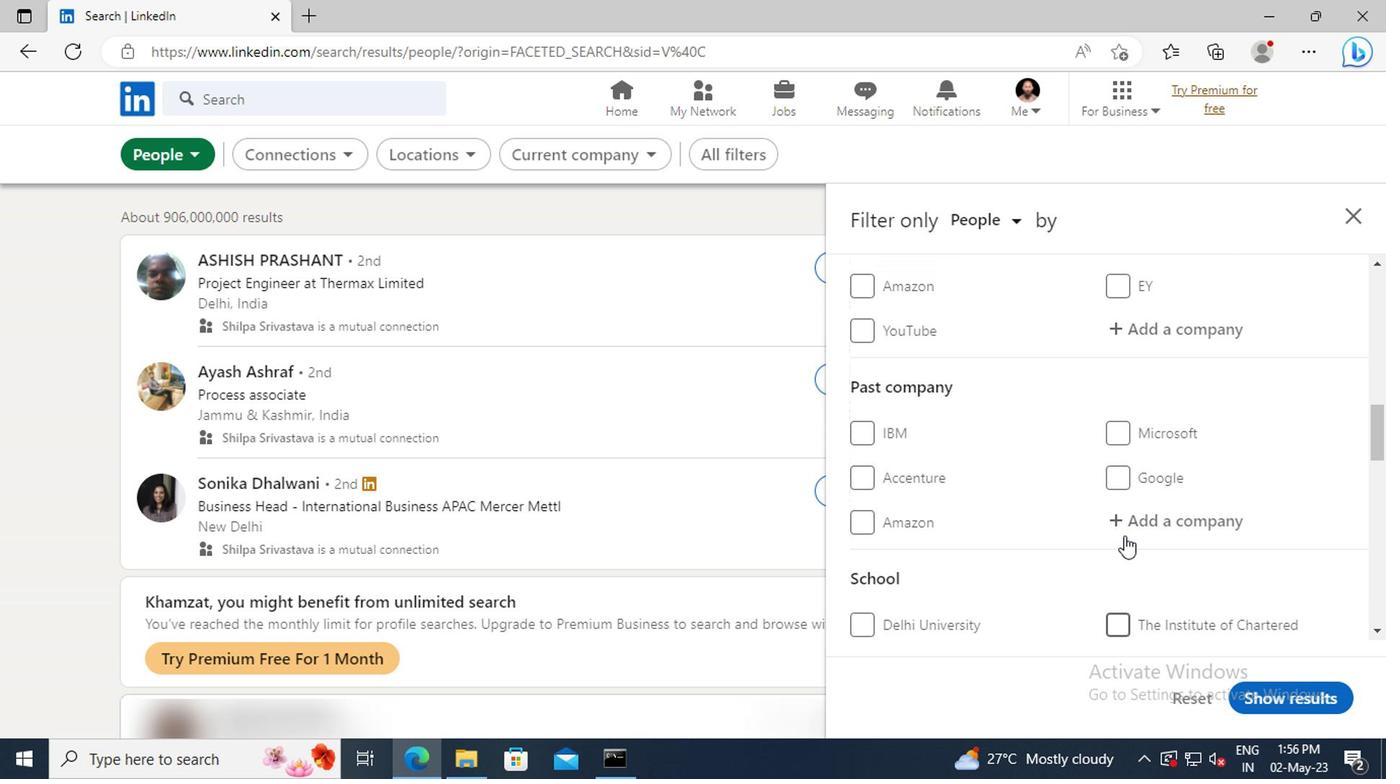 
Action: Mouse moved to (1121, 534)
Screenshot: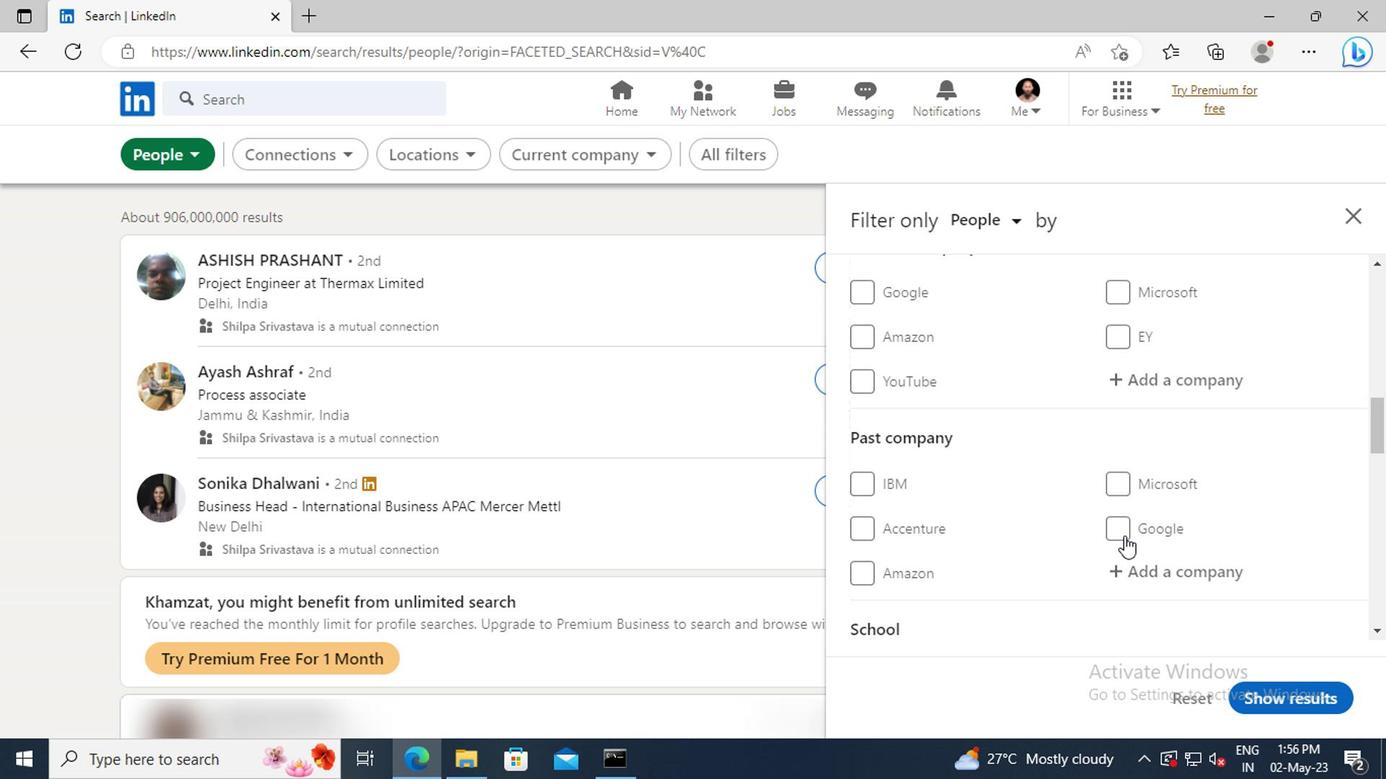 
Action: Mouse scrolled (1121, 535) with delta (0, 0)
Screenshot: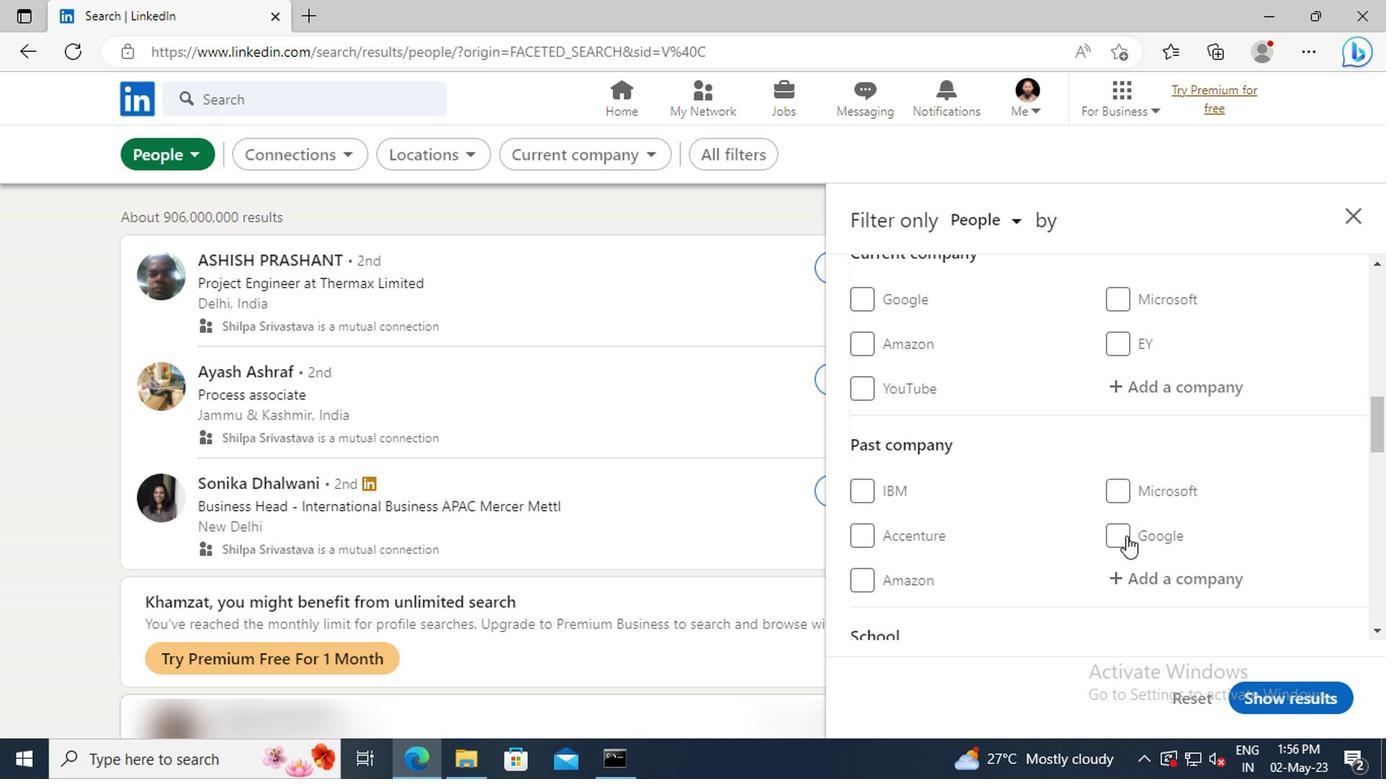 
Action: Mouse moved to (1121, 448)
Screenshot: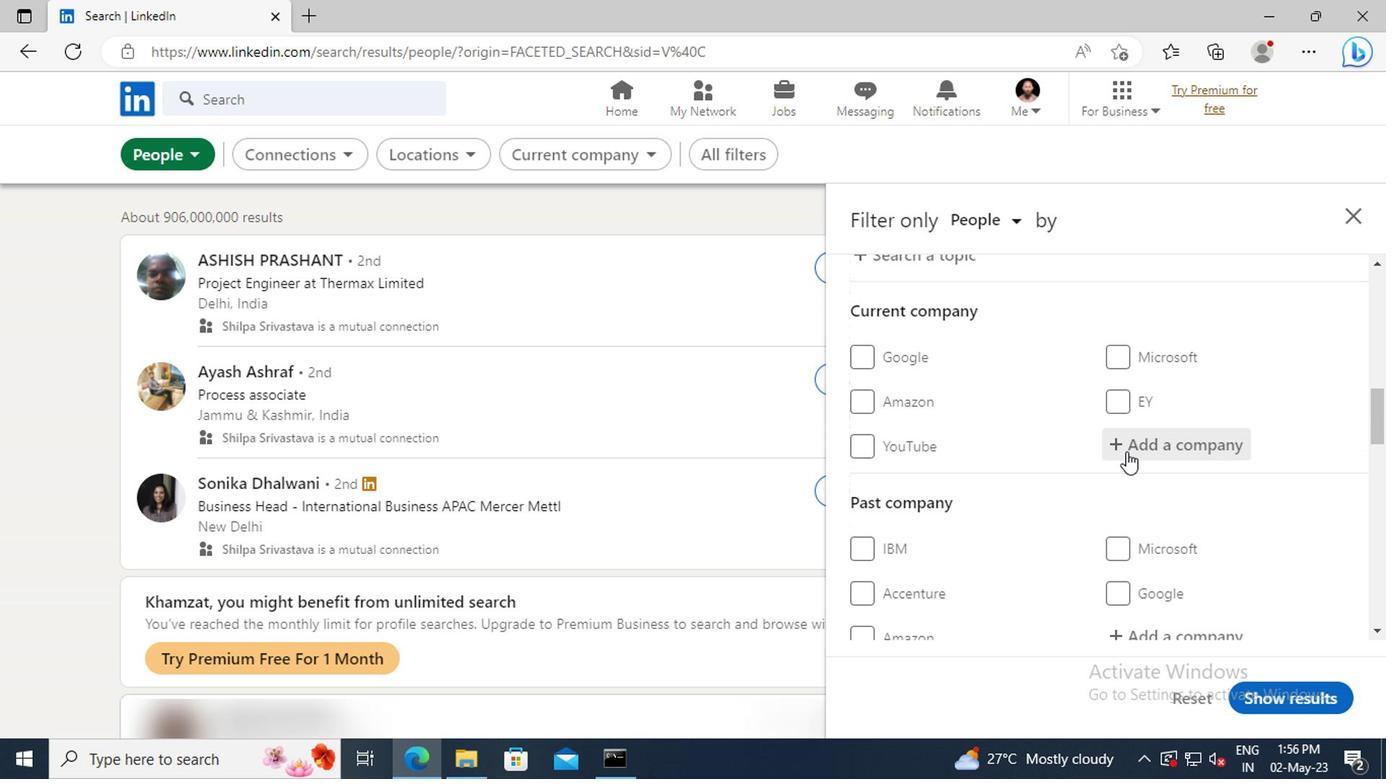 
Action: Mouse pressed left at (1121, 448)
Screenshot: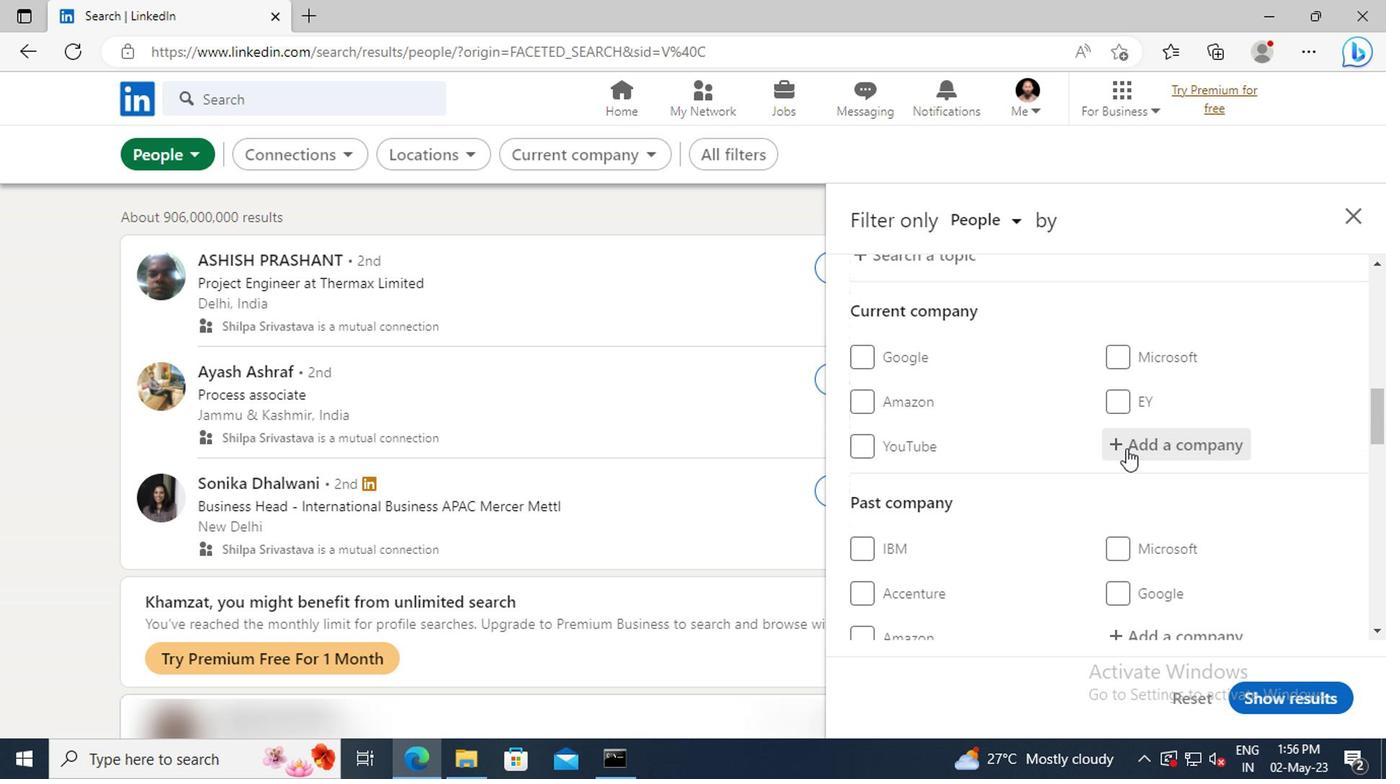 
Action: Mouse moved to (1119, 446)
Screenshot: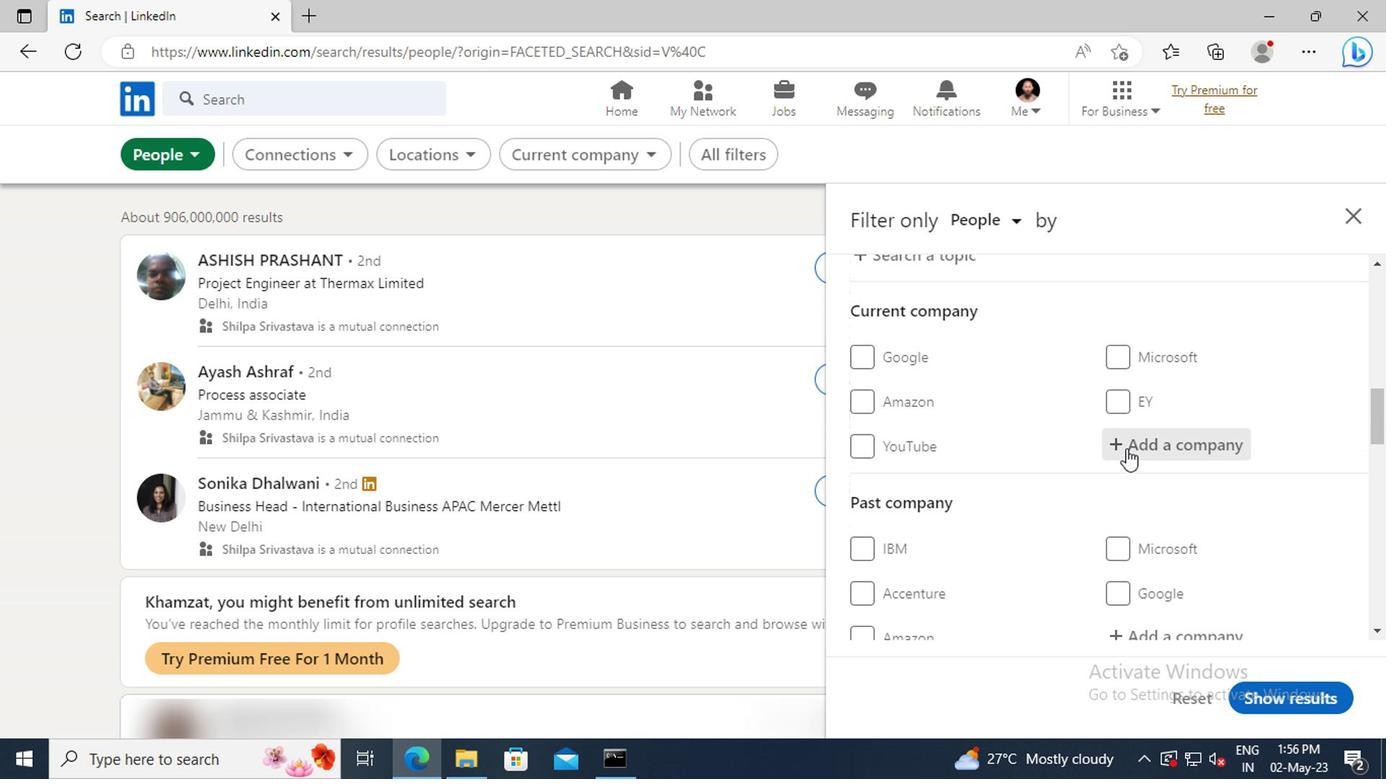 
Action: Key pressed <Key.shift>IFF
Screenshot: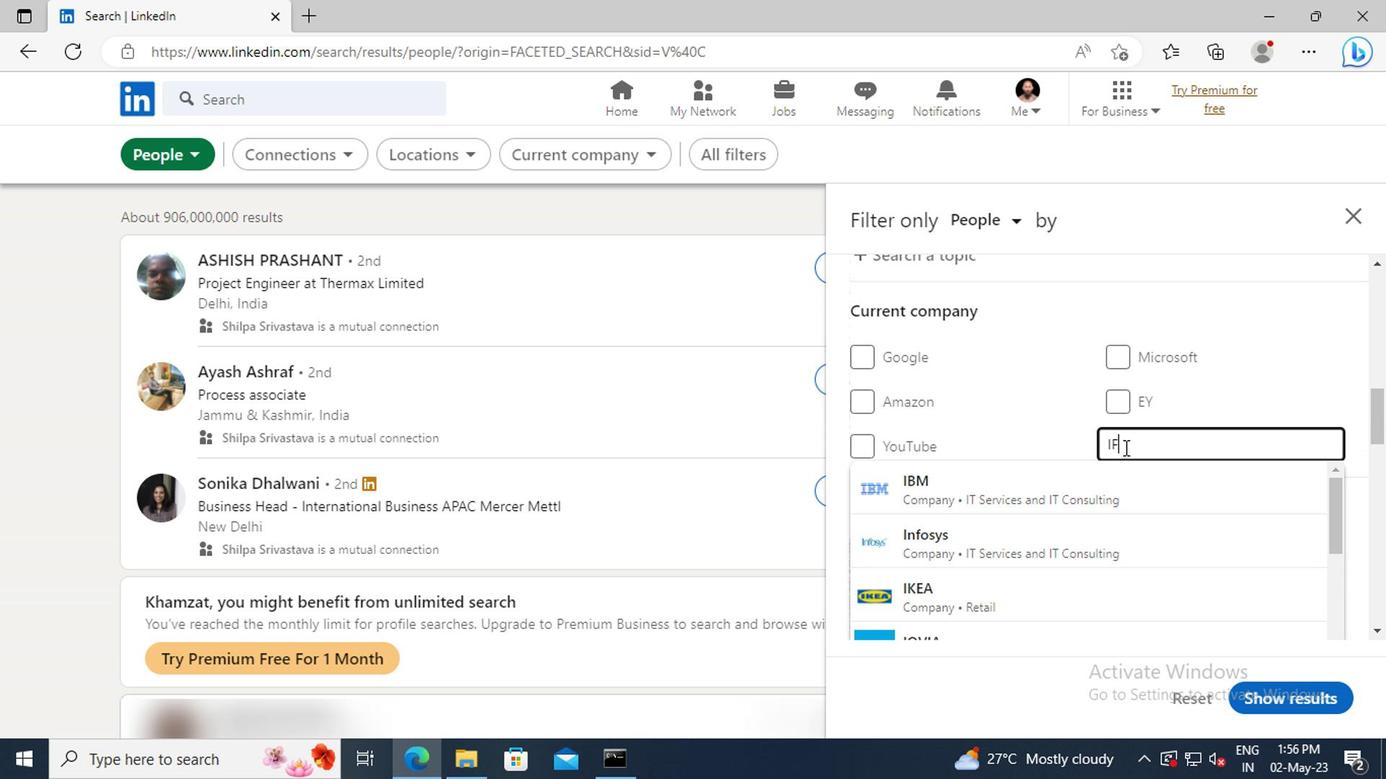 
Action: Mouse moved to (1114, 474)
Screenshot: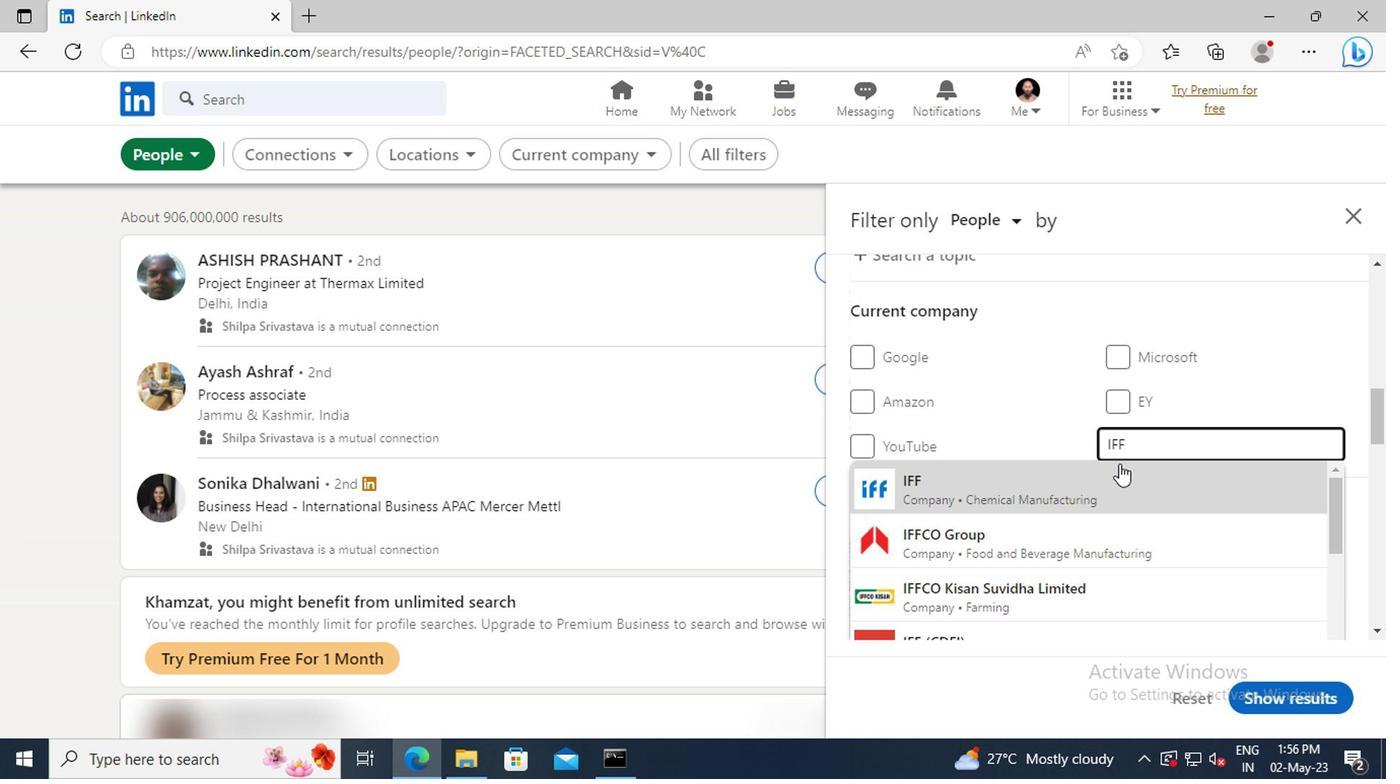
Action: Mouse pressed left at (1114, 474)
Screenshot: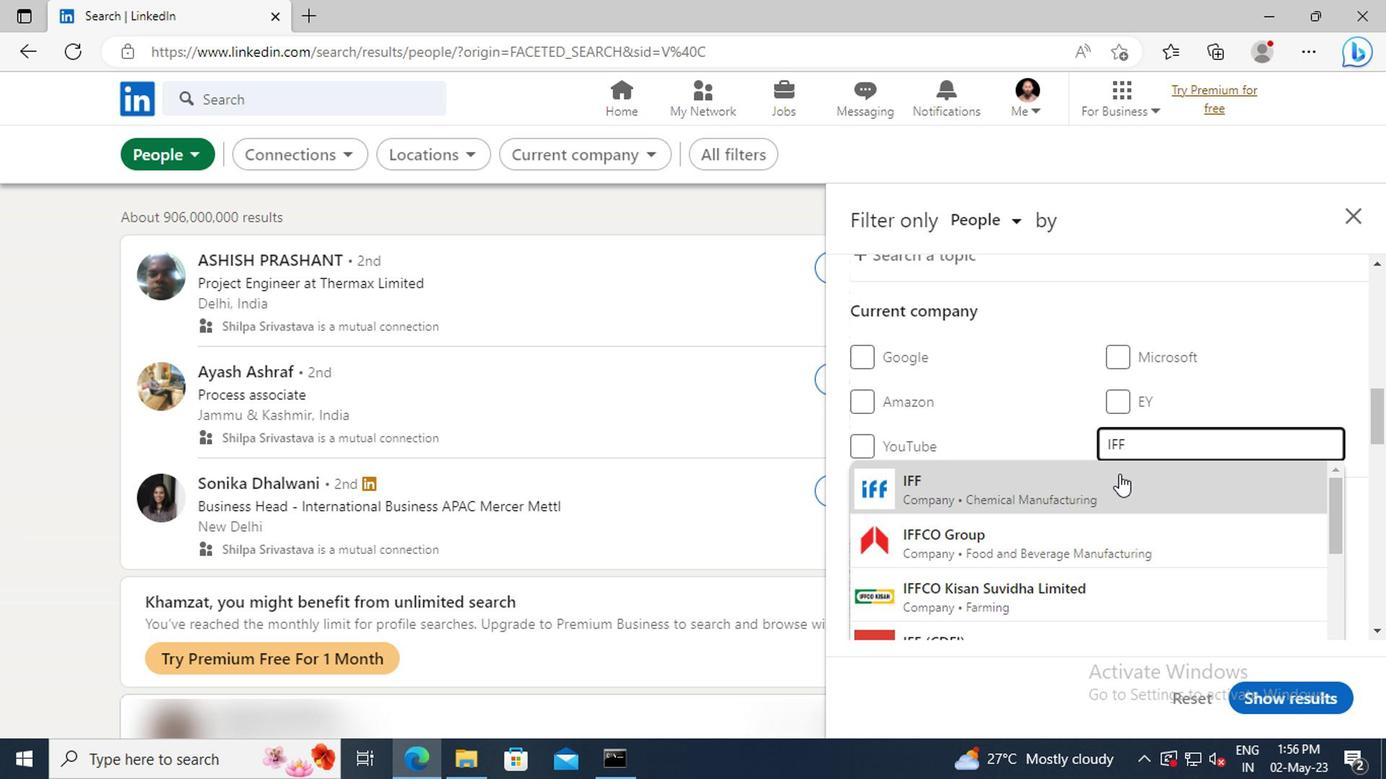 
Action: Mouse moved to (1114, 475)
Screenshot: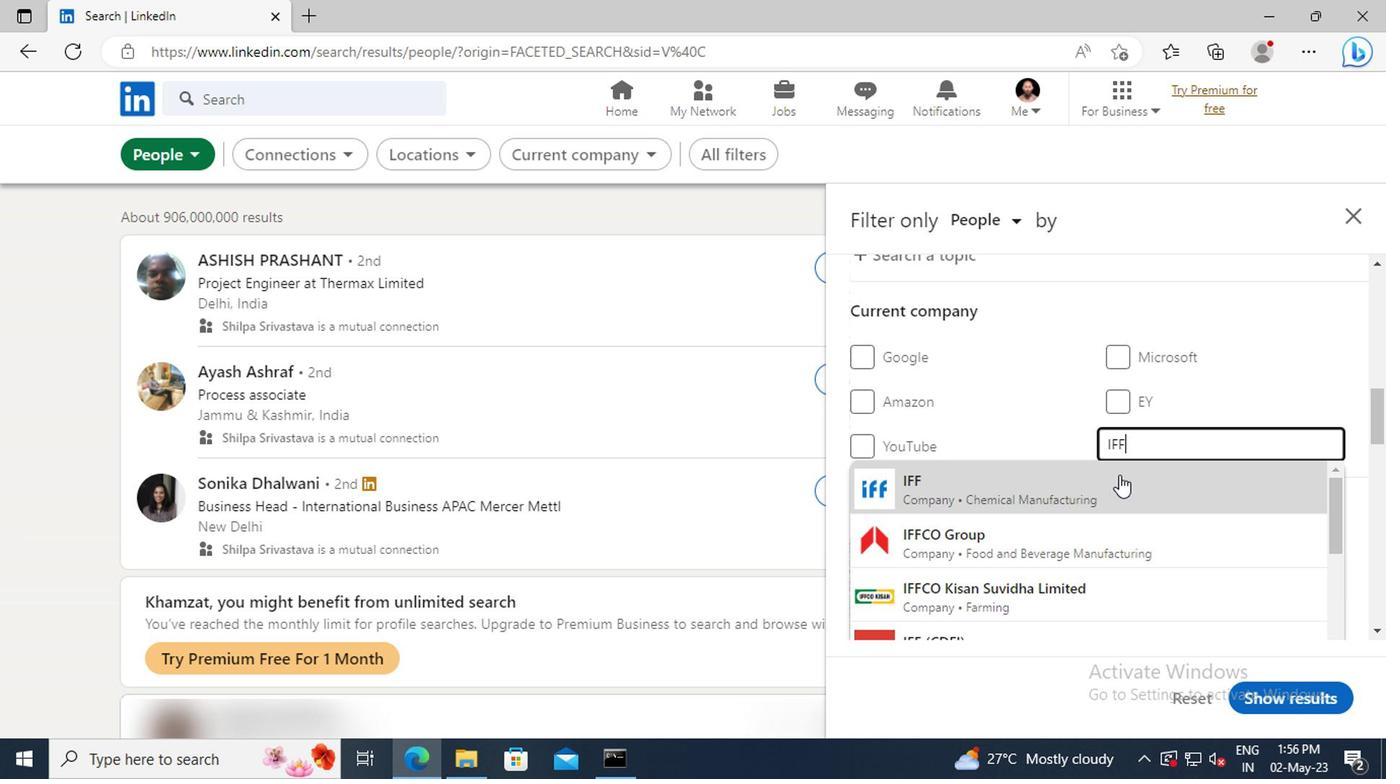 
Action: Mouse scrolled (1114, 474) with delta (0, 0)
Screenshot: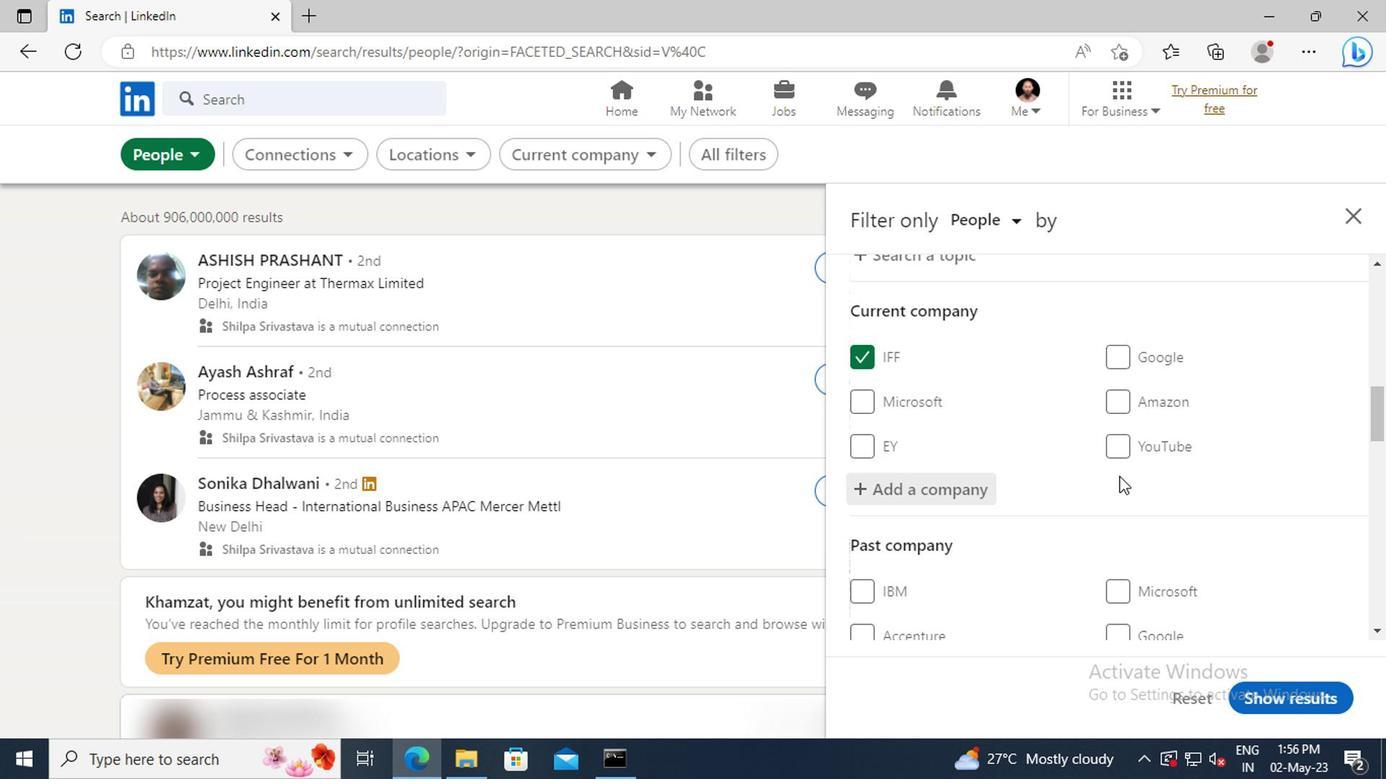 
Action: Mouse scrolled (1114, 474) with delta (0, 0)
Screenshot: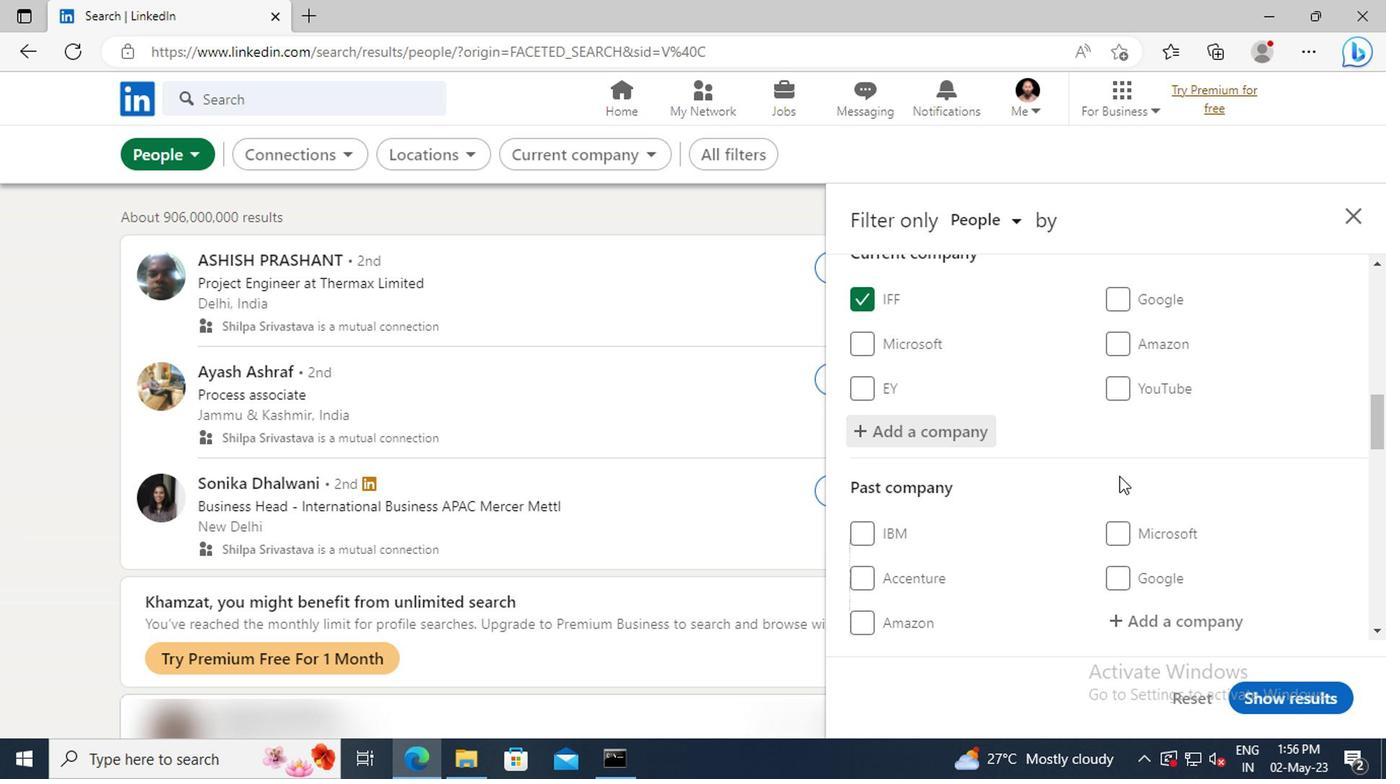 
Action: Mouse scrolled (1114, 474) with delta (0, 0)
Screenshot: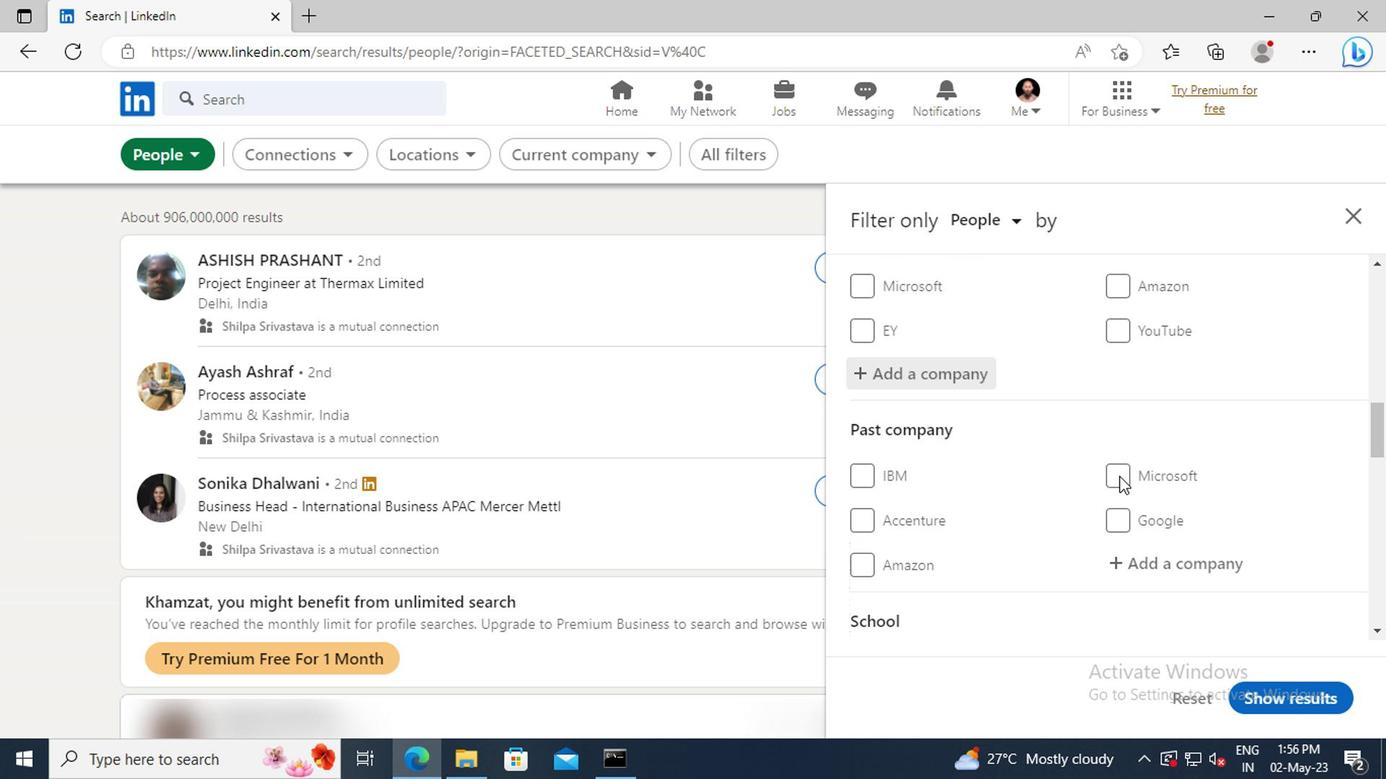 
Action: Mouse moved to (1114, 471)
Screenshot: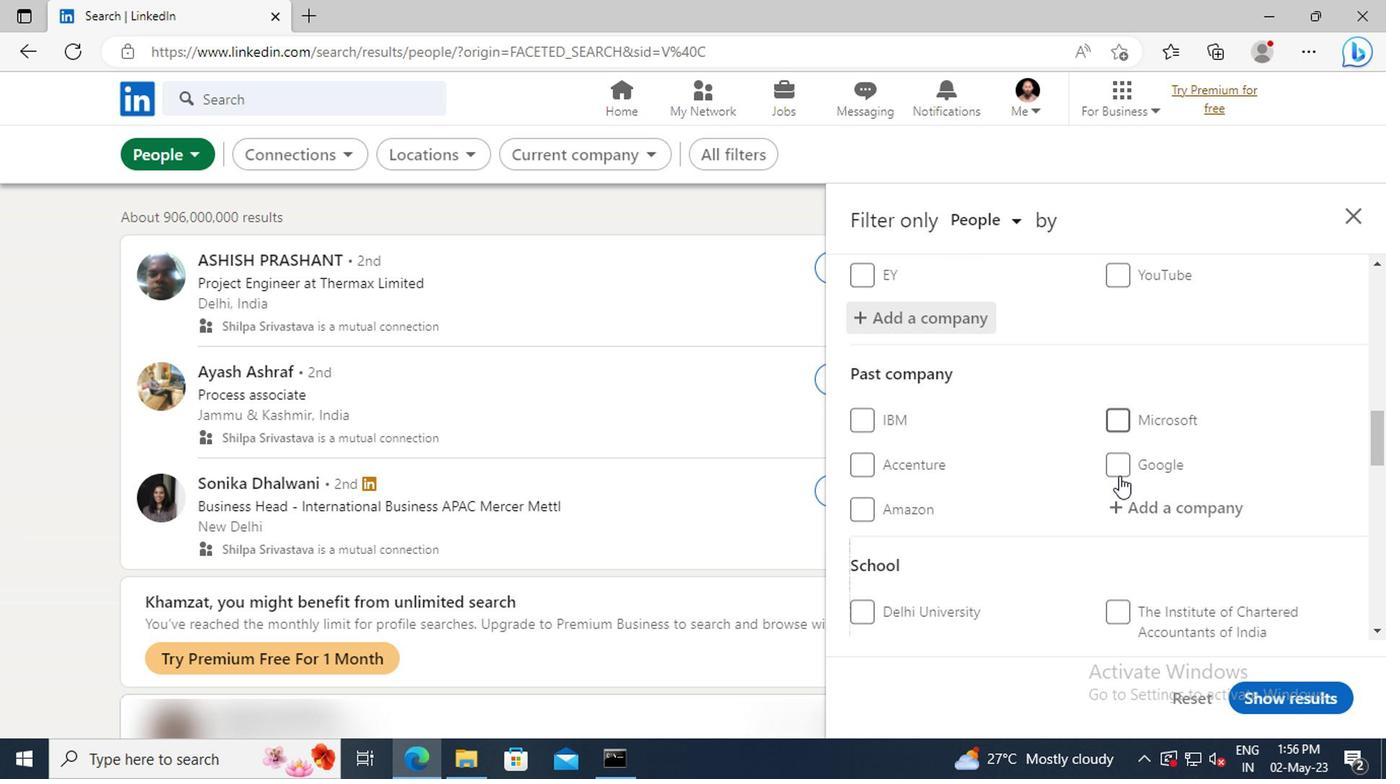 
Action: Mouse scrolled (1114, 470) with delta (0, 0)
Screenshot: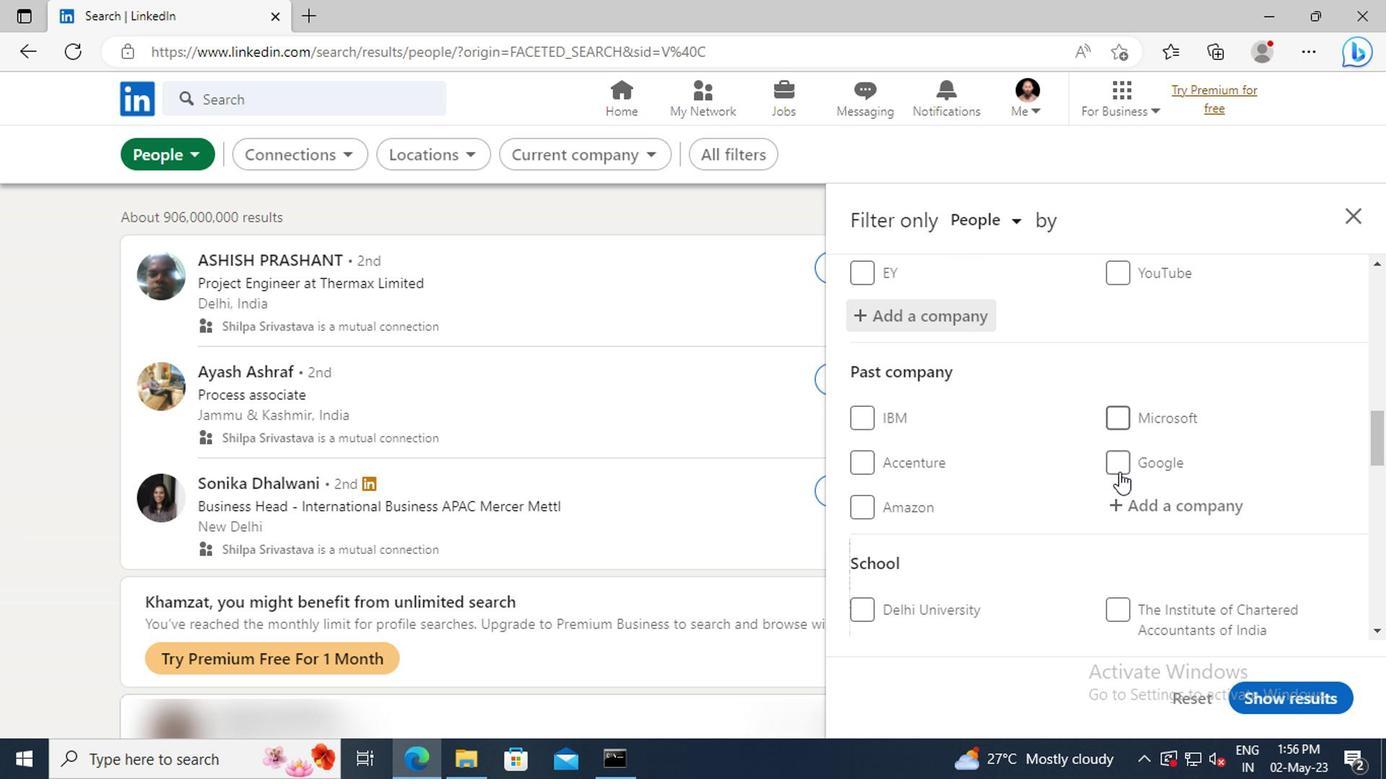 
Action: Mouse scrolled (1114, 470) with delta (0, 0)
Screenshot: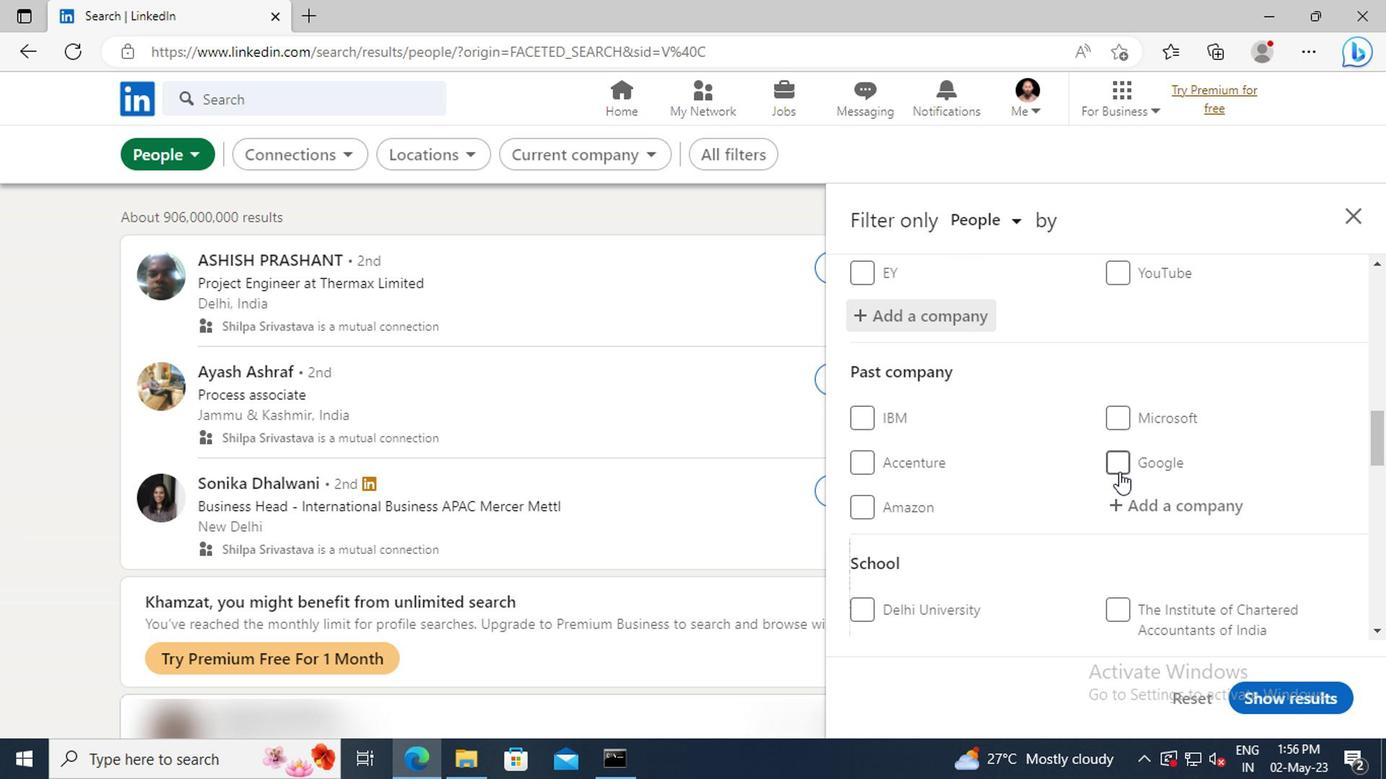
Action: Mouse moved to (1115, 459)
Screenshot: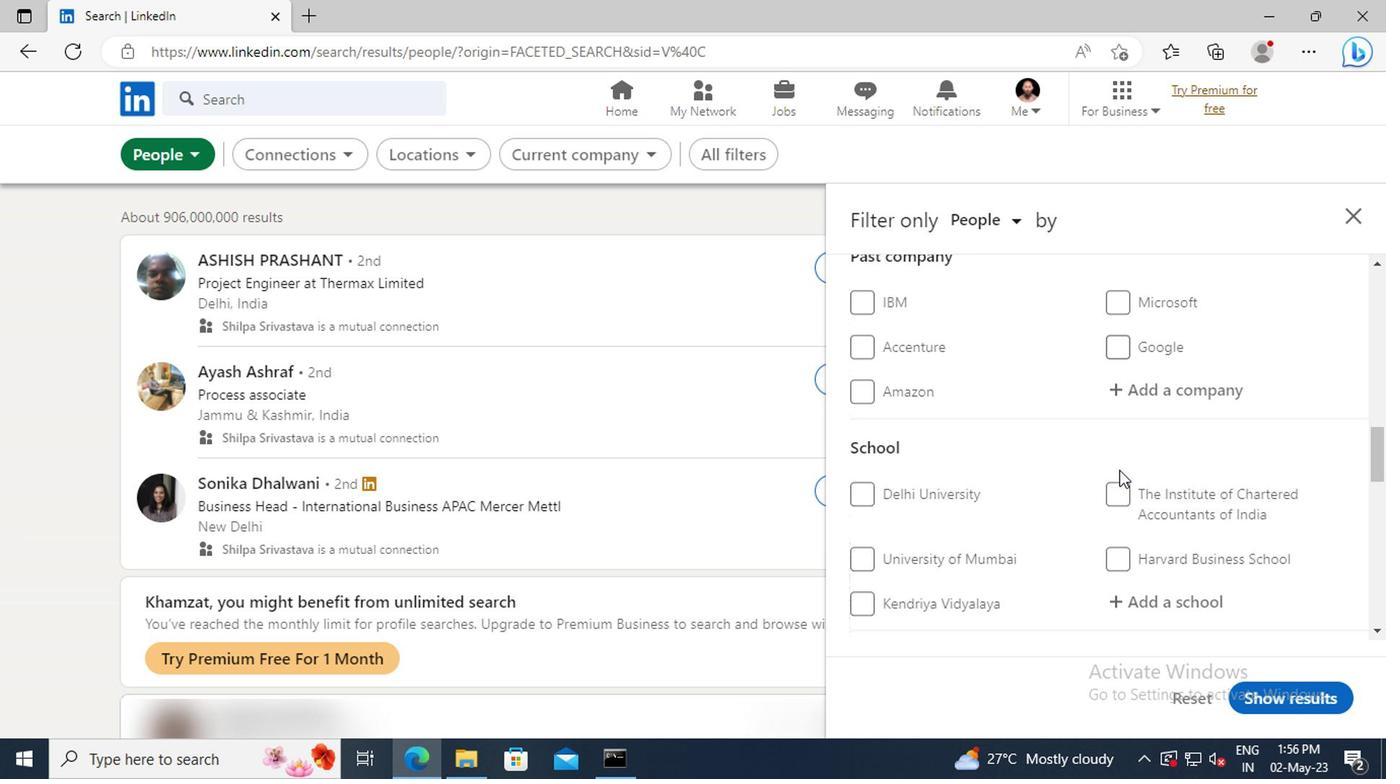 
Action: Mouse scrolled (1115, 458) with delta (0, 0)
Screenshot: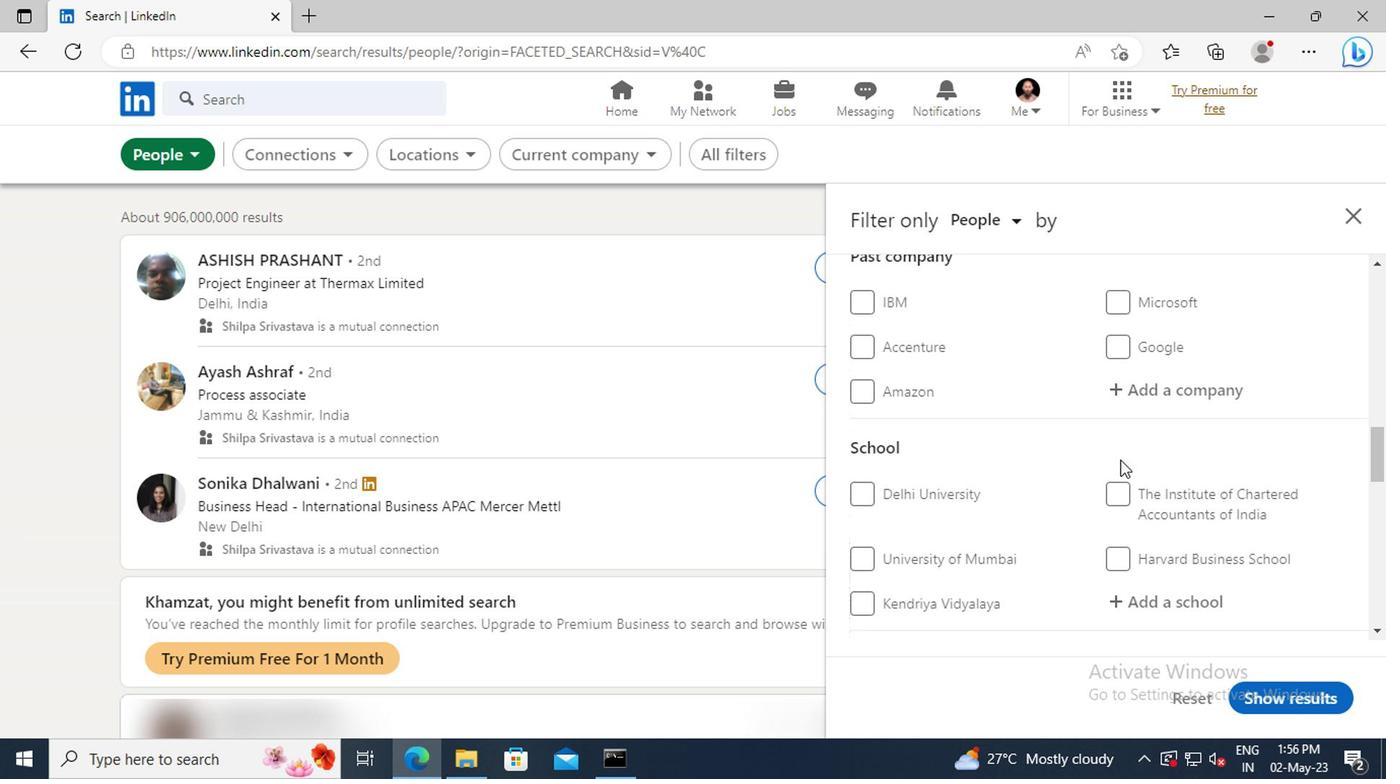
Action: Mouse scrolled (1115, 458) with delta (0, 0)
Screenshot: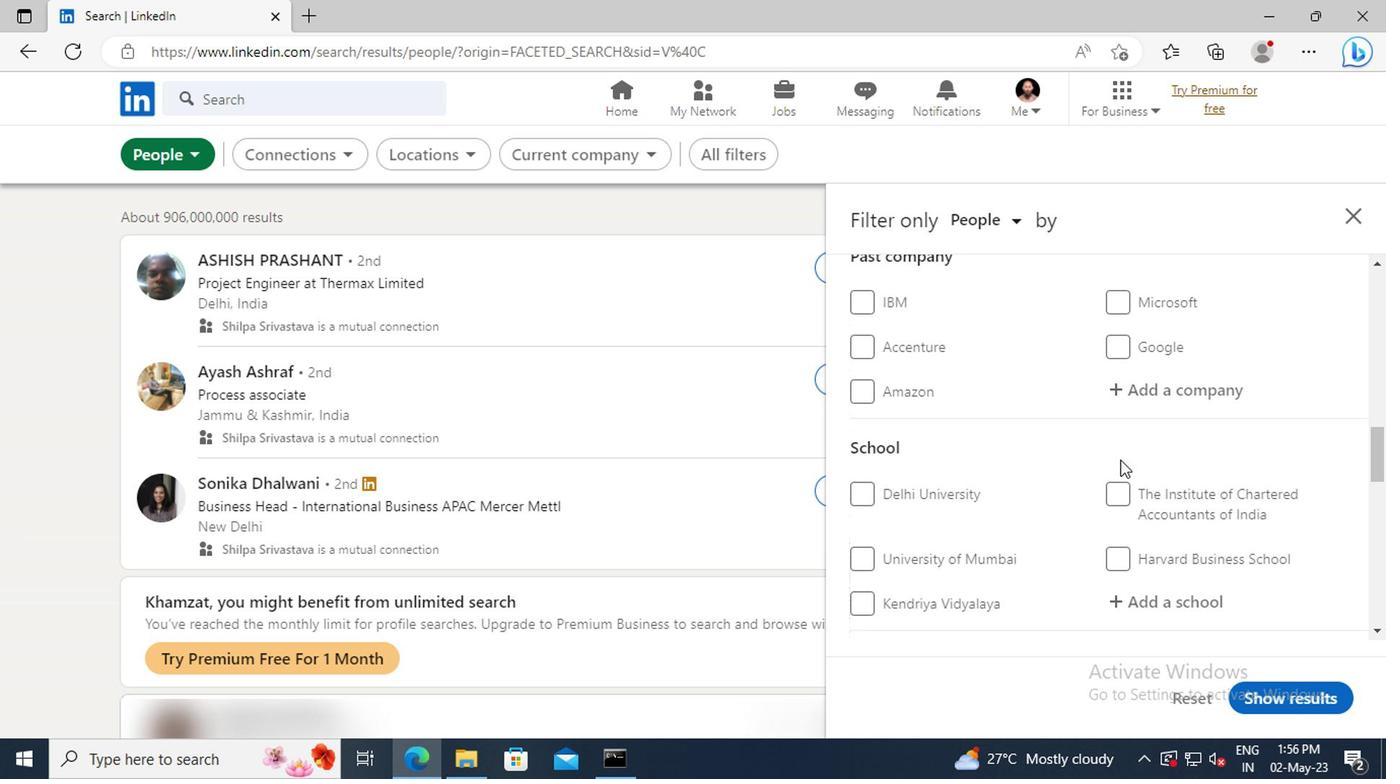 
Action: Mouse moved to (1121, 490)
Screenshot: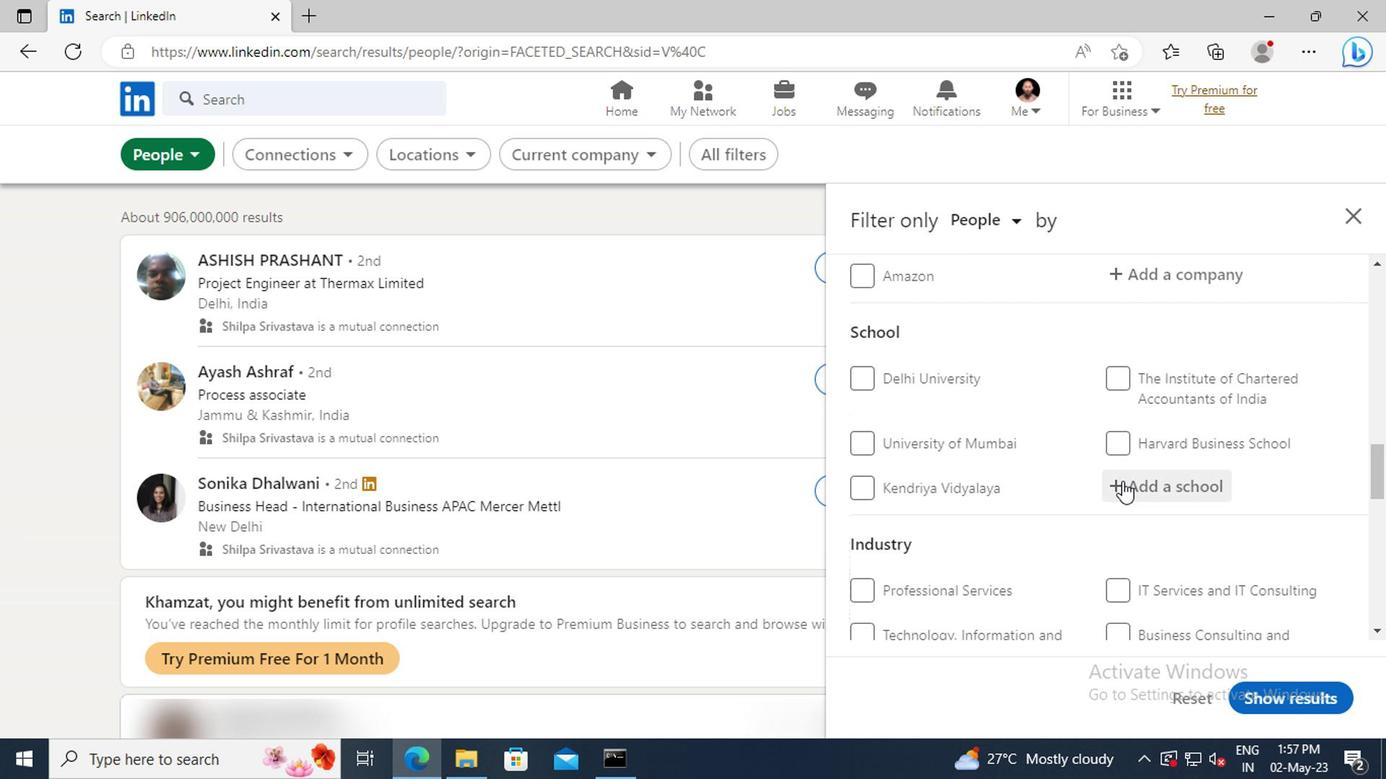 
Action: Mouse pressed left at (1121, 490)
Screenshot: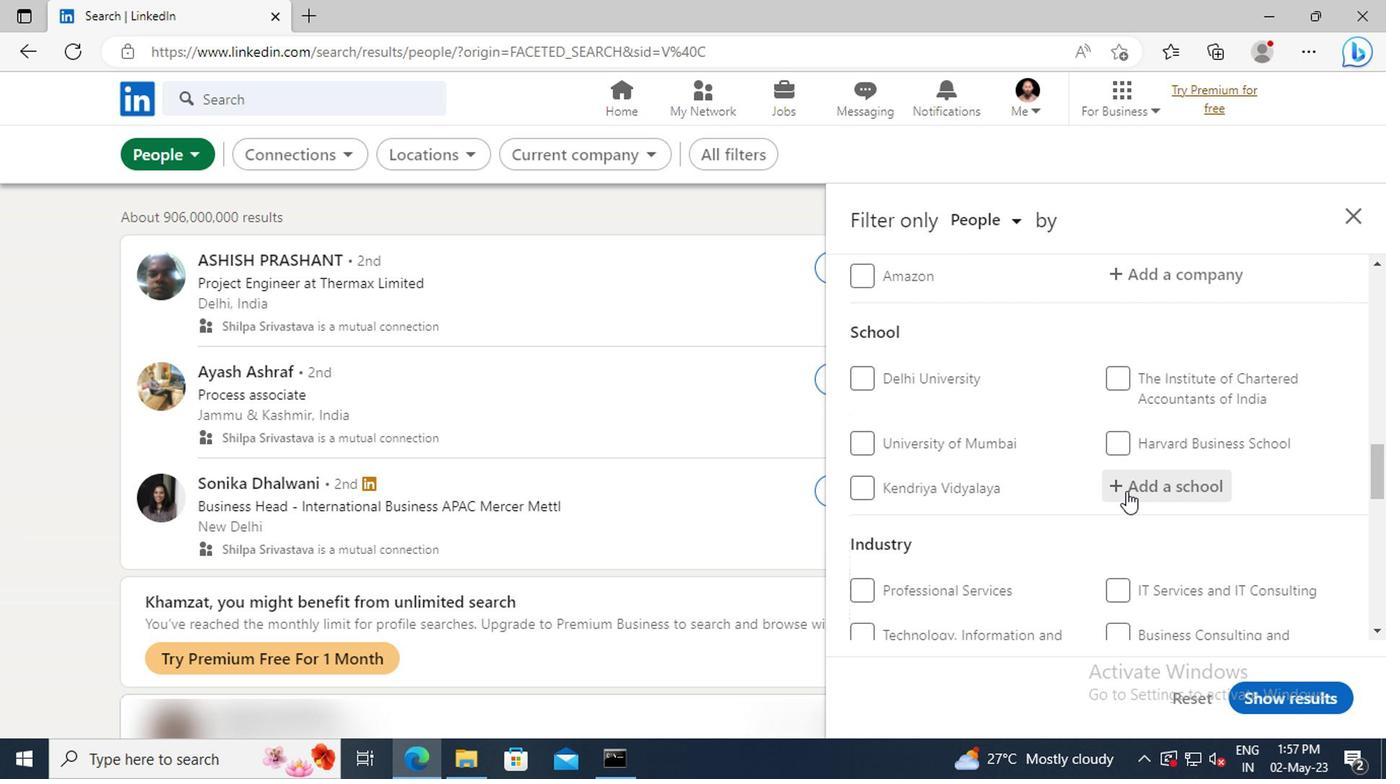 
Action: Mouse moved to (1117, 487)
Screenshot: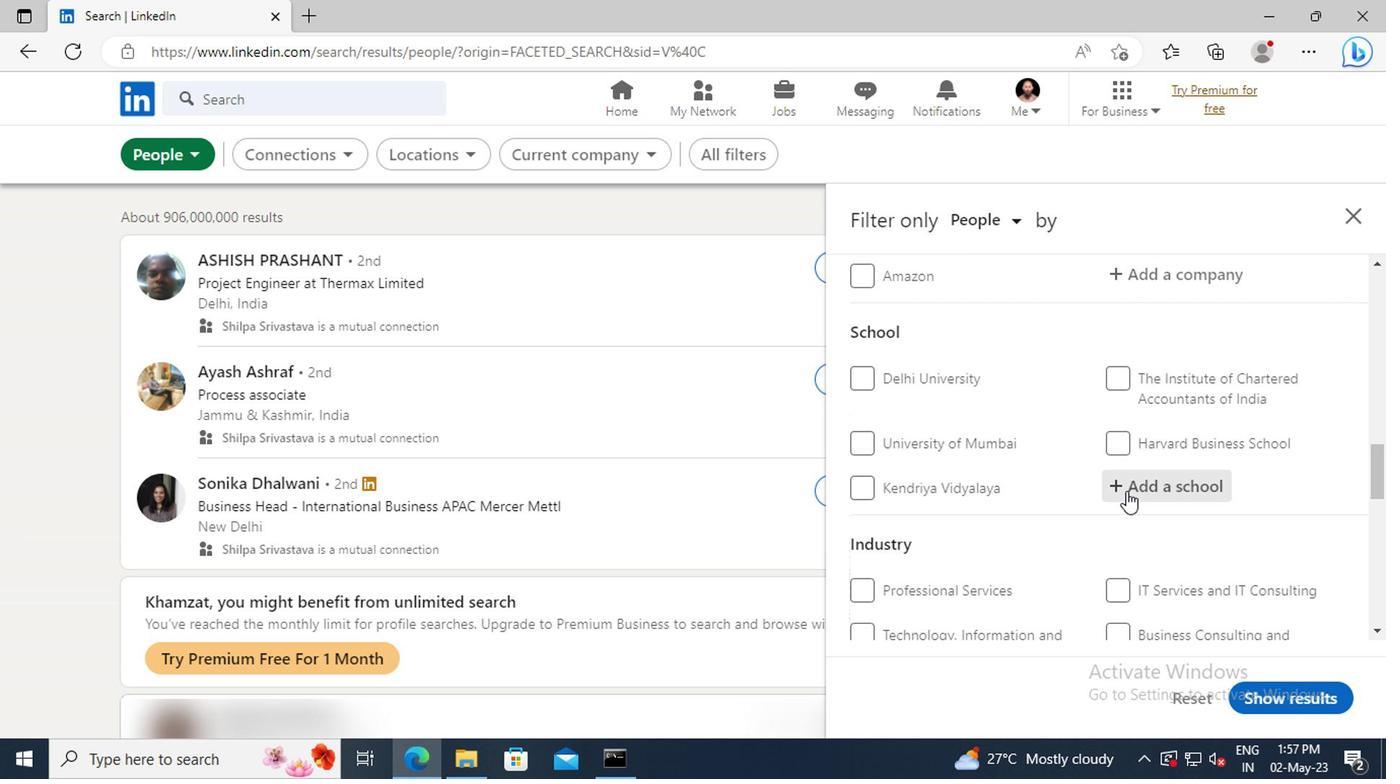 
Action: Key pressed <Key.shift>KLE<Key.space><Key.shift>COLLEGE<Key.space>OF<Key.space><Key.shift>EN
Screenshot: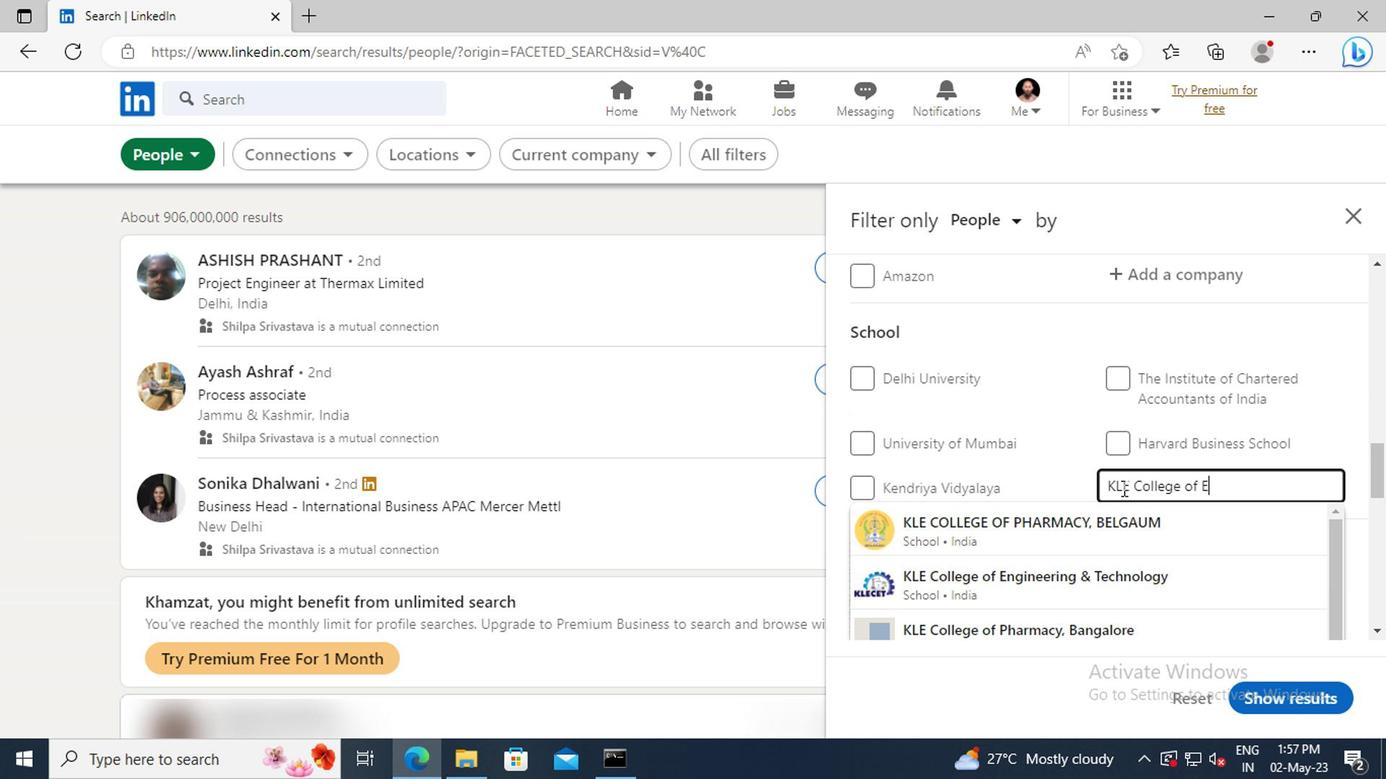 
Action: Mouse moved to (1117, 534)
Screenshot: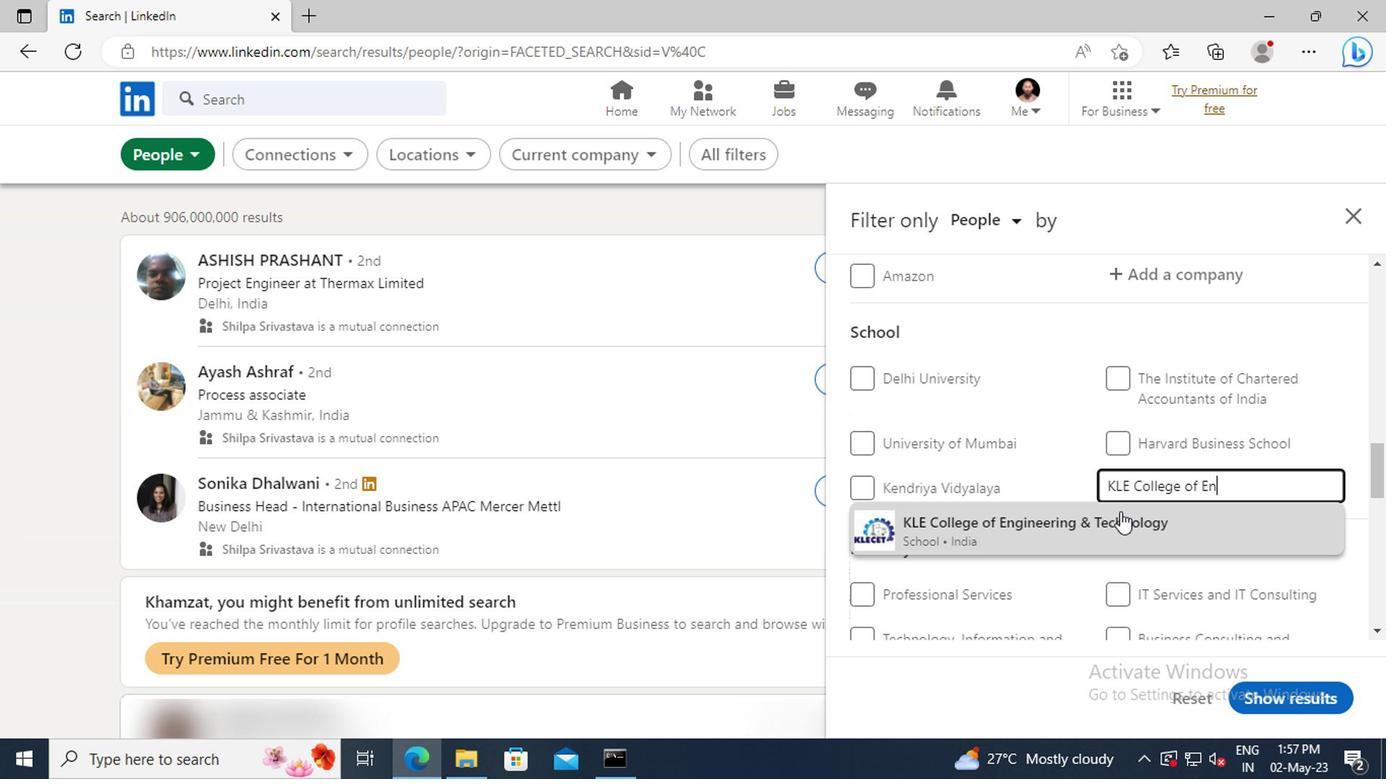 
Action: Mouse pressed left at (1117, 534)
Screenshot: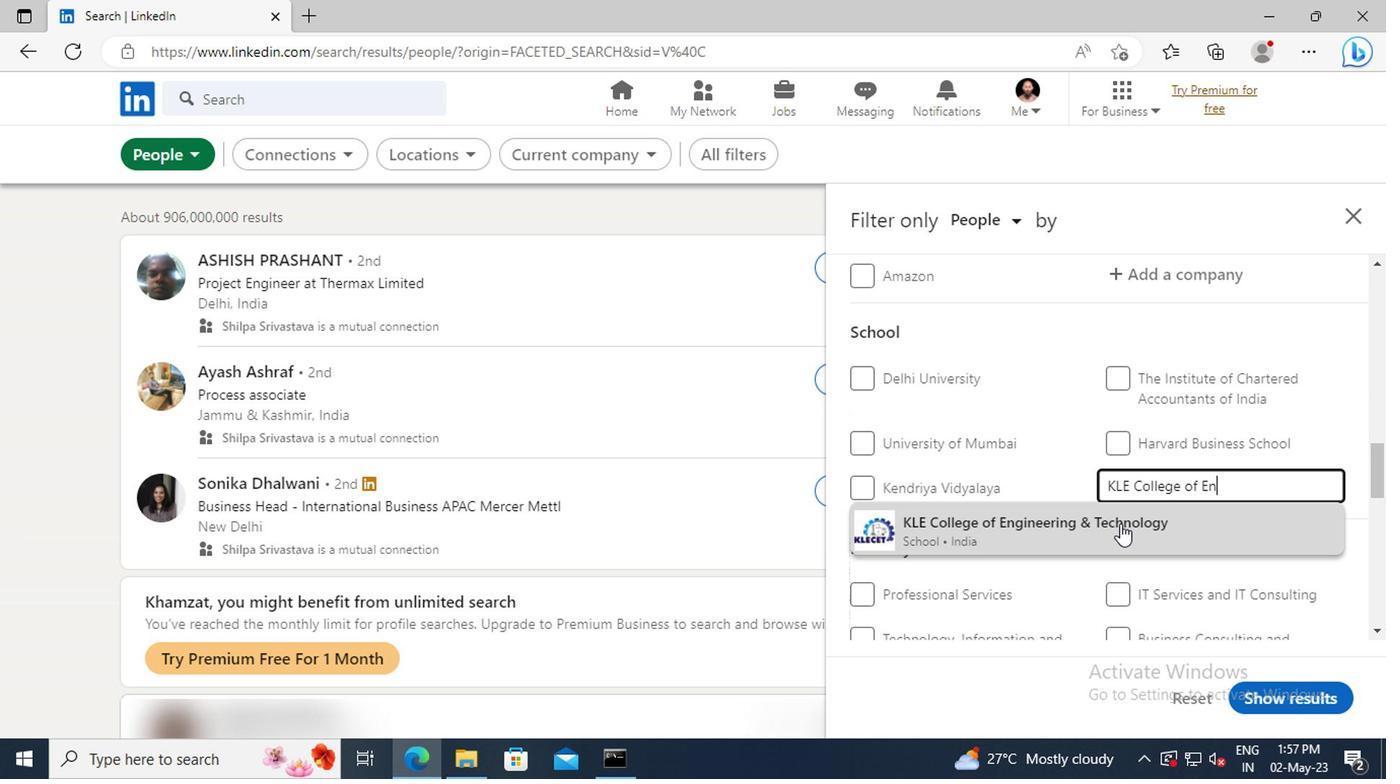 
Action: Mouse scrolled (1117, 533) with delta (0, -1)
Screenshot: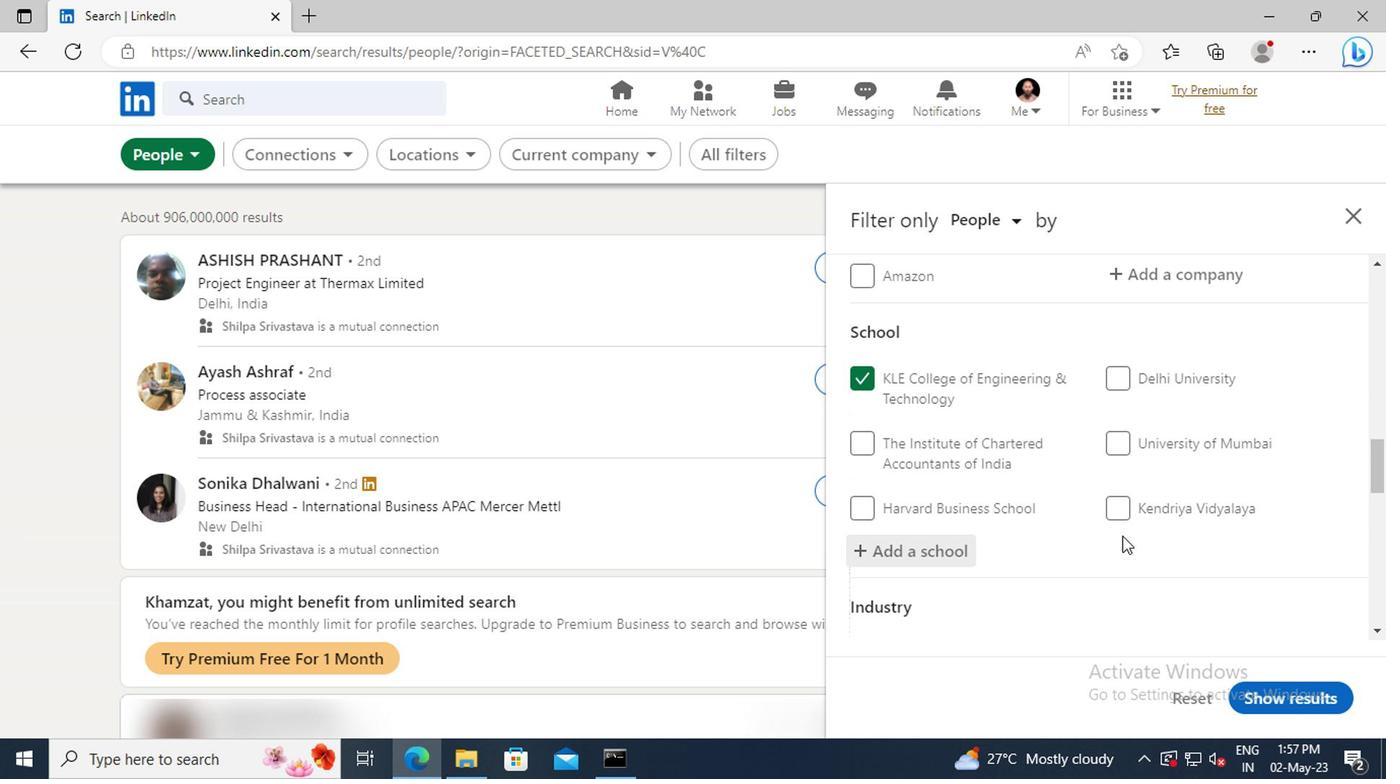 
Action: Mouse scrolled (1117, 533) with delta (0, -1)
Screenshot: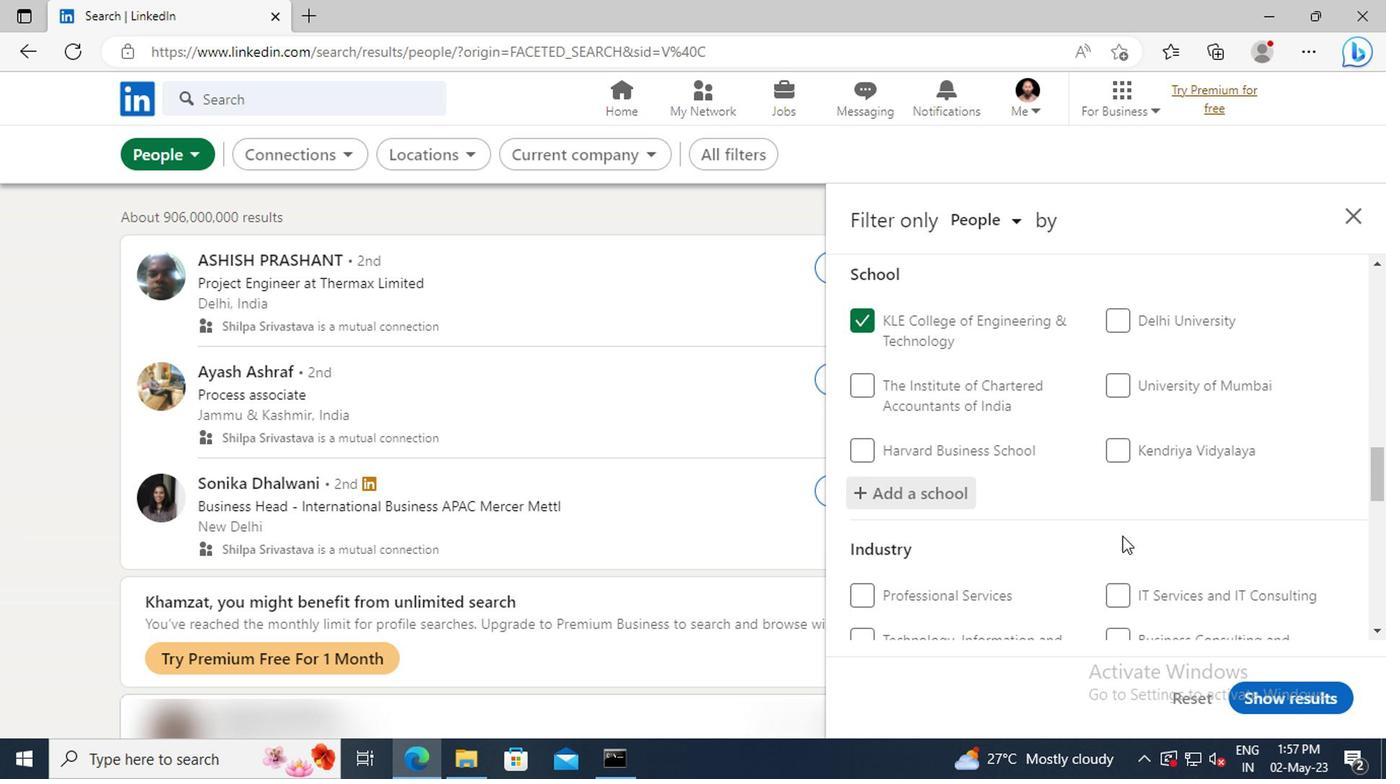 
Action: Mouse scrolled (1117, 533) with delta (0, -1)
Screenshot: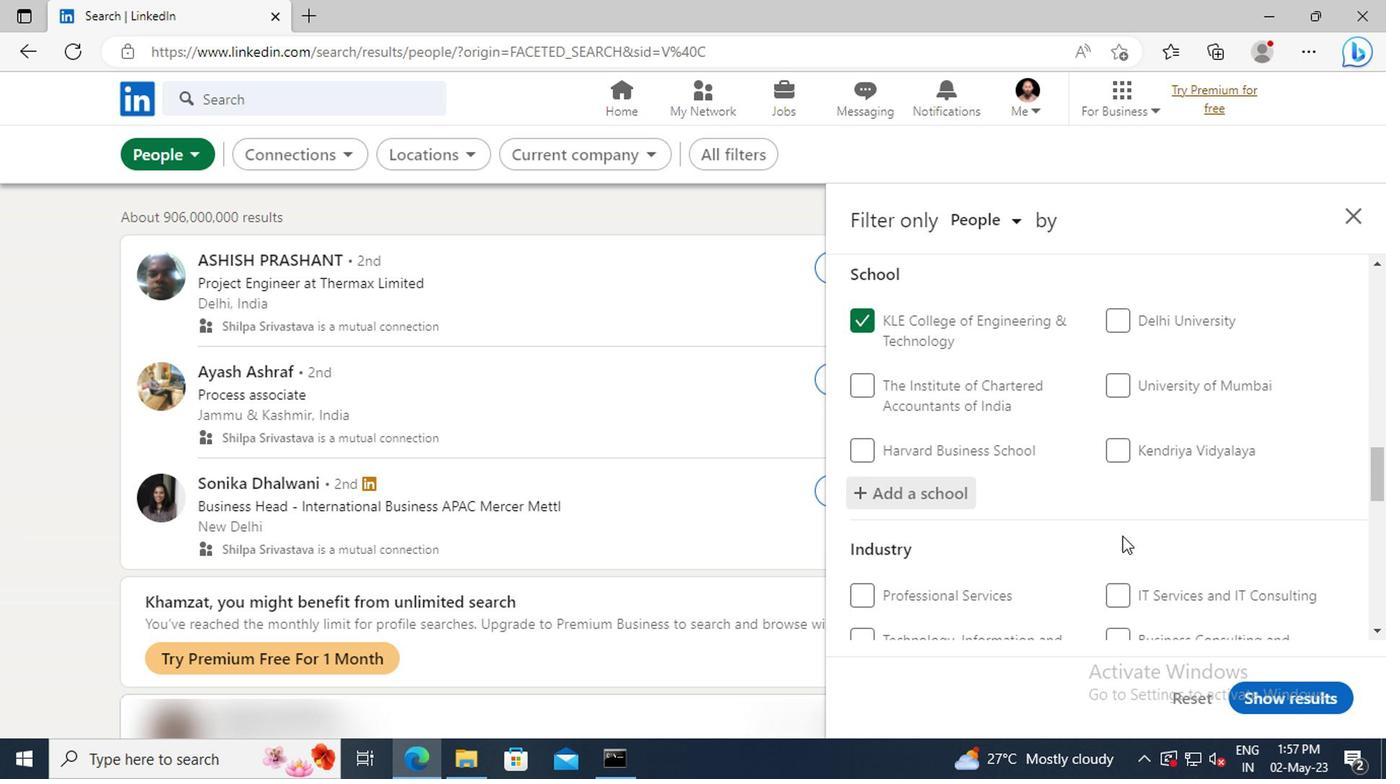 
Action: Mouse moved to (1111, 524)
Screenshot: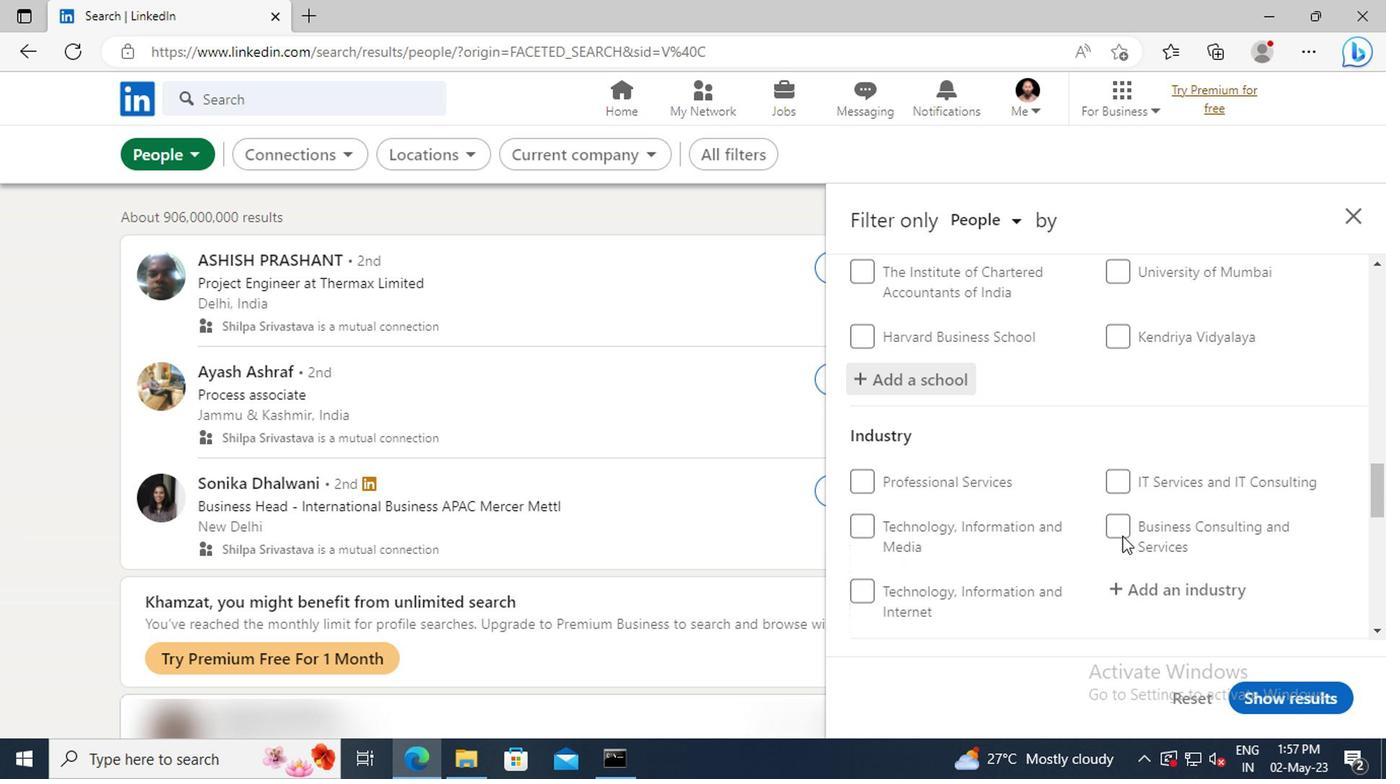 
Action: Mouse scrolled (1111, 523) with delta (0, -1)
Screenshot: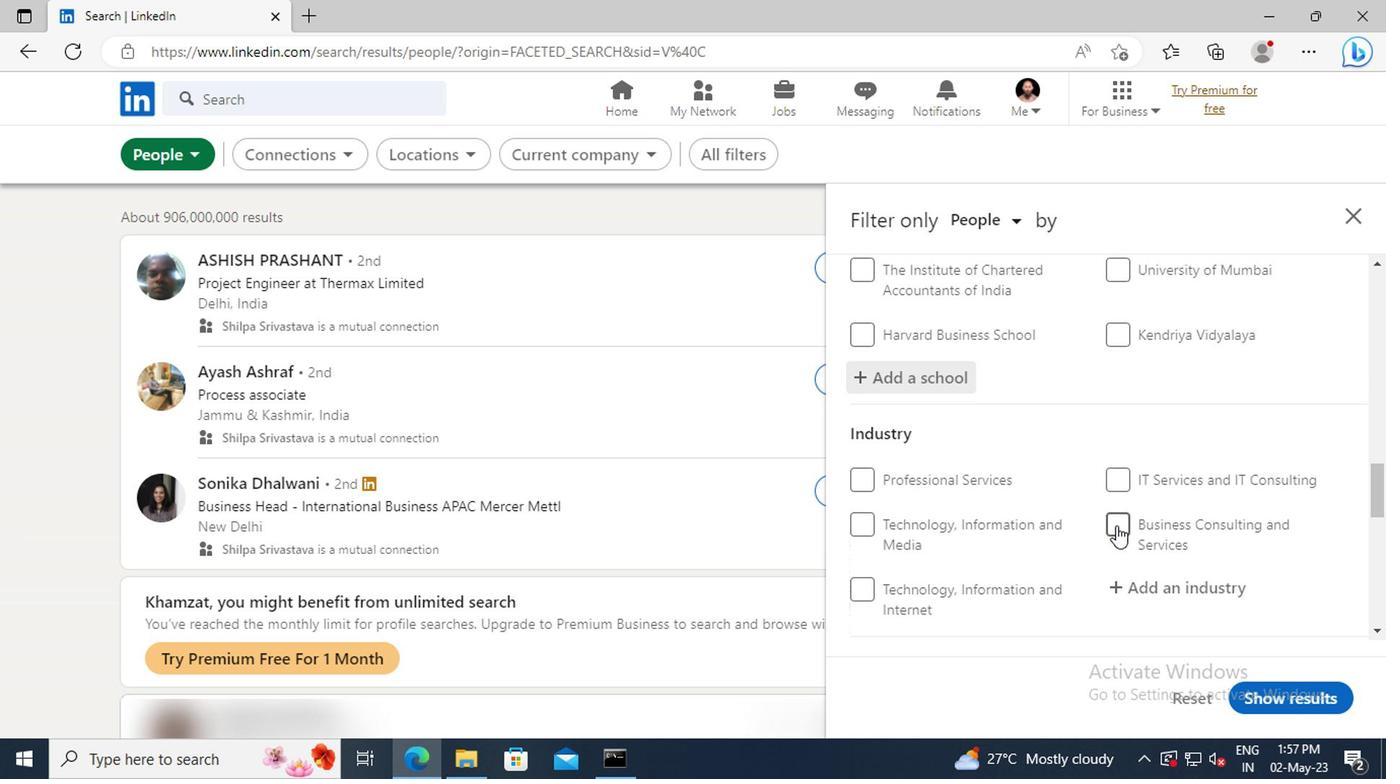 
Action: Mouse moved to (1119, 527)
Screenshot: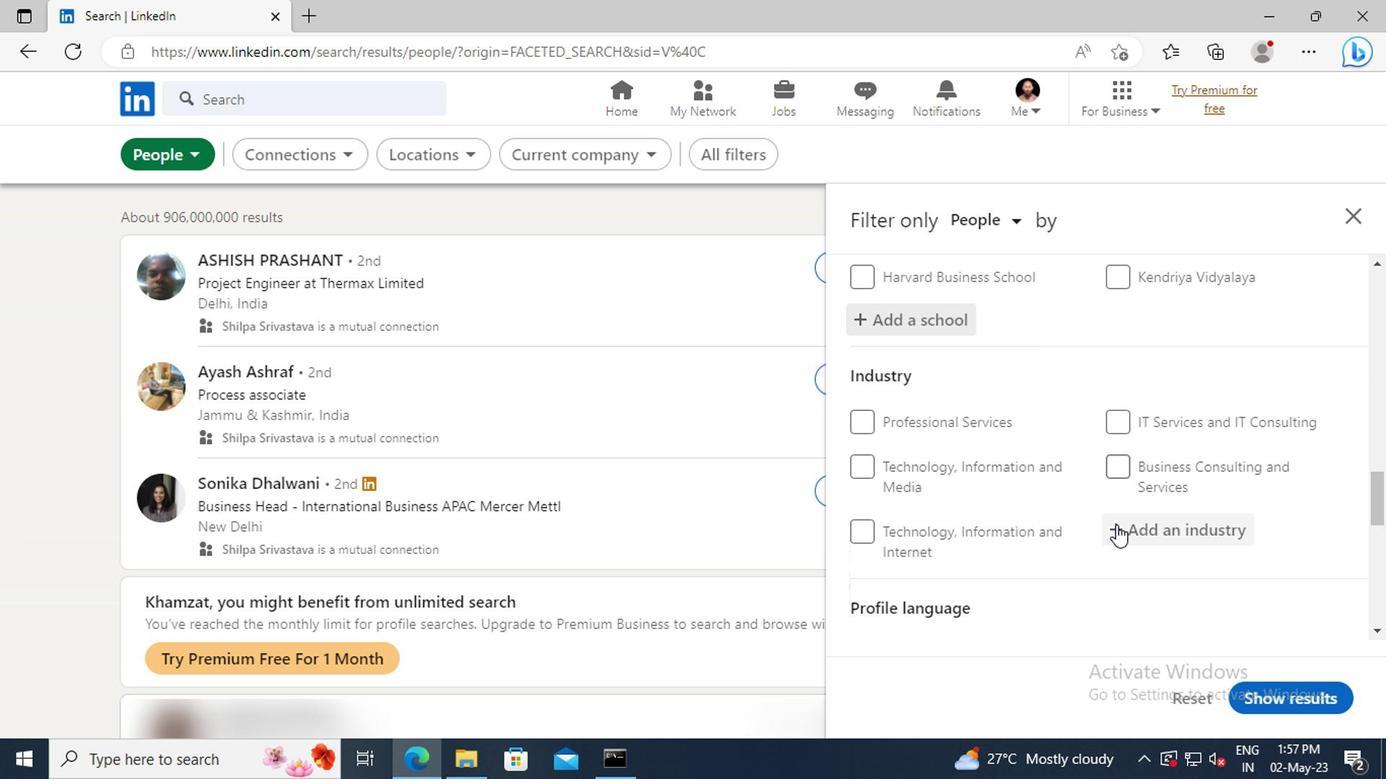 
Action: Mouse pressed left at (1119, 527)
Screenshot: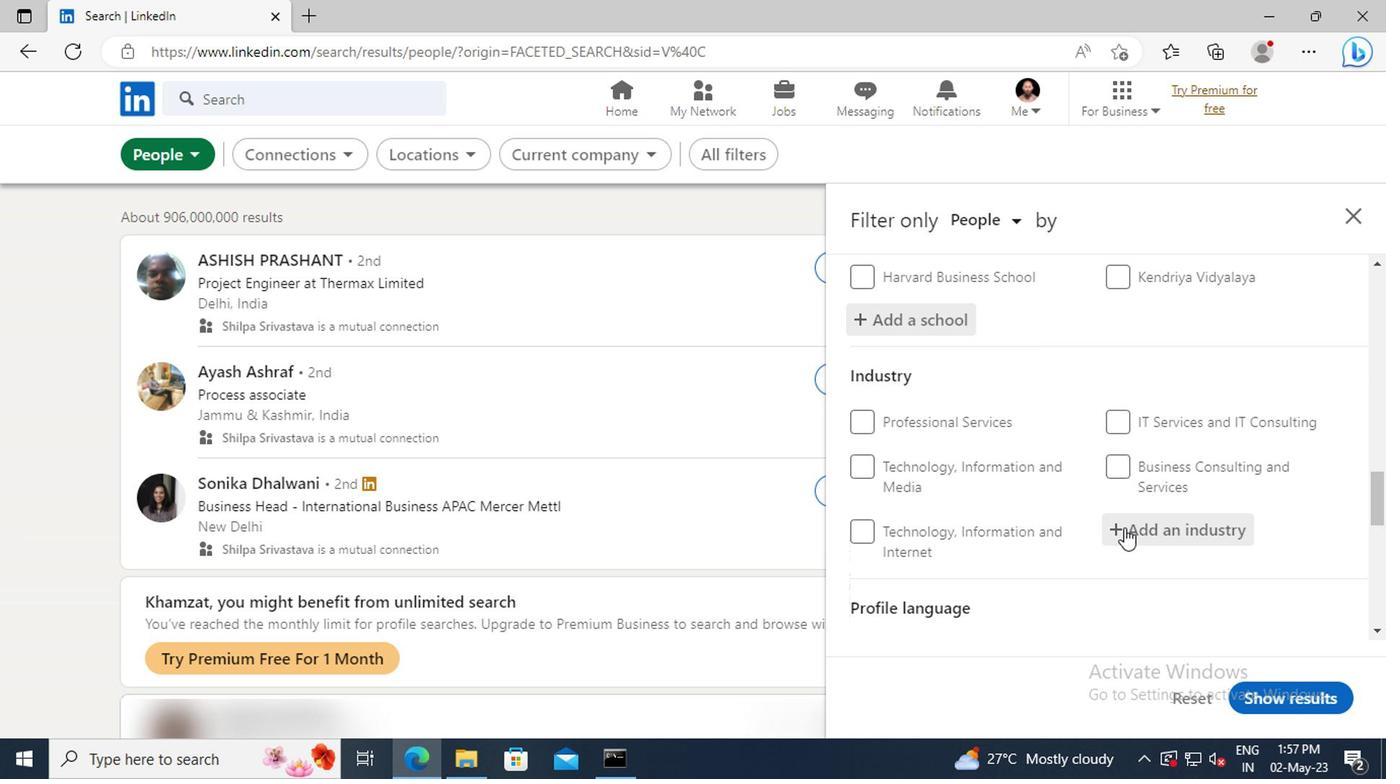 
Action: Key pressed <Key.shift>COMPUTER<Key.space><Key.shift>HAR
Screenshot: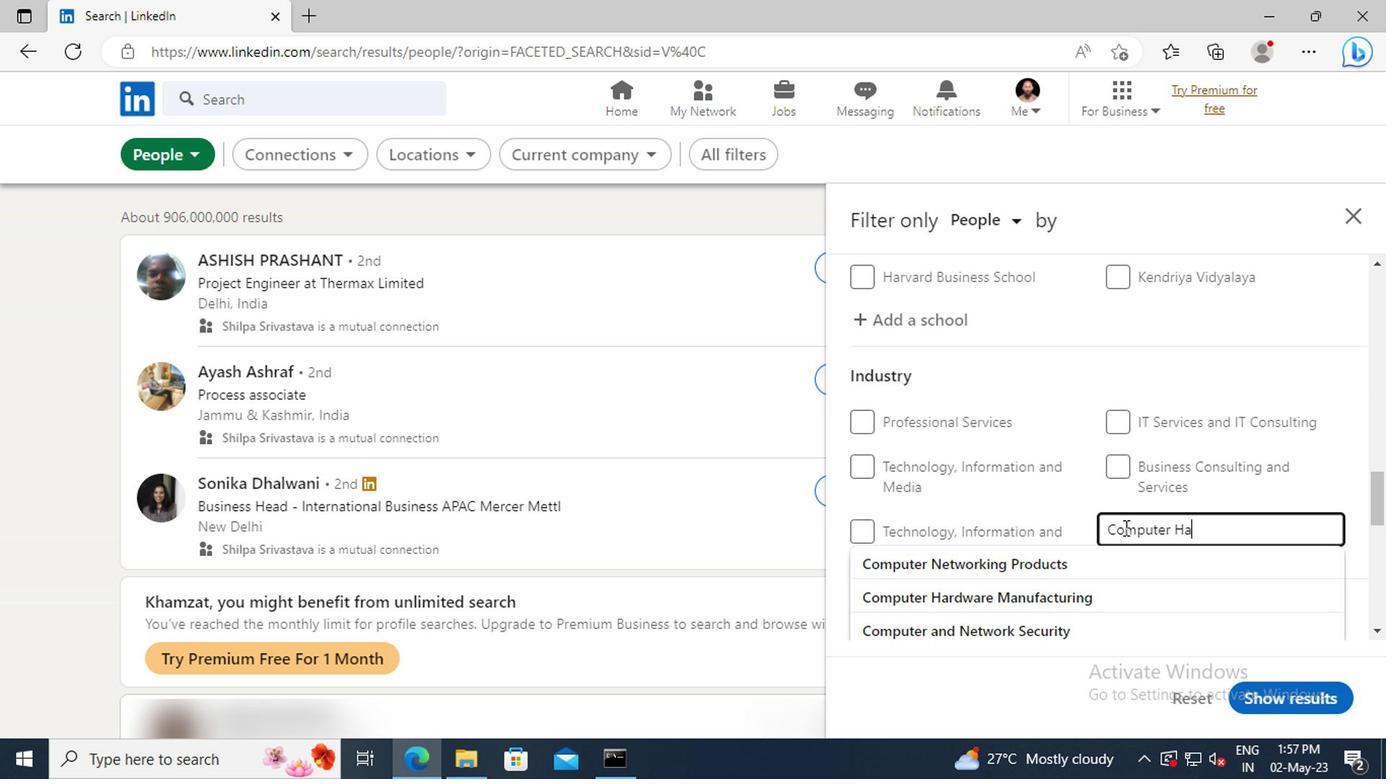 
Action: Mouse moved to (1124, 551)
Screenshot: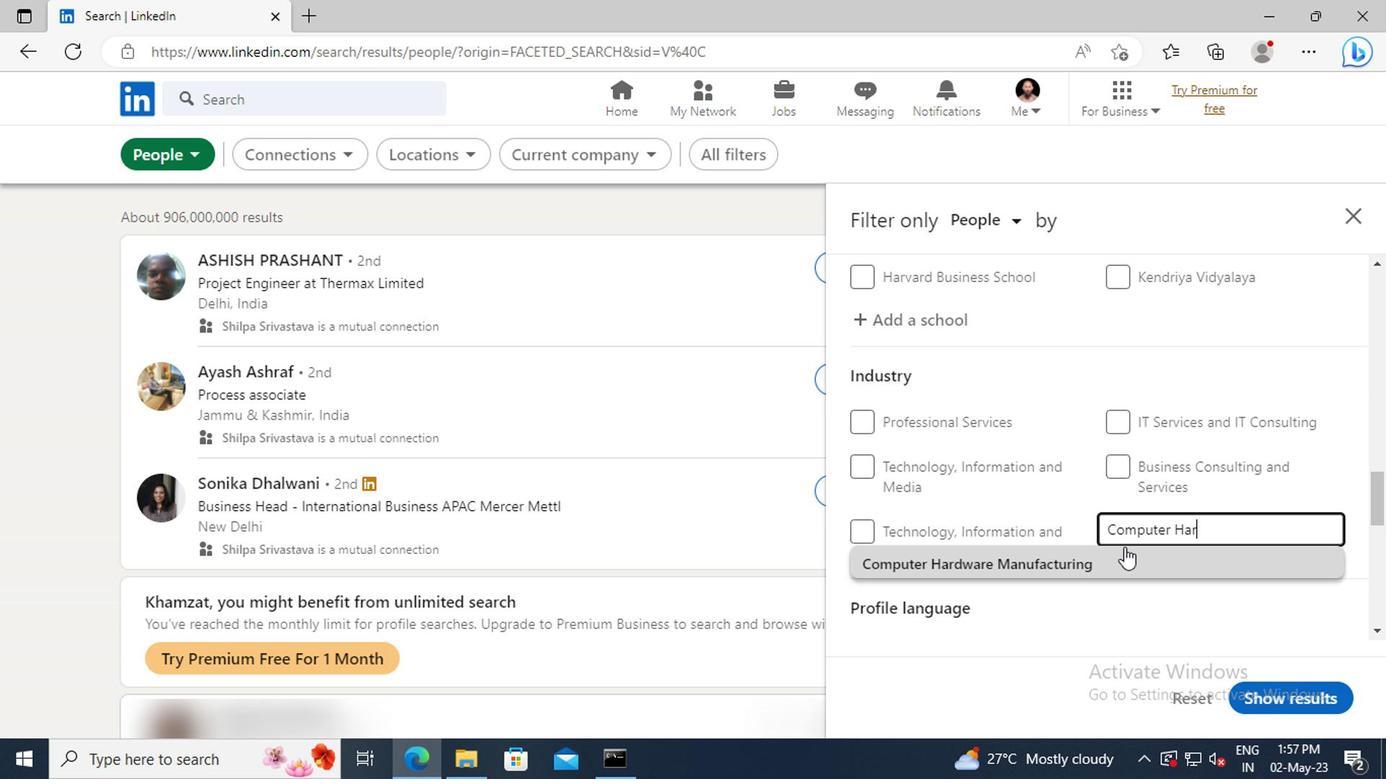 
Action: Mouse pressed left at (1124, 551)
Screenshot: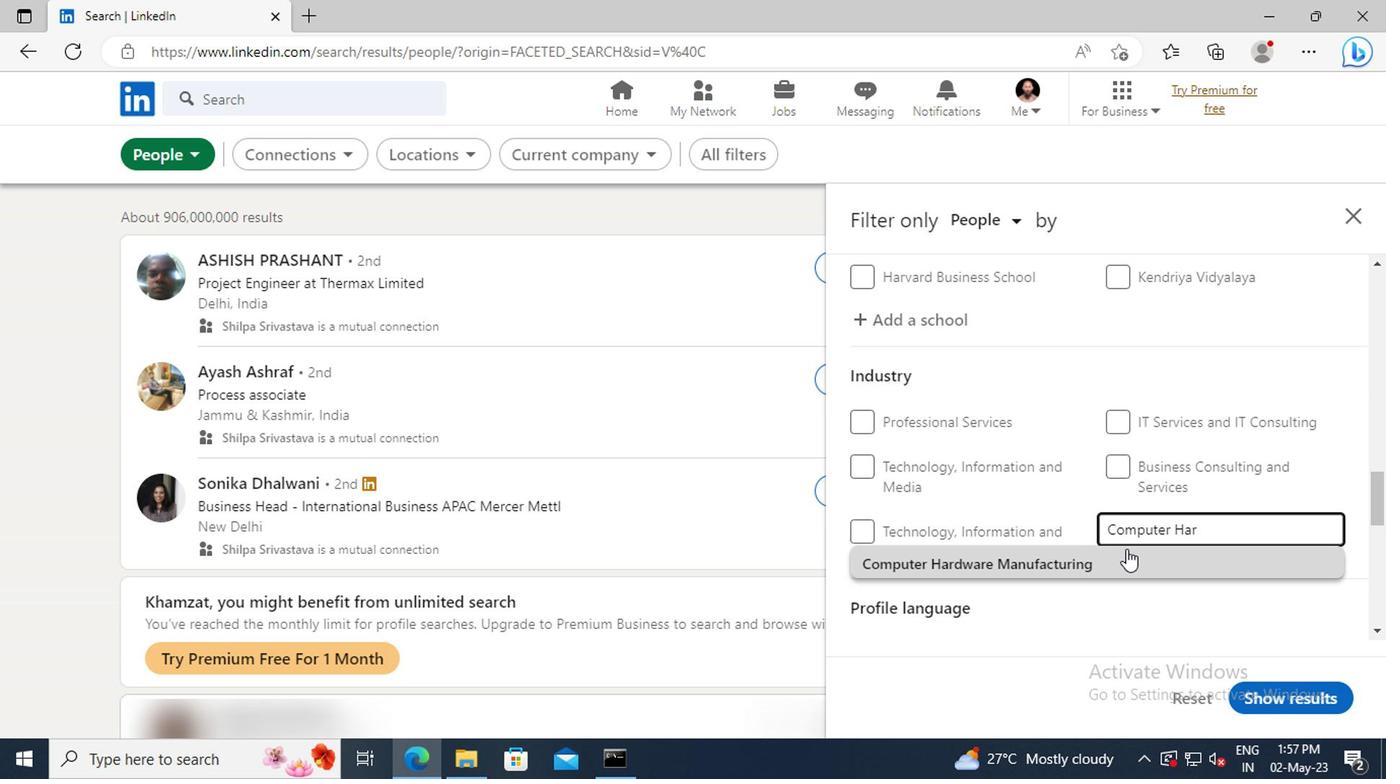 
Action: Mouse scrolled (1124, 550) with delta (0, 0)
Screenshot: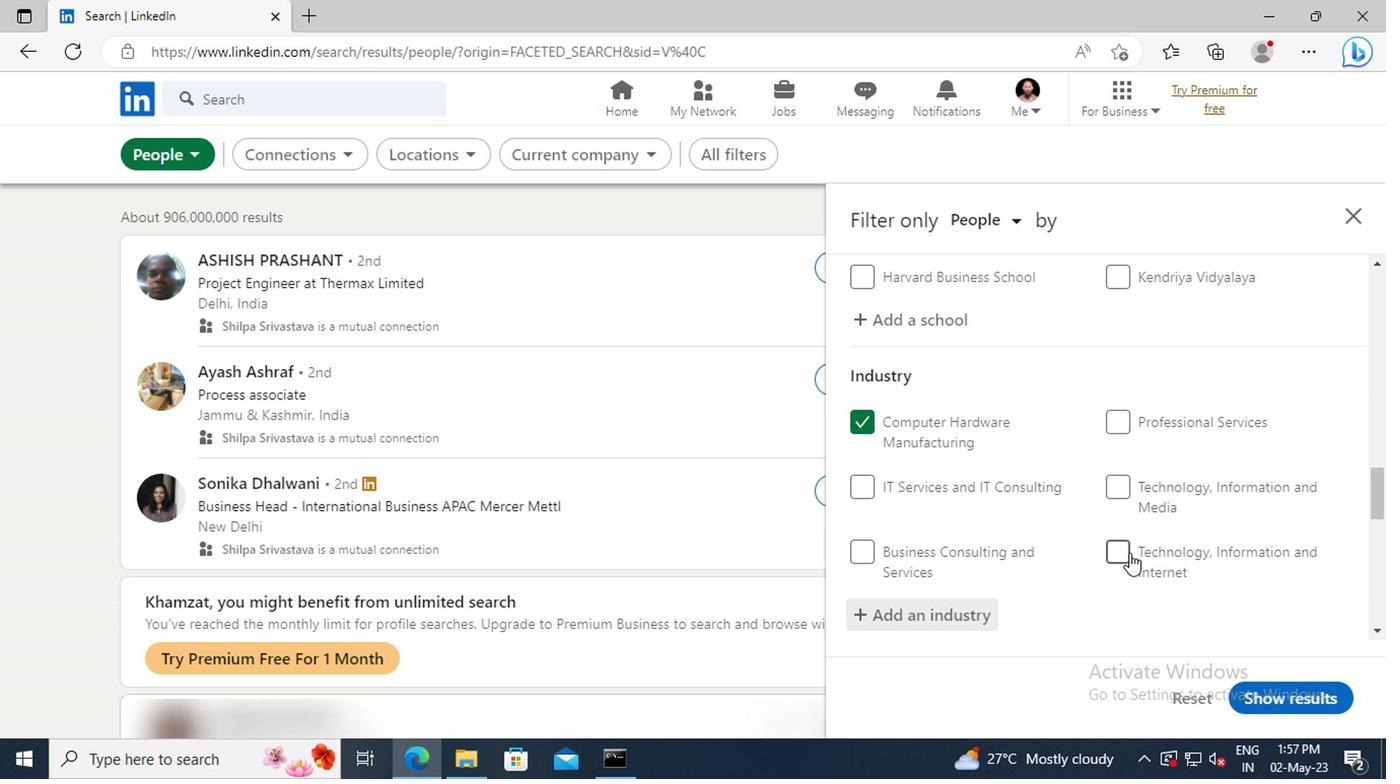 
Action: Mouse scrolled (1124, 550) with delta (0, 0)
Screenshot: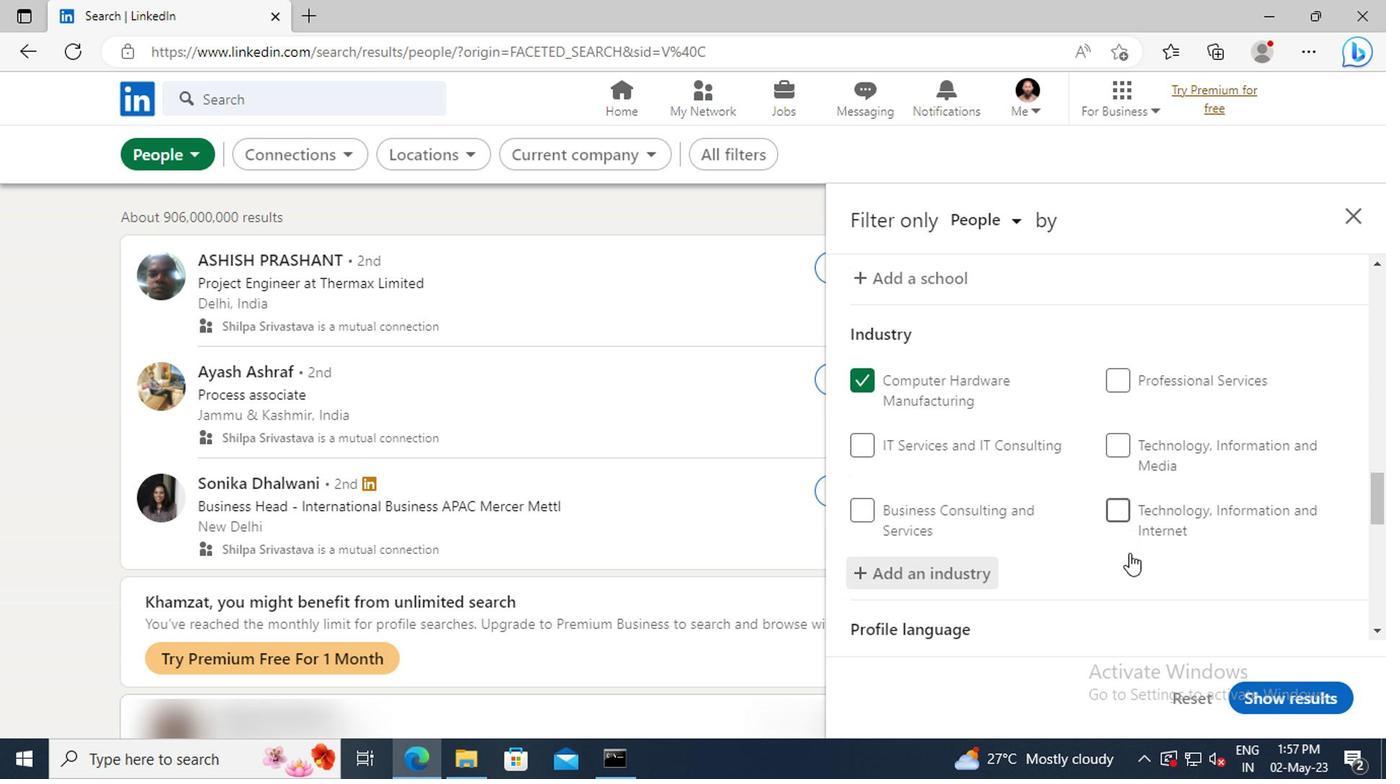 
Action: Mouse scrolled (1124, 550) with delta (0, 0)
Screenshot: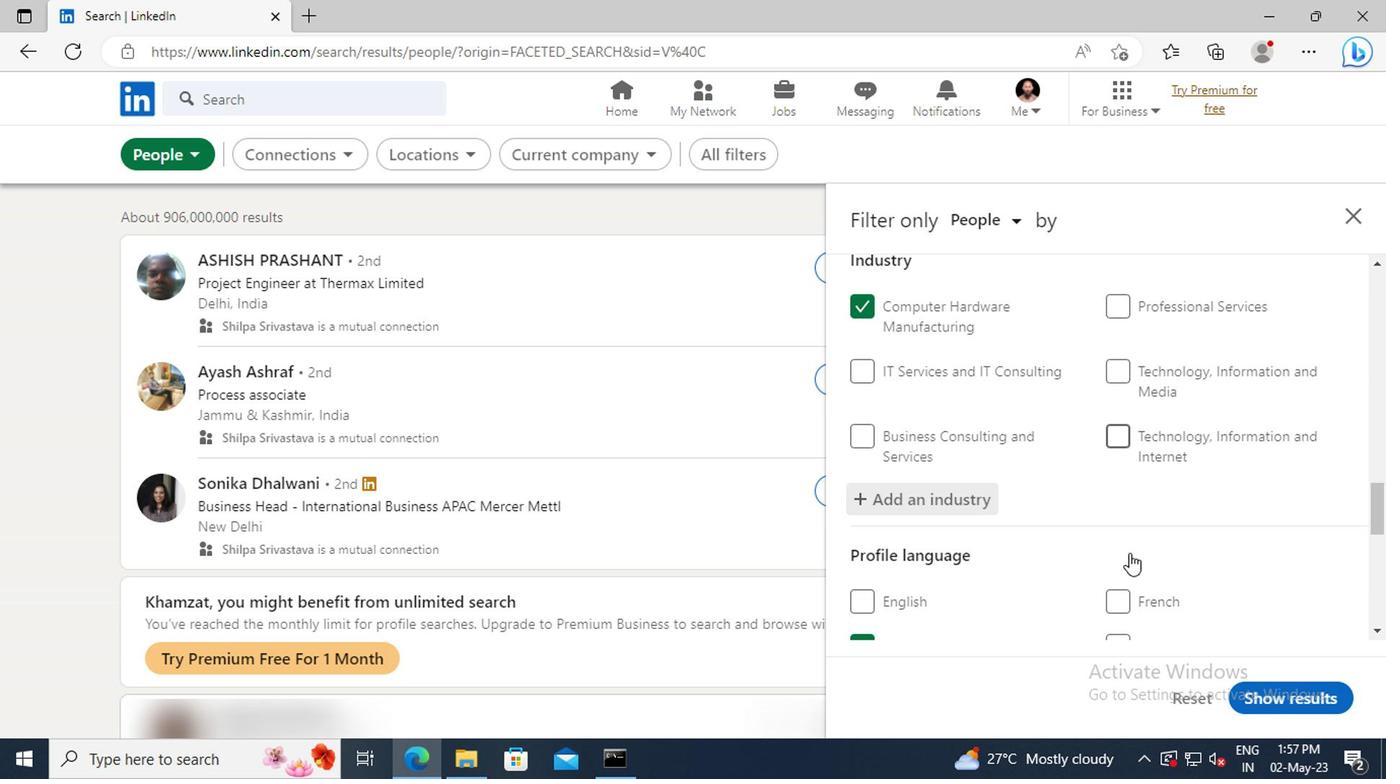 
Action: Mouse scrolled (1124, 550) with delta (0, 0)
Screenshot: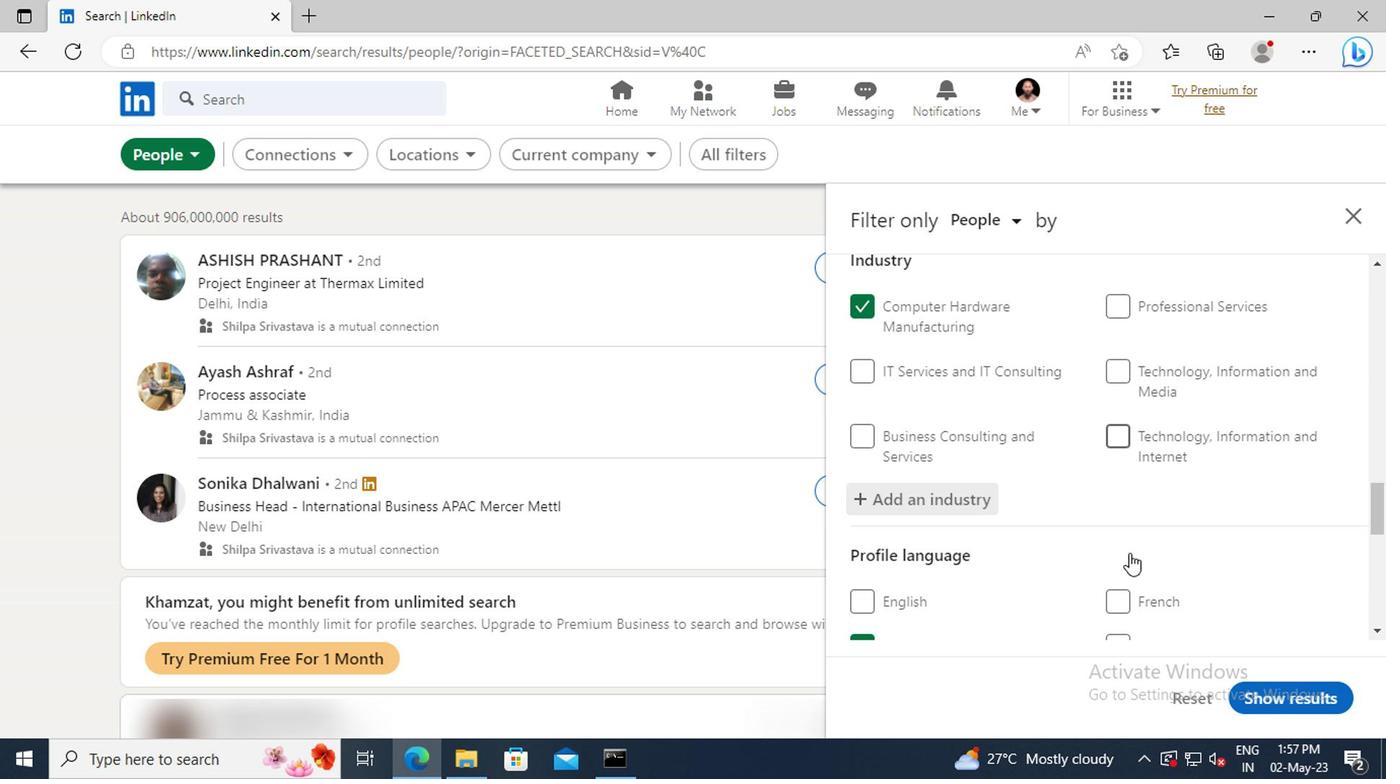 
Action: Mouse moved to (1124, 551)
Screenshot: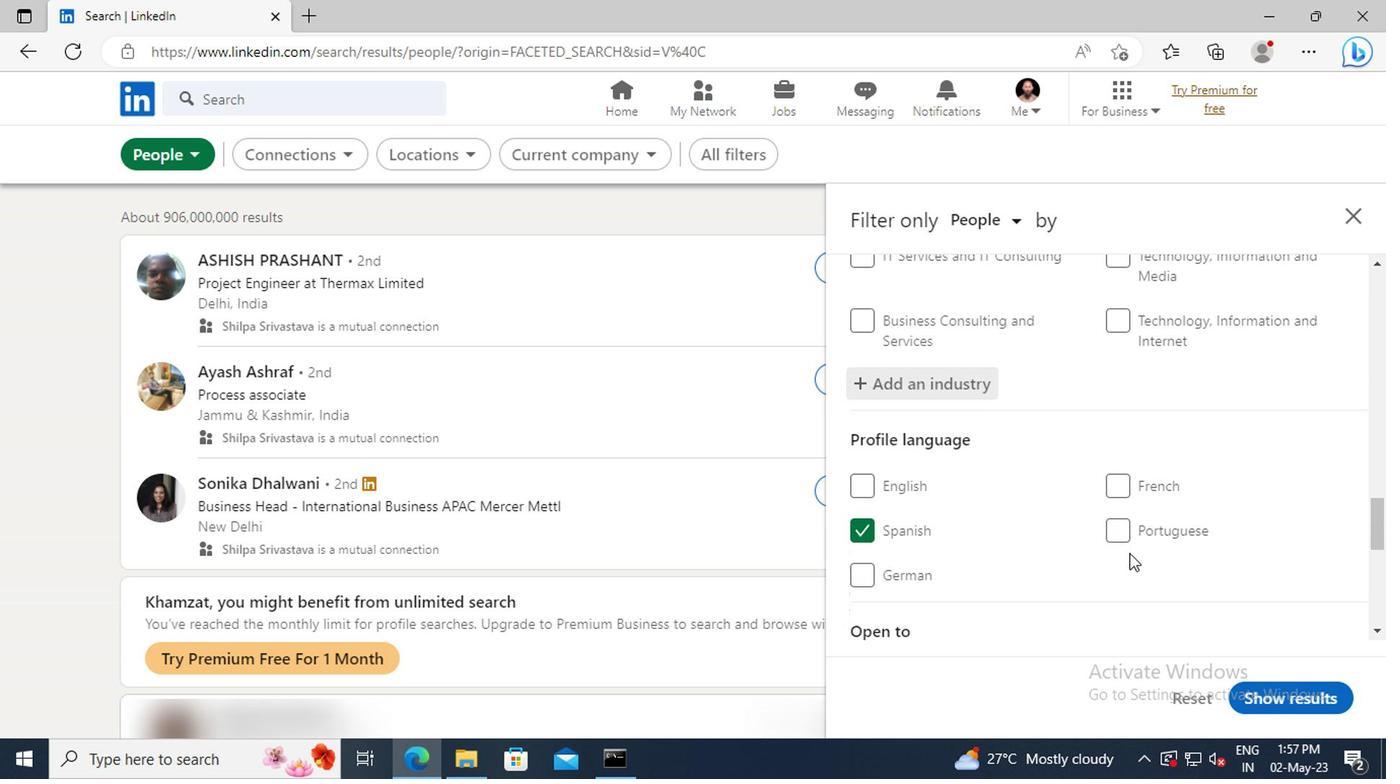 
Action: Mouse scrolled (1124, 550) with delta (0, 0)
Screenshot: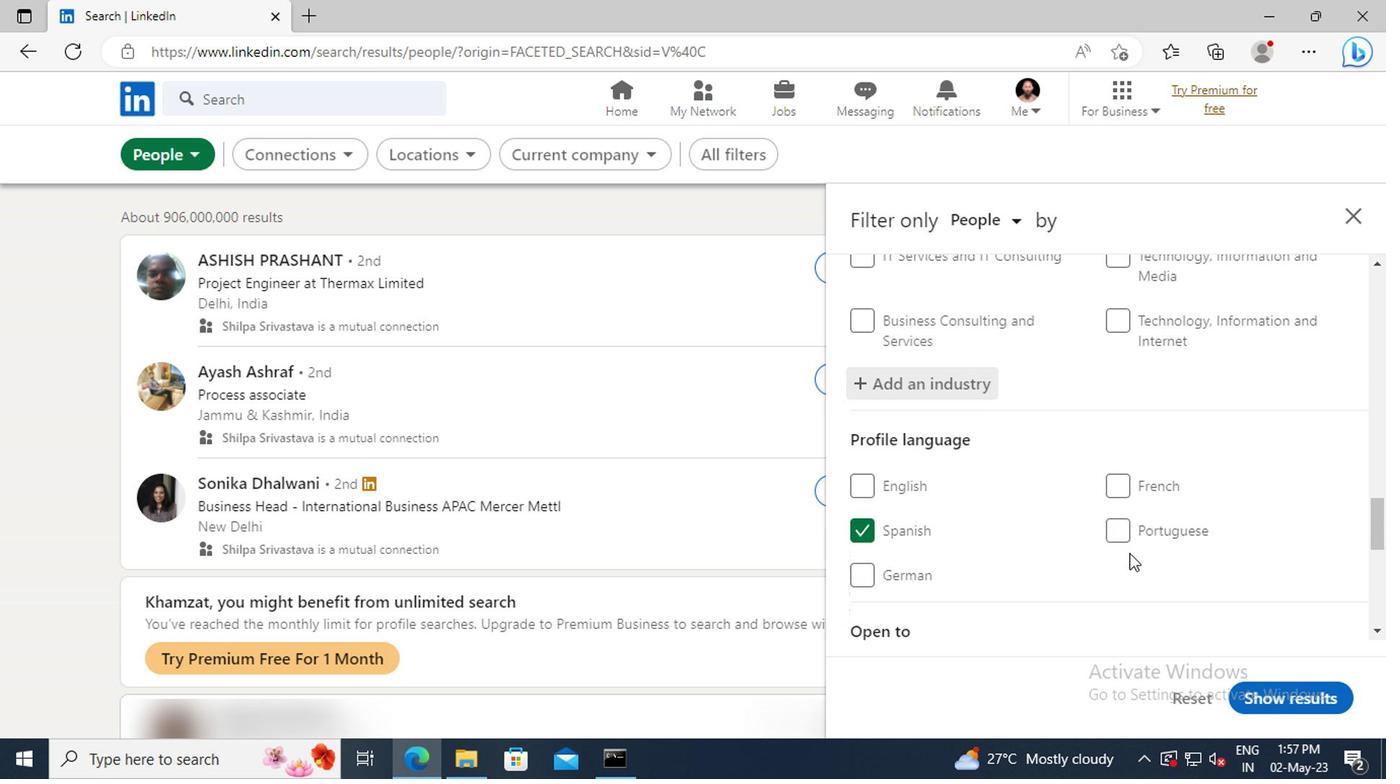 
Action: Mouse scrolled (1124, 550) with delta (0, 0)
Screenshot: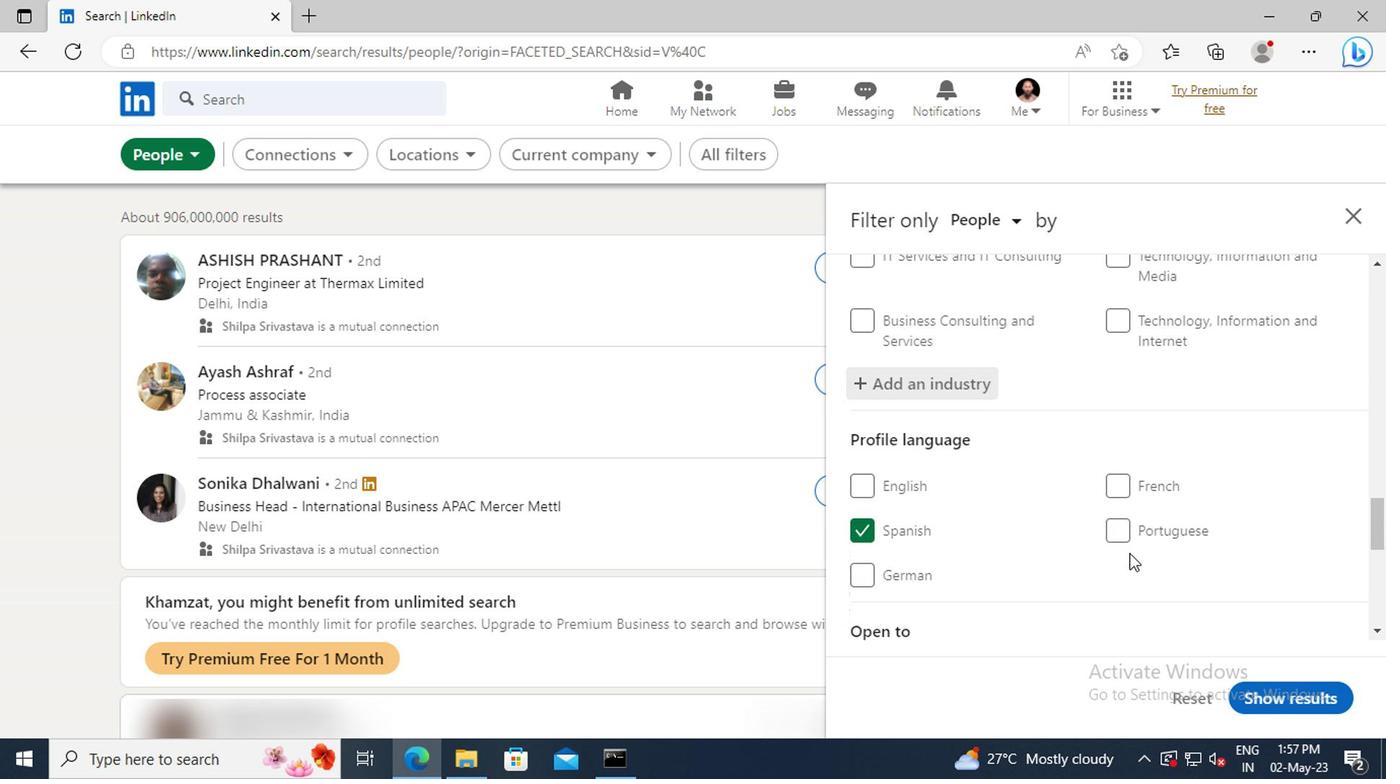 
Action: Mouse moved to (1114, 511)
Screenshot: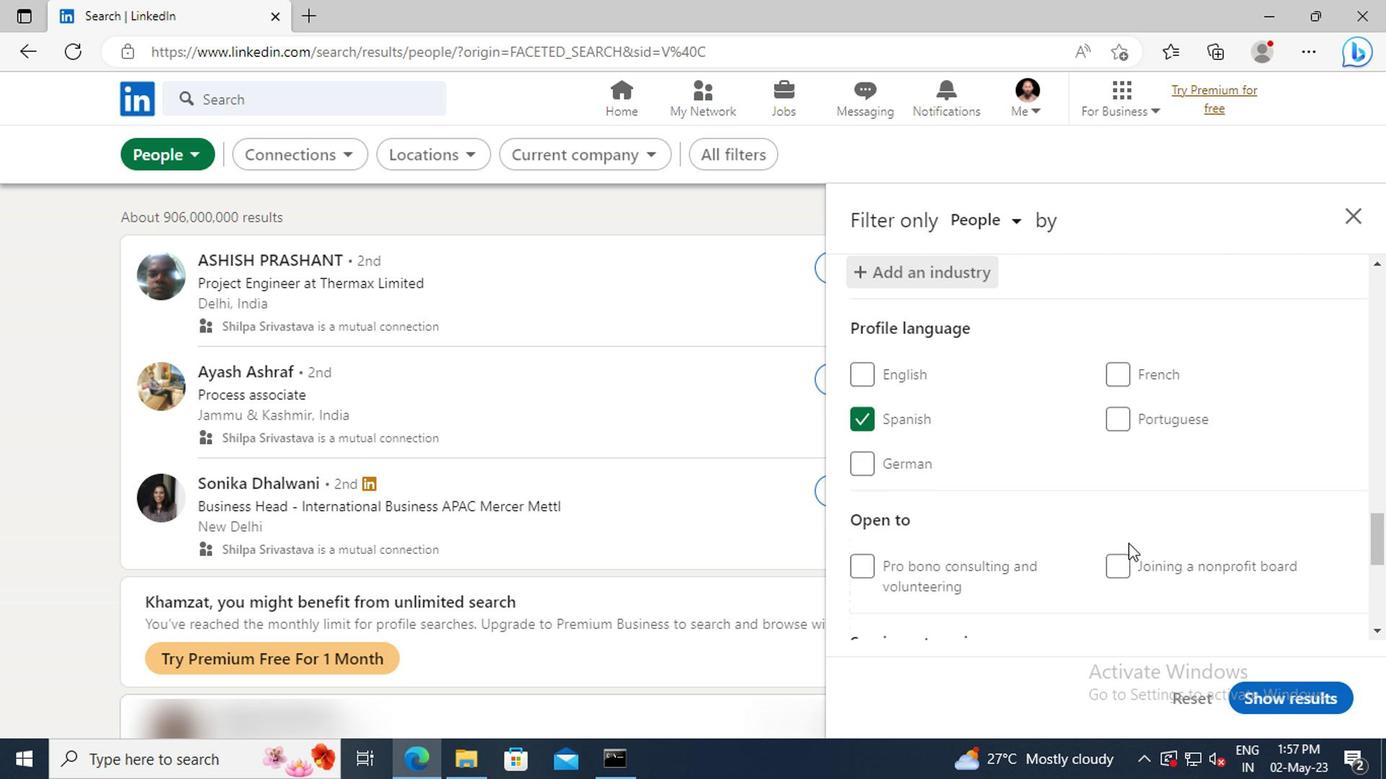 
Action: Mouse scrolled (1114, 510) with delta (0, -1)
Screenshot: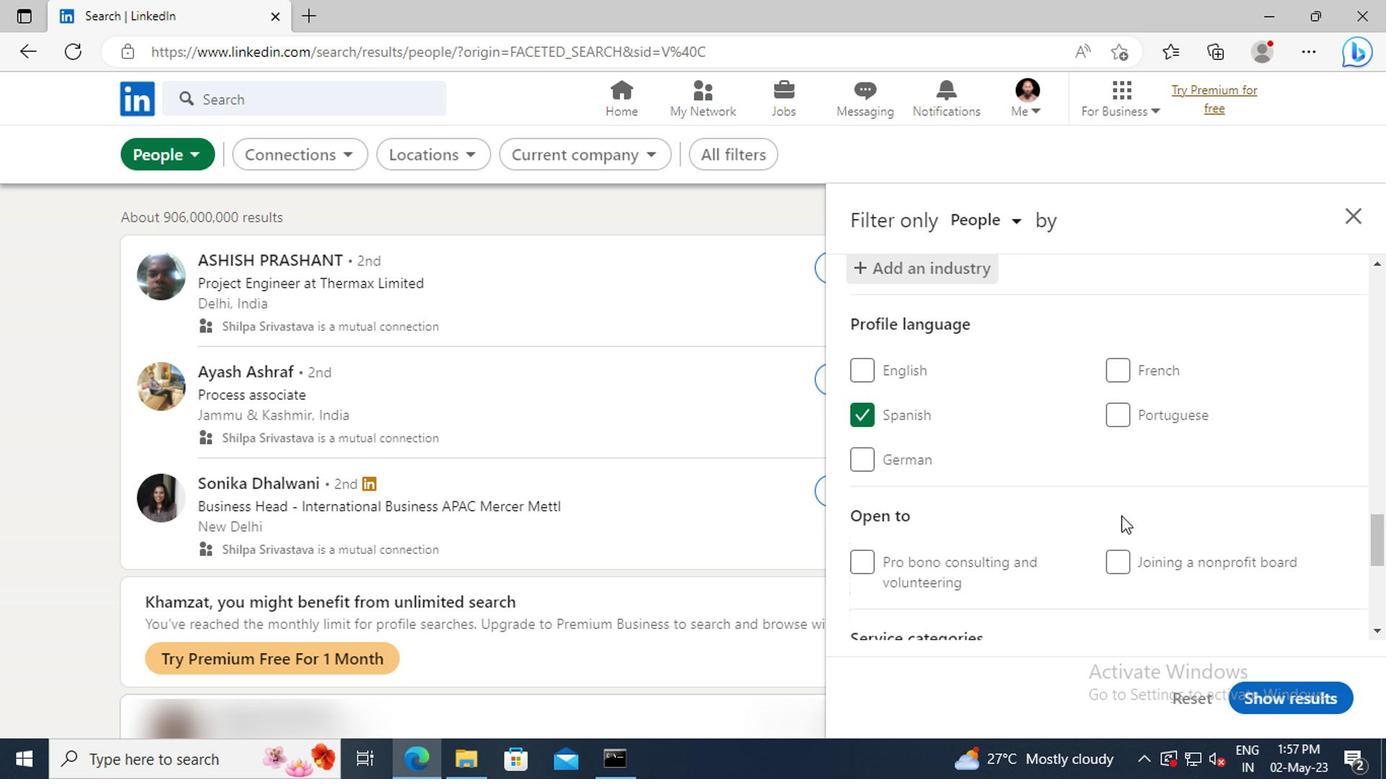 
Action: Mouse scrolled (1114, 510) with delta (0, -1)
Screenshot: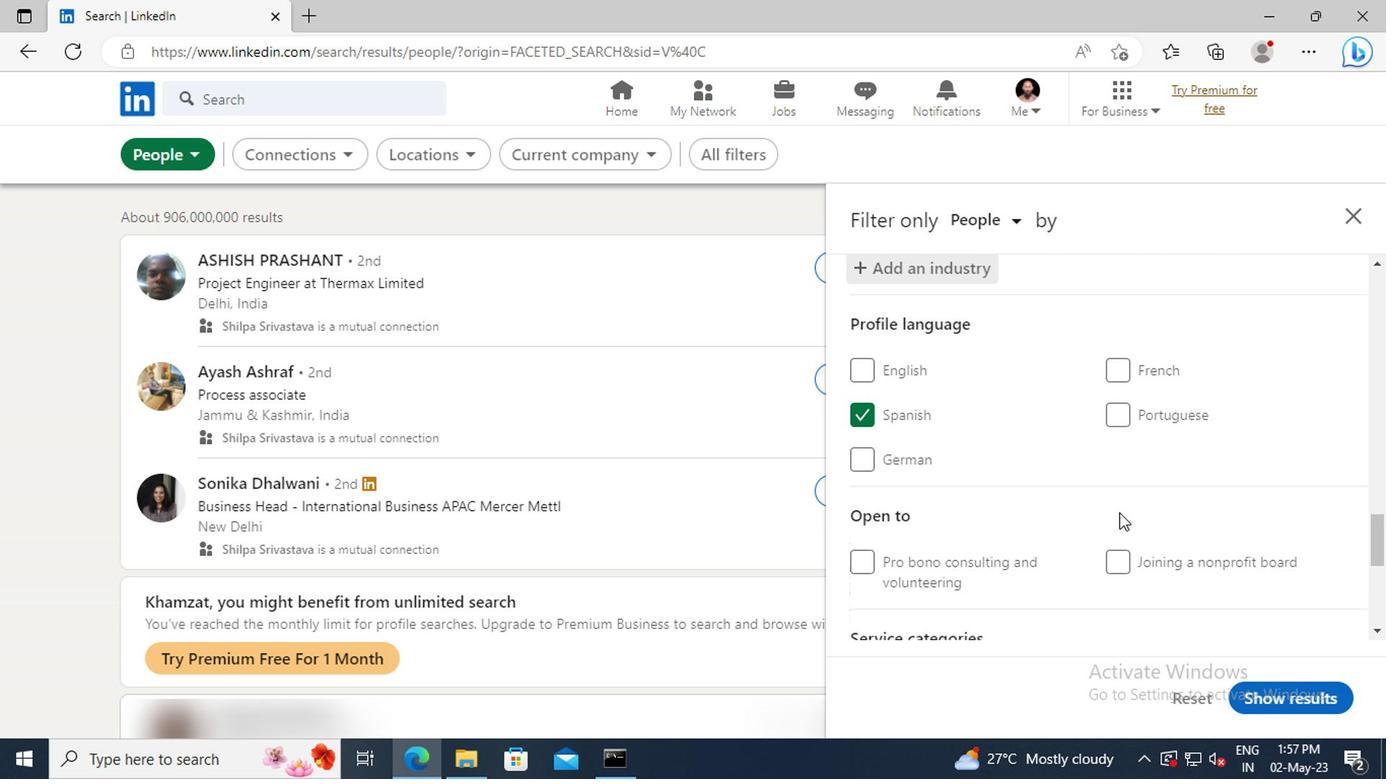 
Action: Mouse moved to (1105, 485)
Screenshot: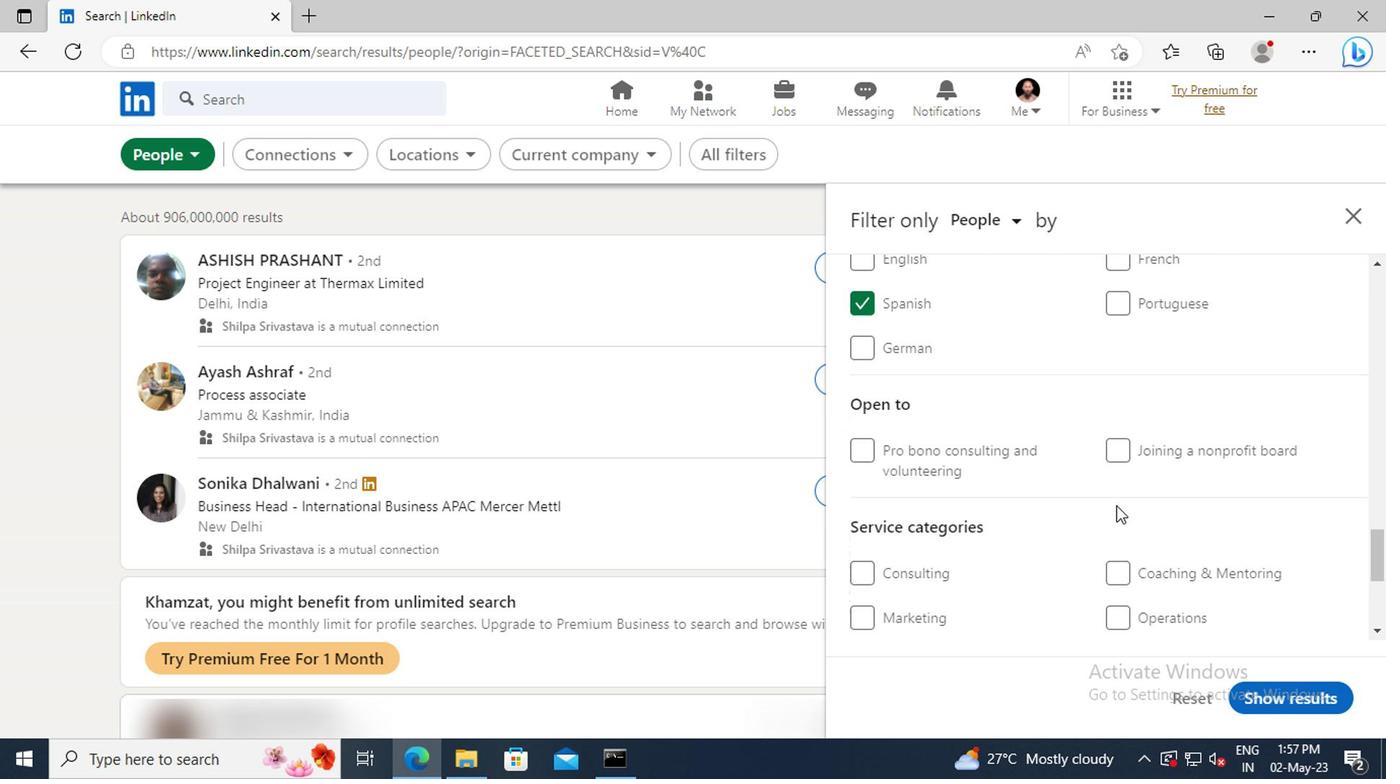 
Action: Mouse scrolled (1105, 484) with delta (0, 0)
Screenshot: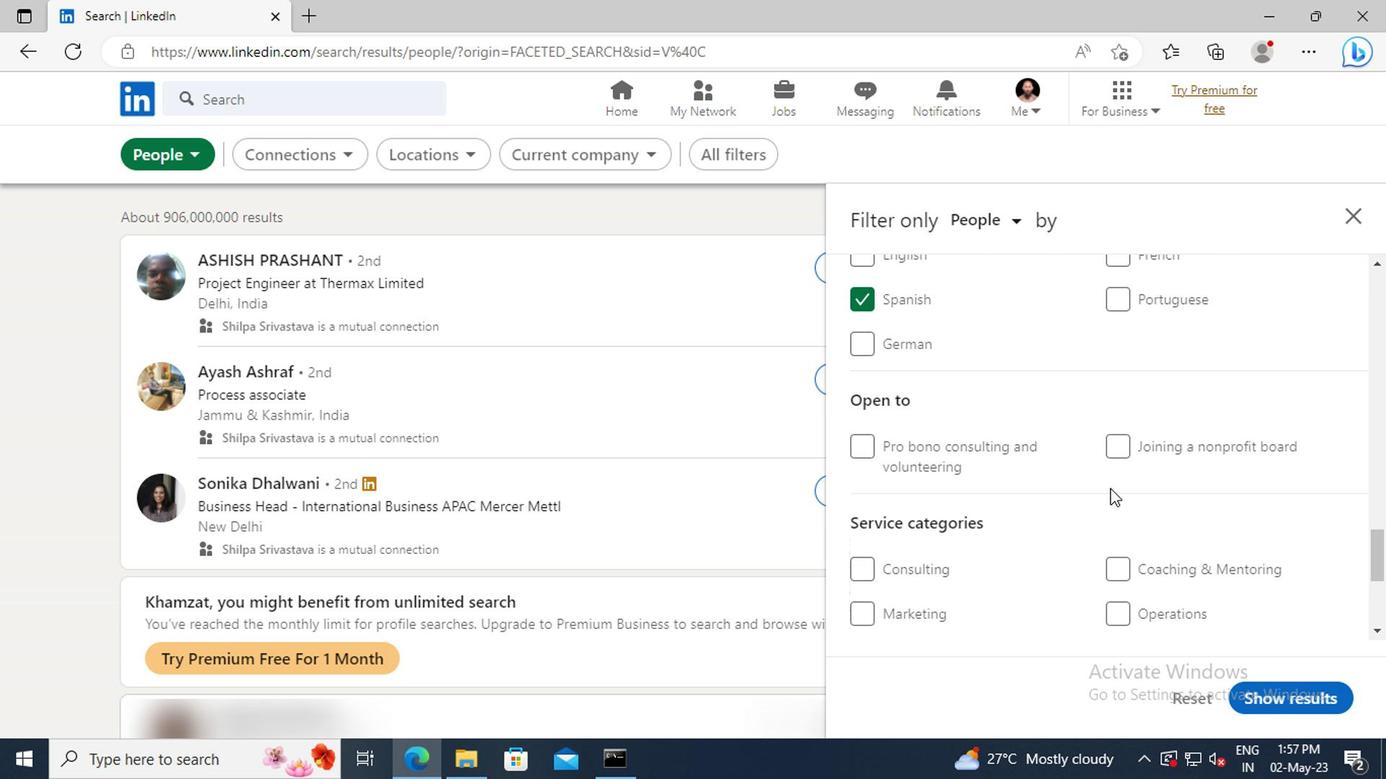 
Action: Mouse scrolled (1105, 484) with delta (0, 0)
Screenshot: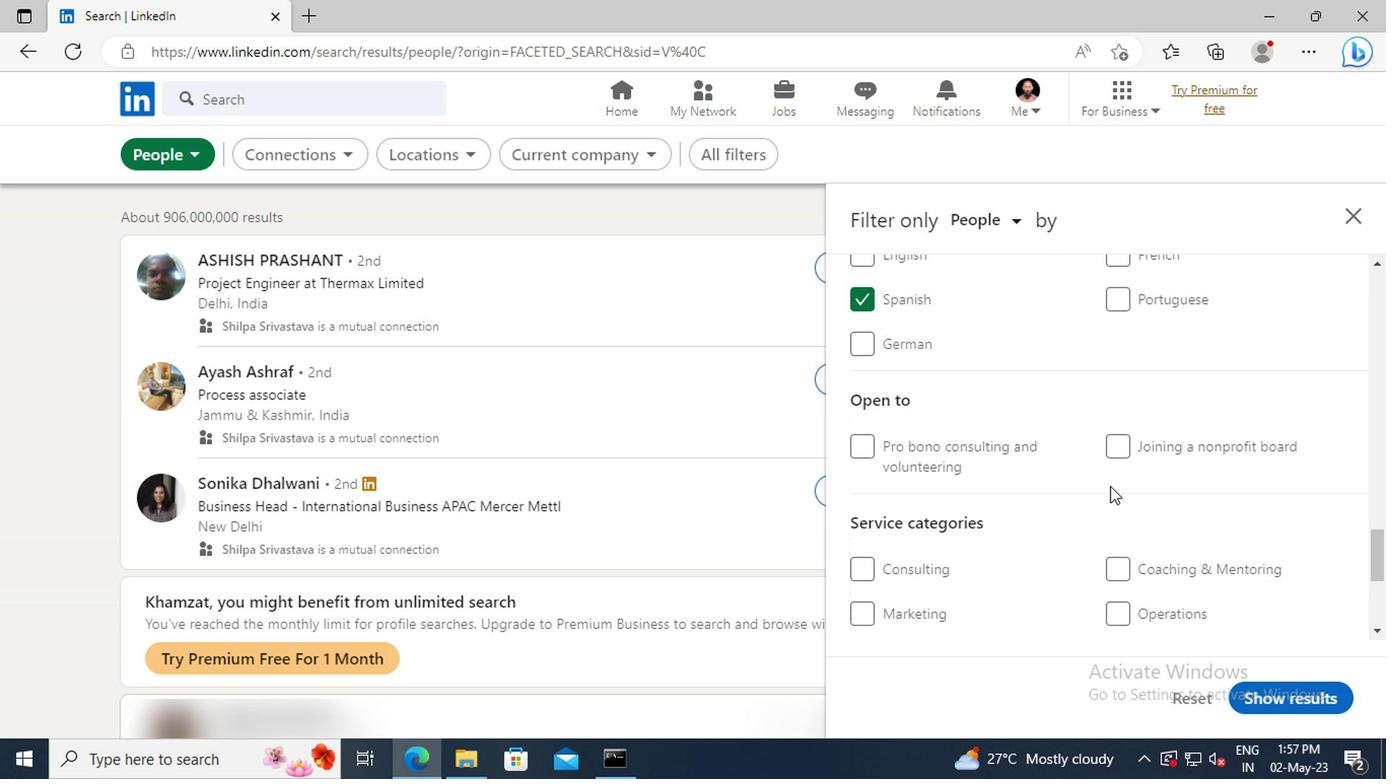 
Action: Mouse scrolled (1105, 484) with delta (0, 0)
Screenshot: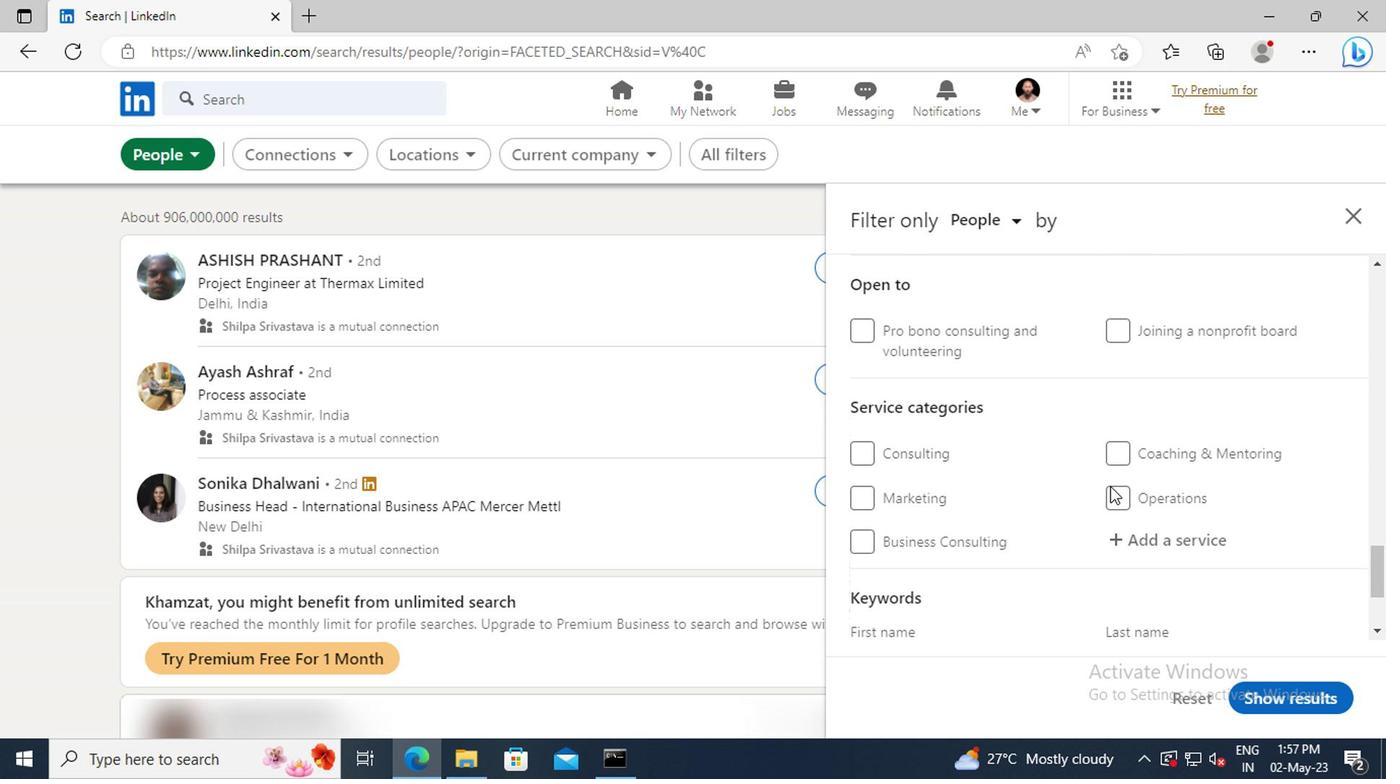 
Action: Mouse moved to (1113, 487)
Screenshot: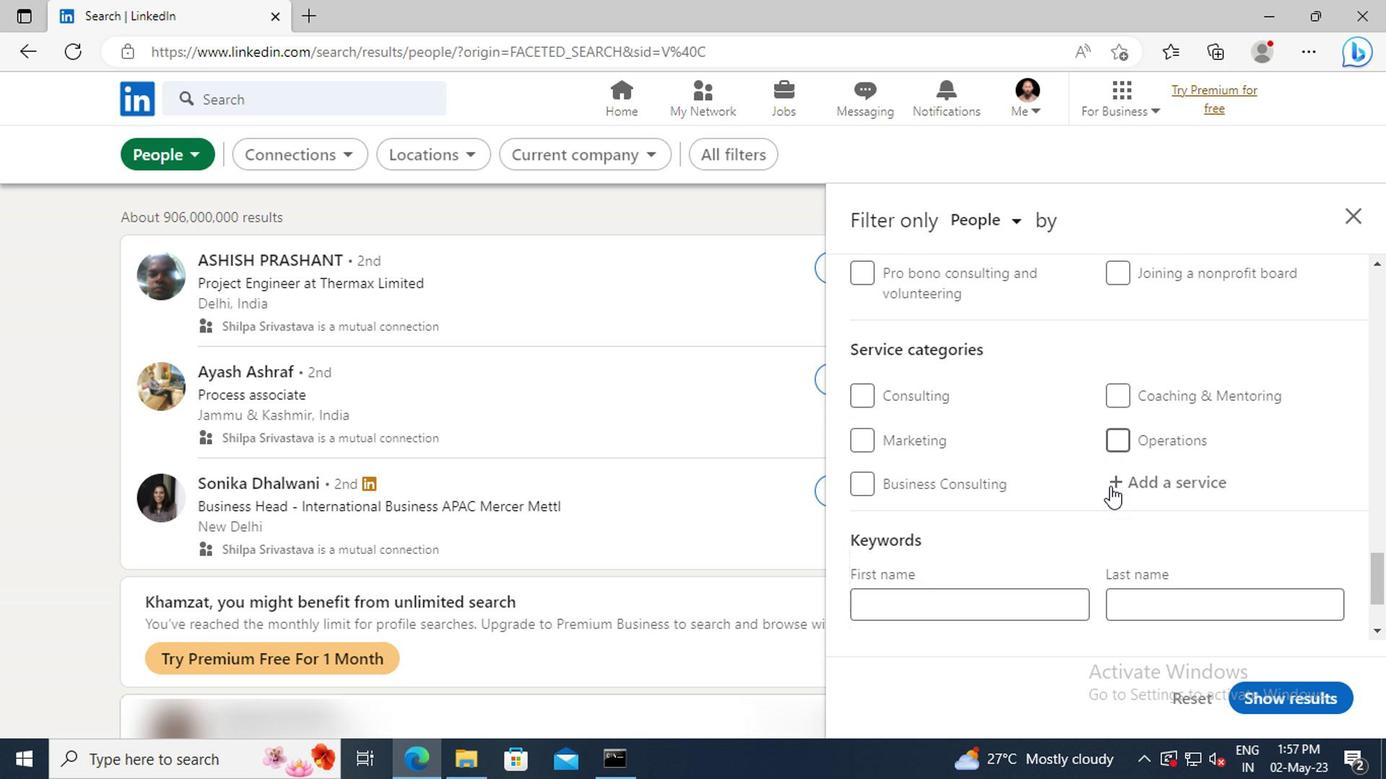 
Action: Mouse pressed left at (1113, 487)
Screenshot: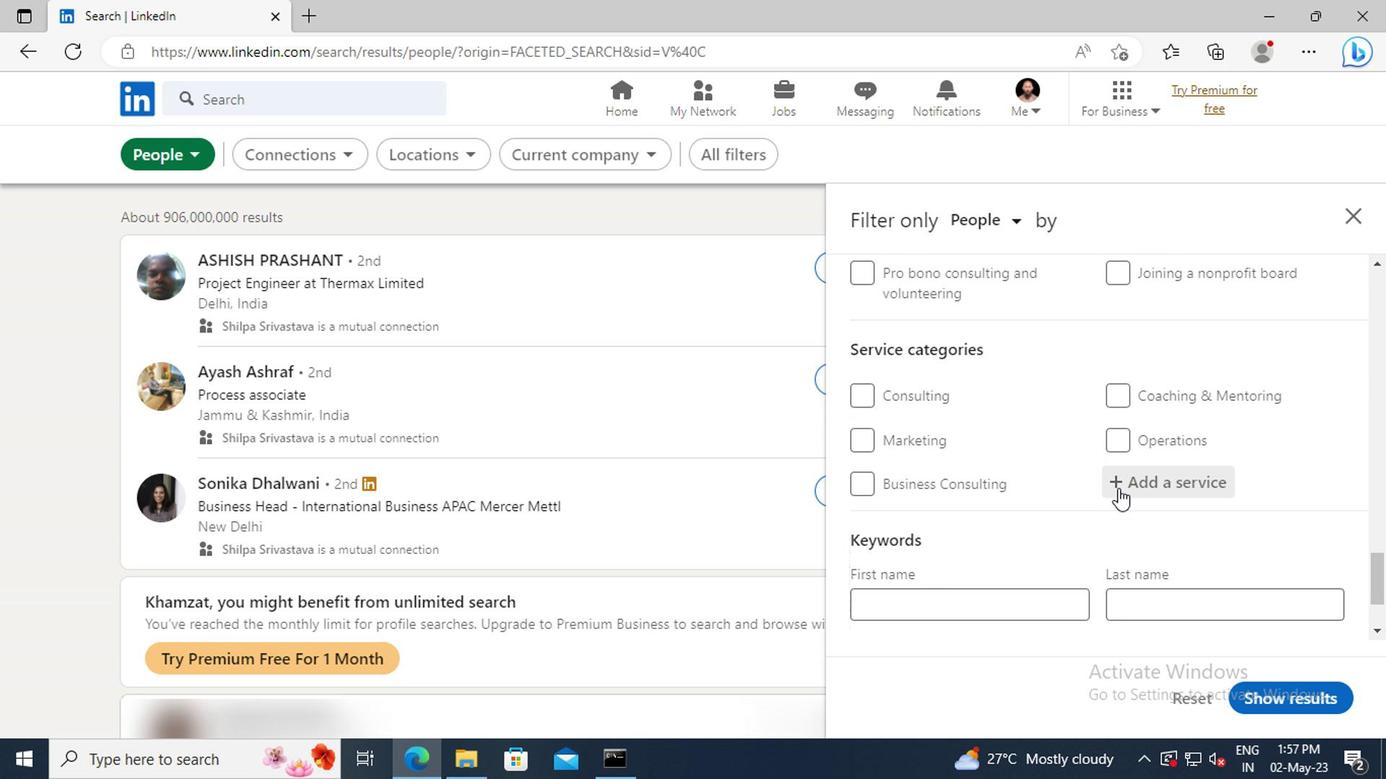 
Action: Key pressed <Key.shift>RELOCA
Screenshot: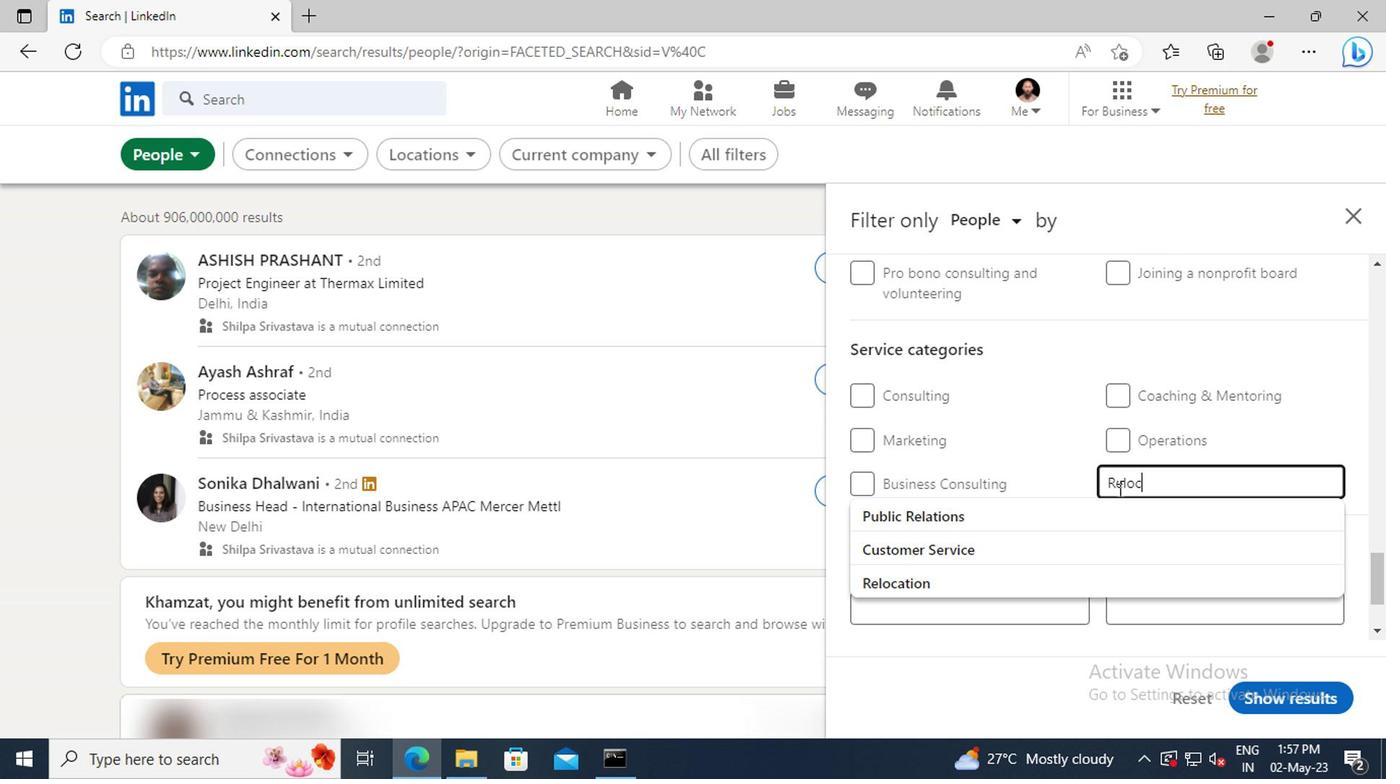 
Action: Mouse moved to (1119, 515)
Screenshot: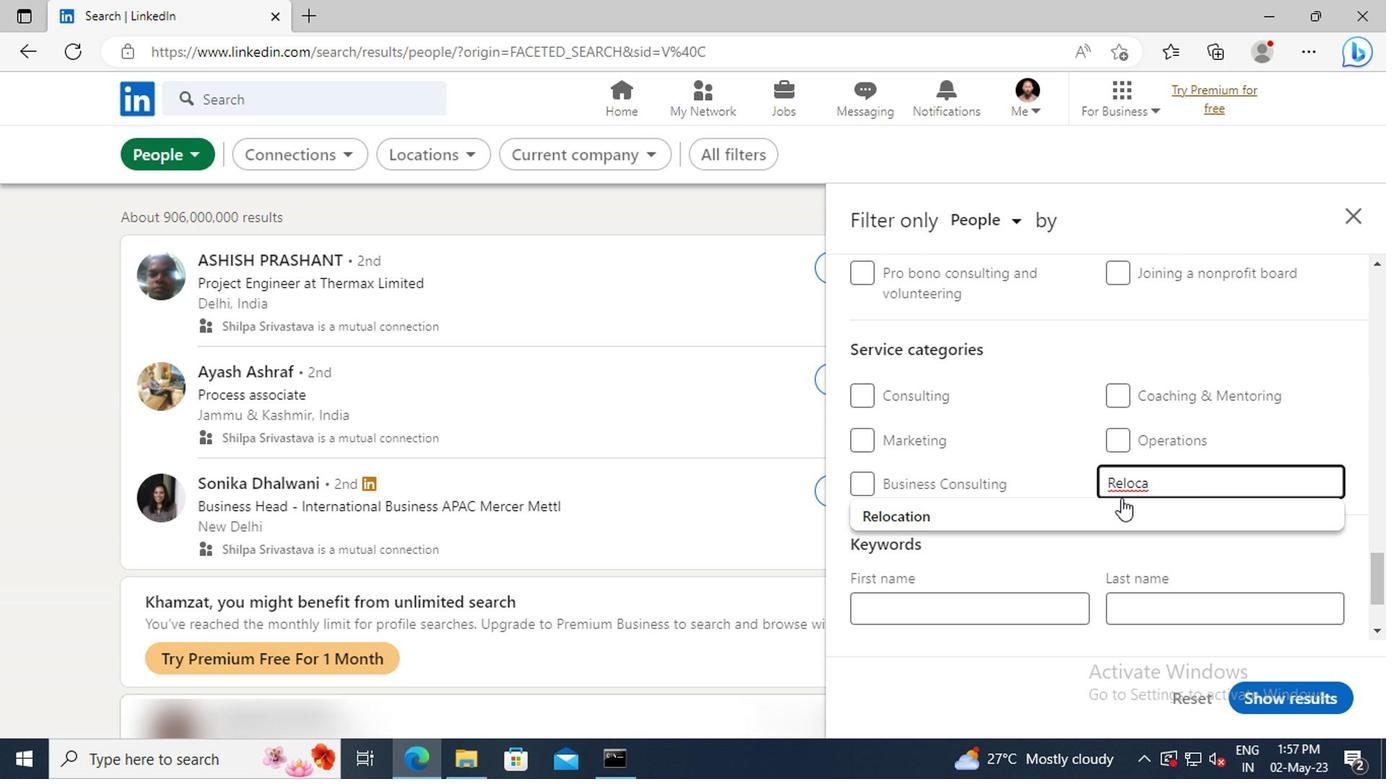 
Action: Mouse pressed left at (1119, 515)
Screenshot: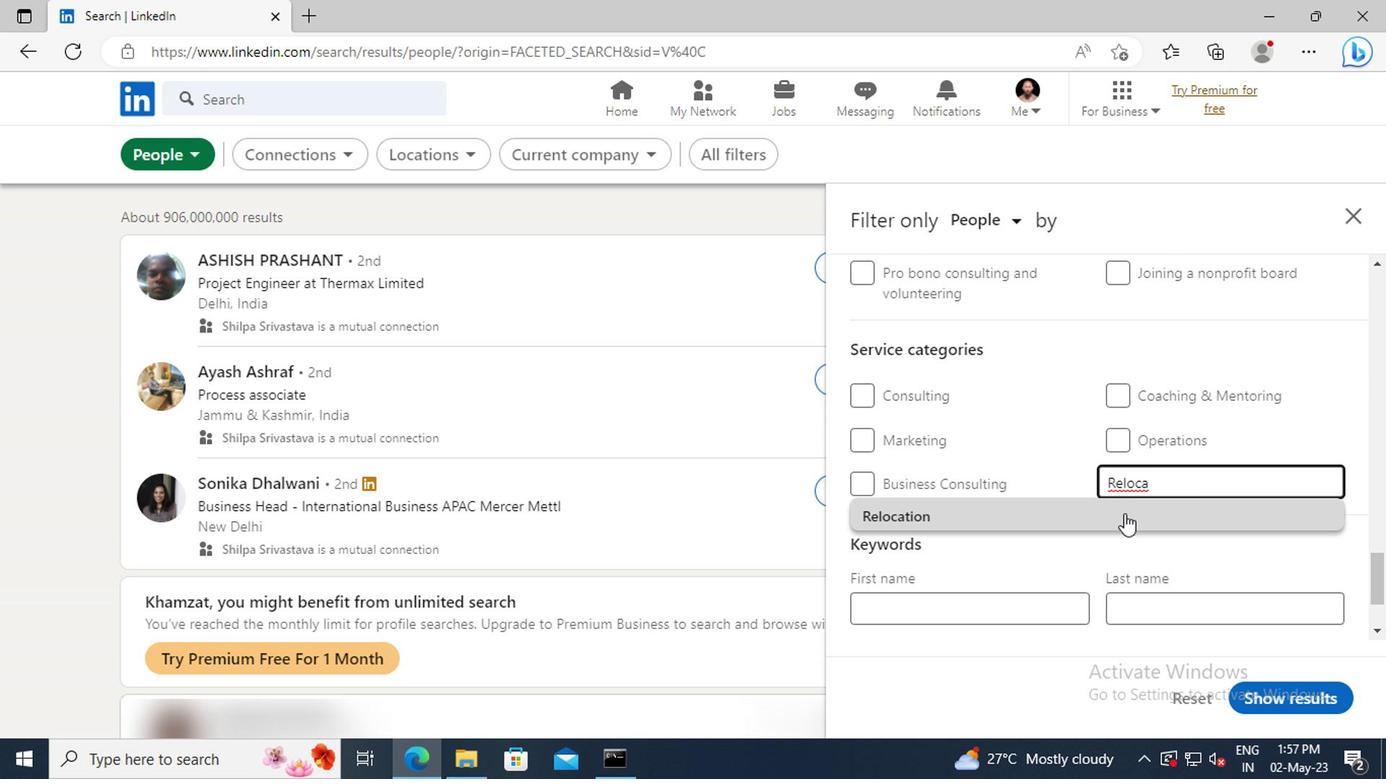 
Action: Mouse scrolled (1119, 514) with delta (0, 0)
Screenshot: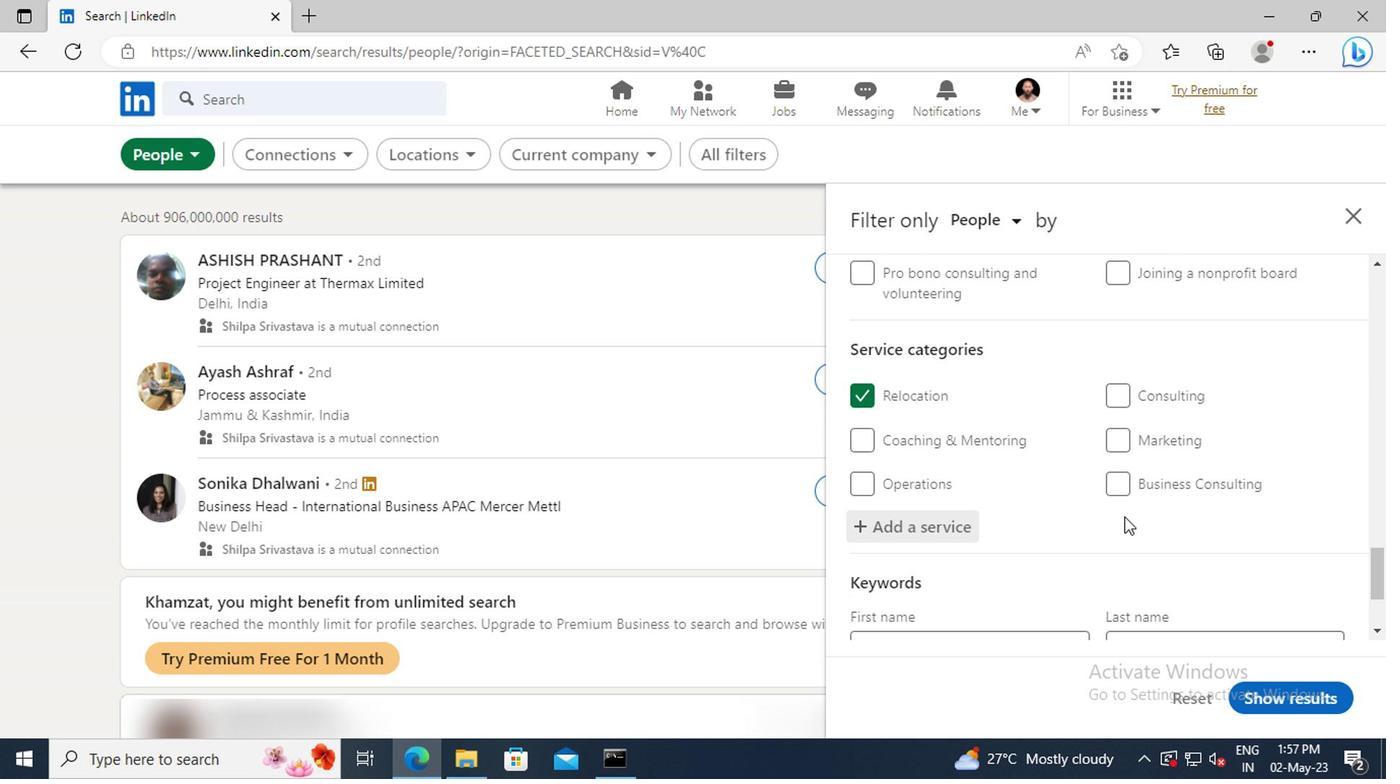 
Action: Mouse scrolled (1119, 514) with delta (0, 0)
Screenshot: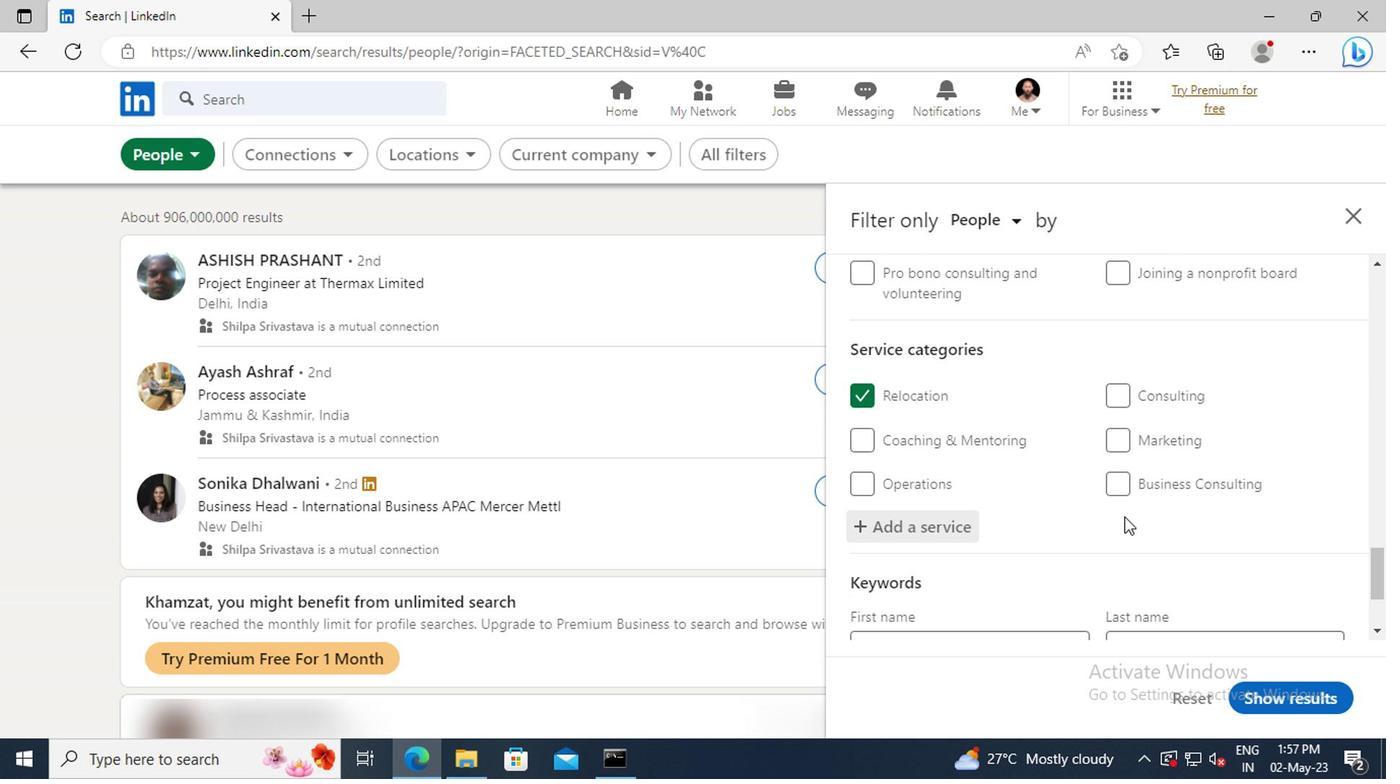 
Action: Mouse scrolled (1119, 514) with delta (0, 0)
Screenshot: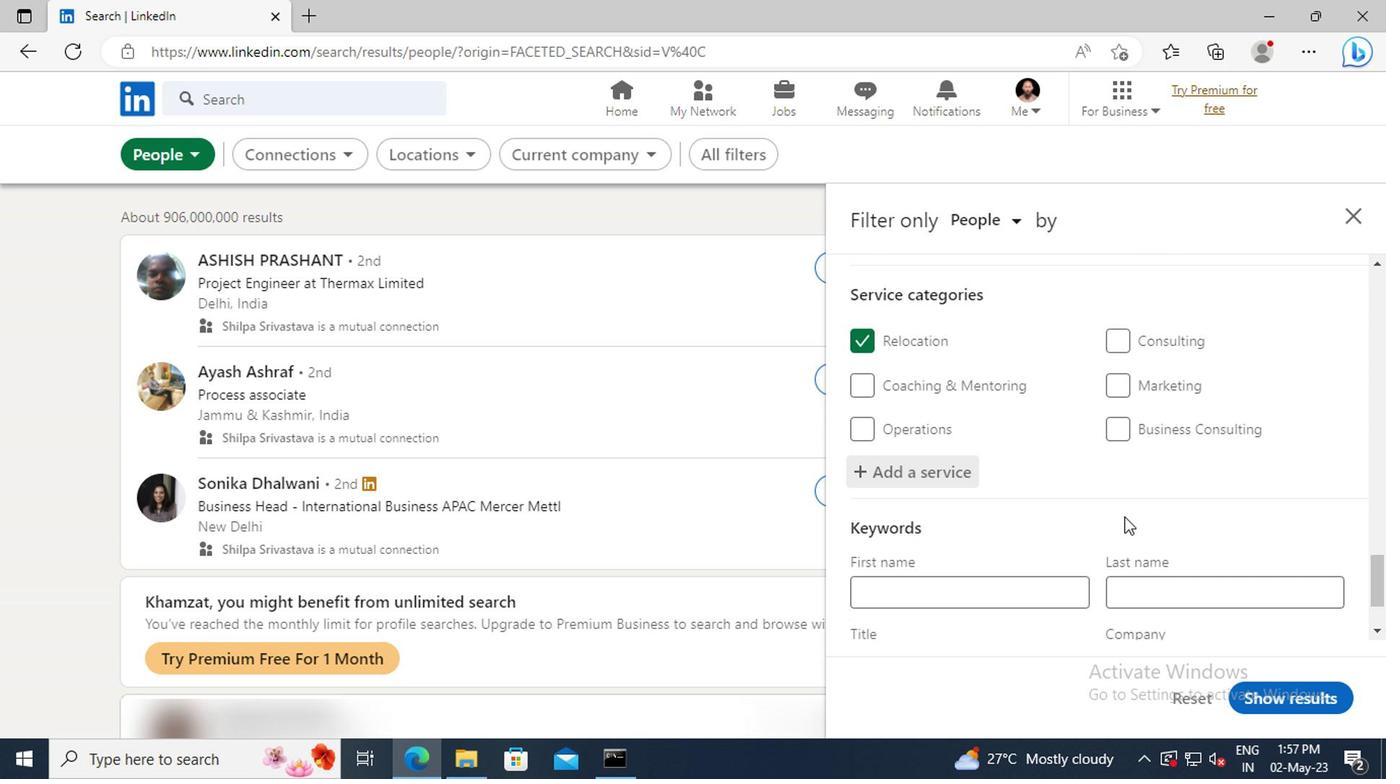 
Action: Mouse scrolled (1119, 514) with delta (0, 0)
Screenshot: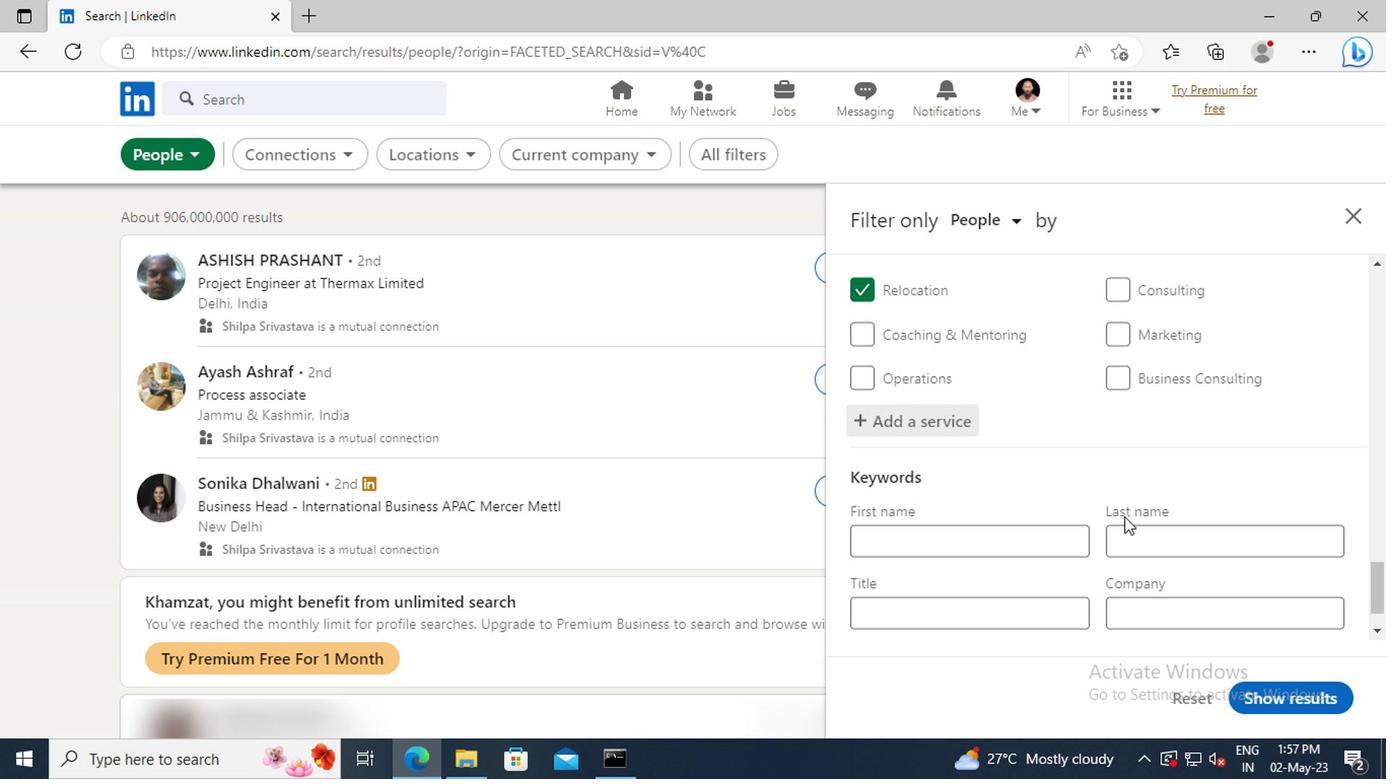 
Action: Mouse moved to (992, 546)
Screenshot: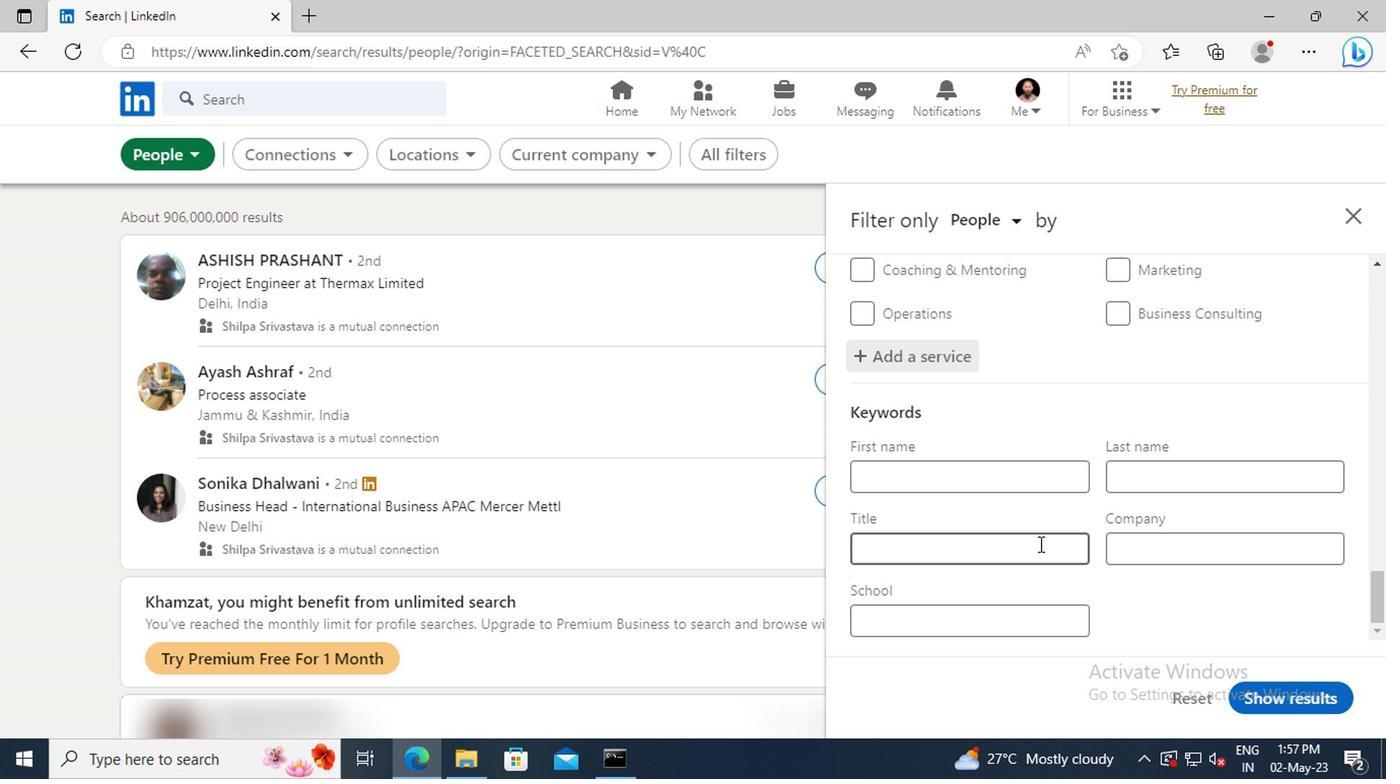 
Action: Mouse pressed left at (992, 546)
Screenshot: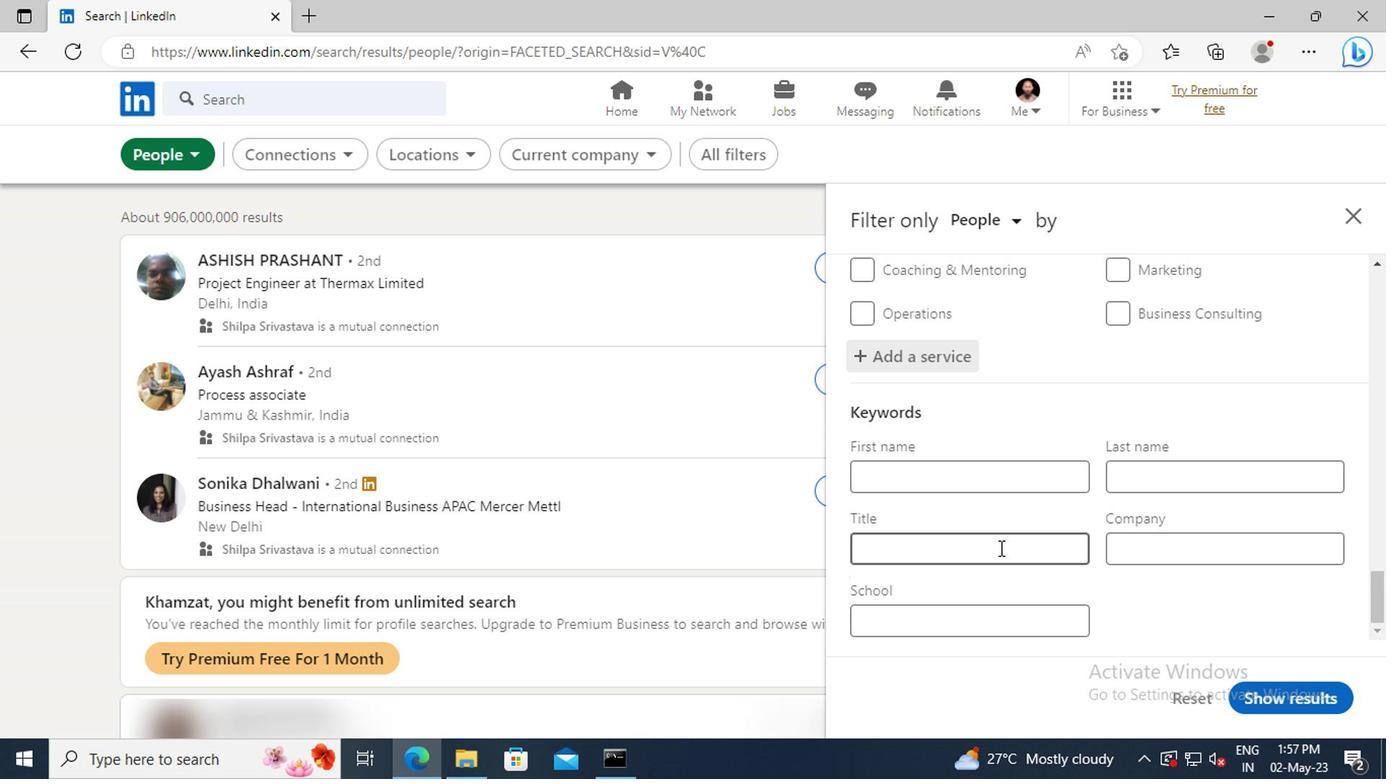 
Action: Key pressed <Key.shift>ENTREPRENEUR<Key.enter>
Screenshot: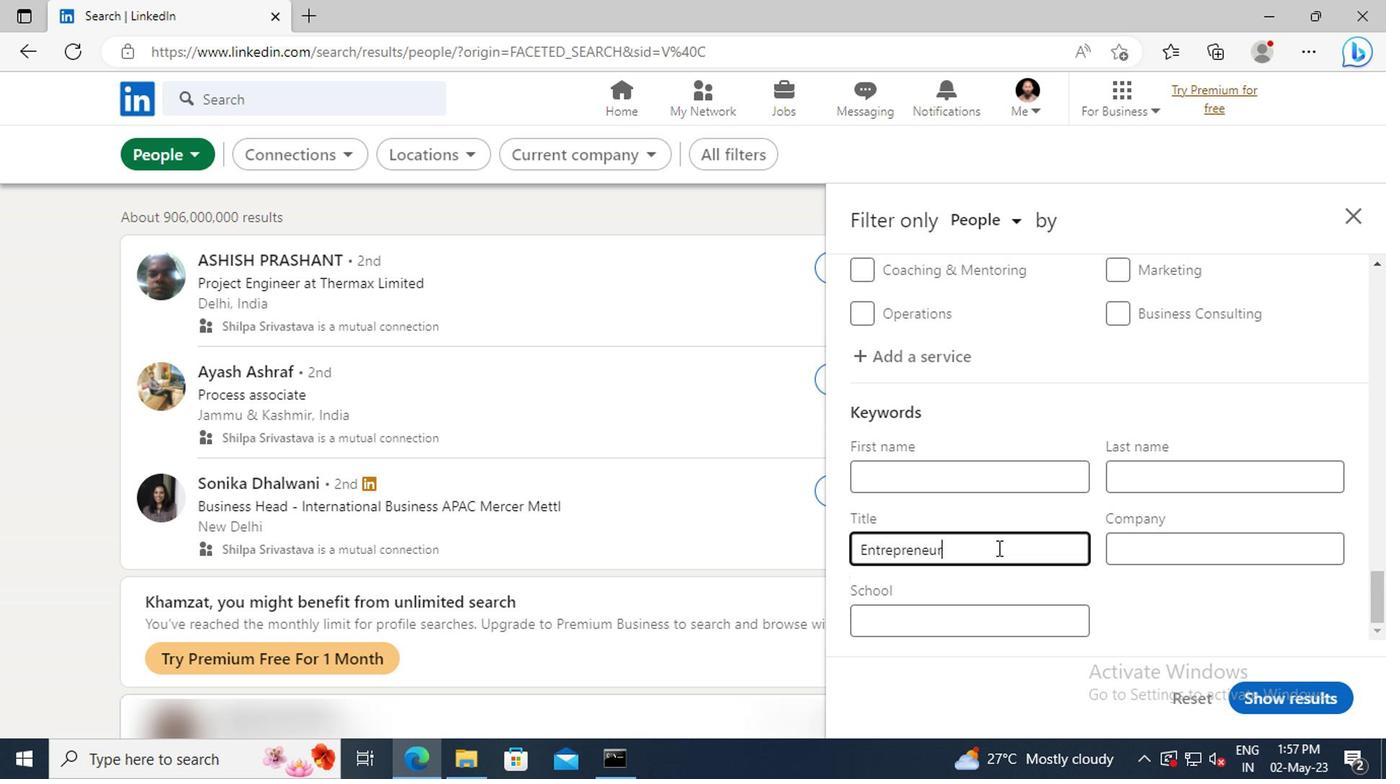 
Action: Mouse moved to (1251, 683)
Screenshot: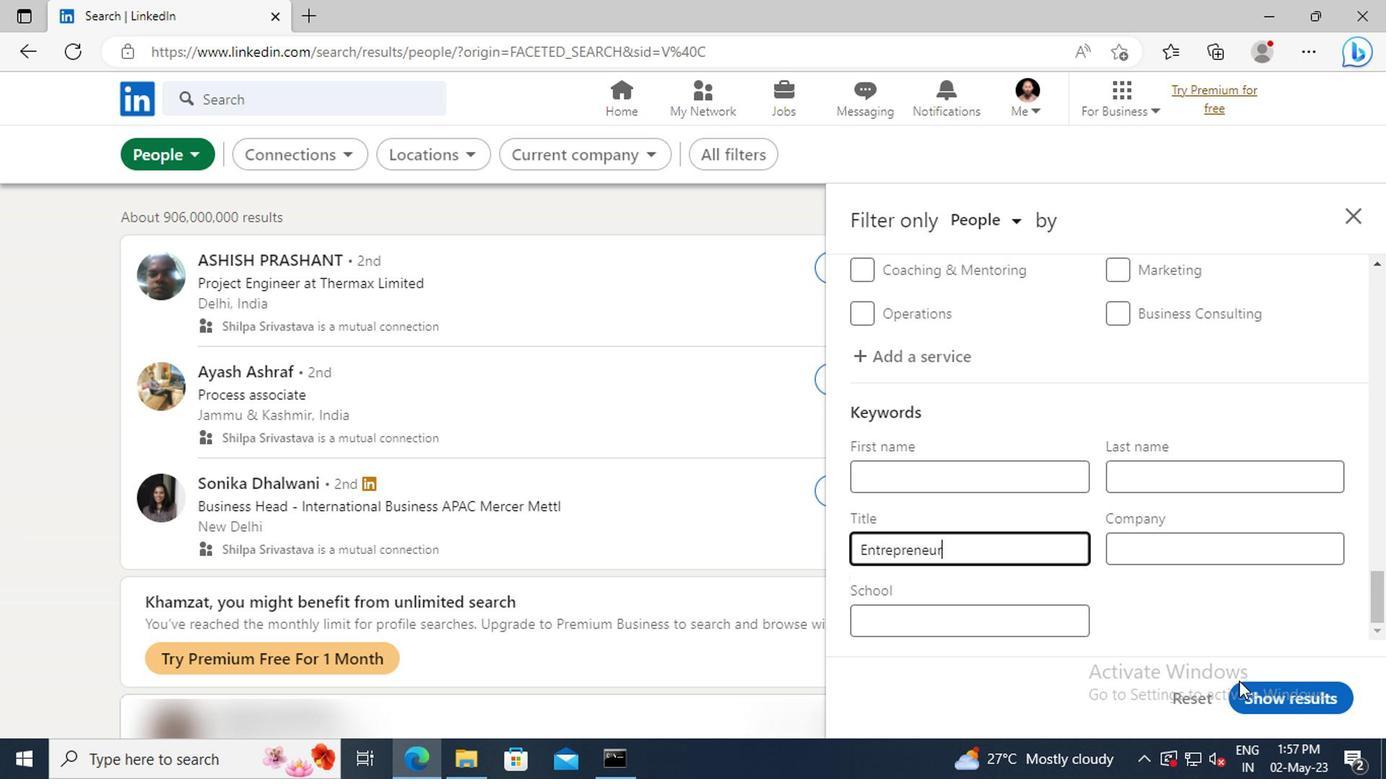 
Action: Mouse pressed left at (1251, 683)
Screenshot: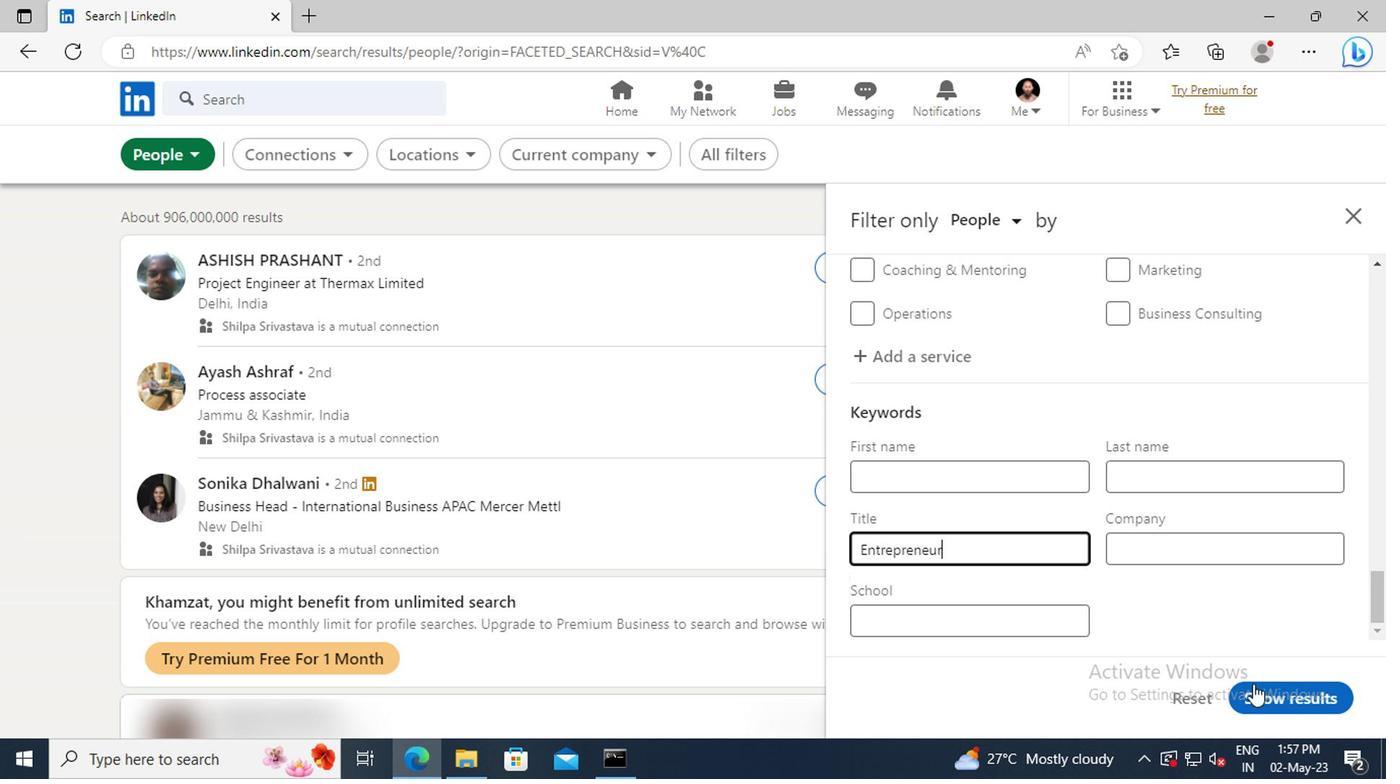 
